 Task: Find connections with filter location Wa with filter topic #managementwith filter profile language English with filter current company Matrix Partners India with filter school St Anne's High School with filter industry Performing Arts with filter service category Strategic Planning with filter keywords title Customer Support
Action: Mouse moved to (163, 244)
Screenshot: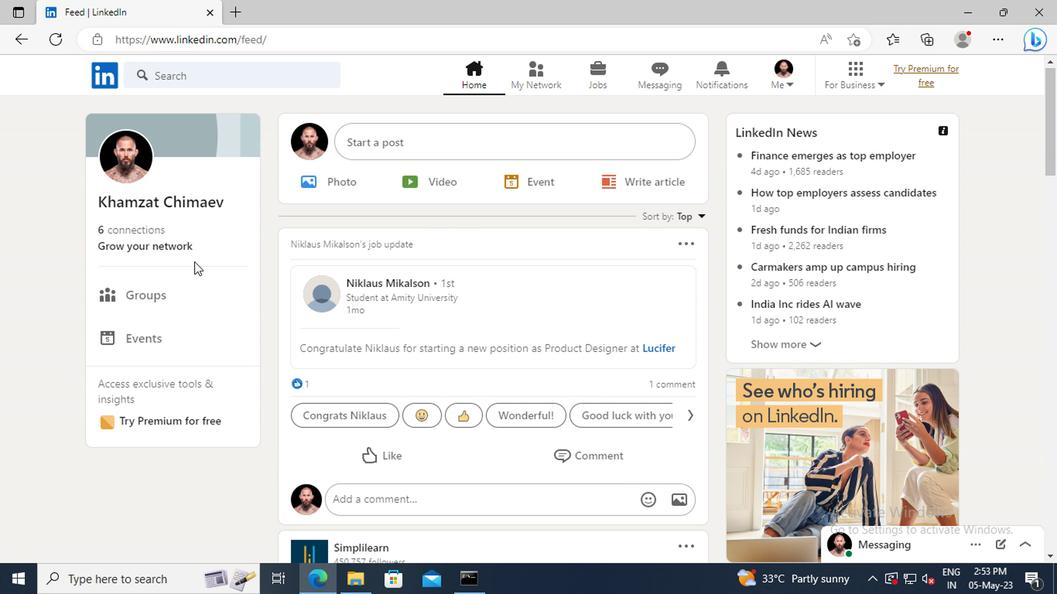 
Action: Mouse pressed left at (163, 244)
Screenshot: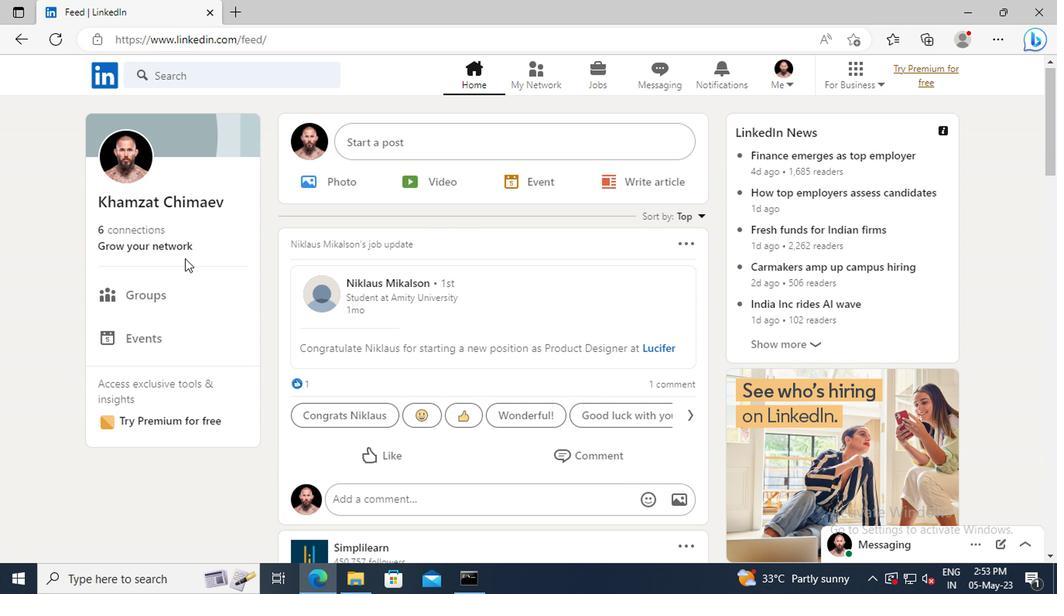 
Action: Mouse moved to (172, 163)
Screenshot: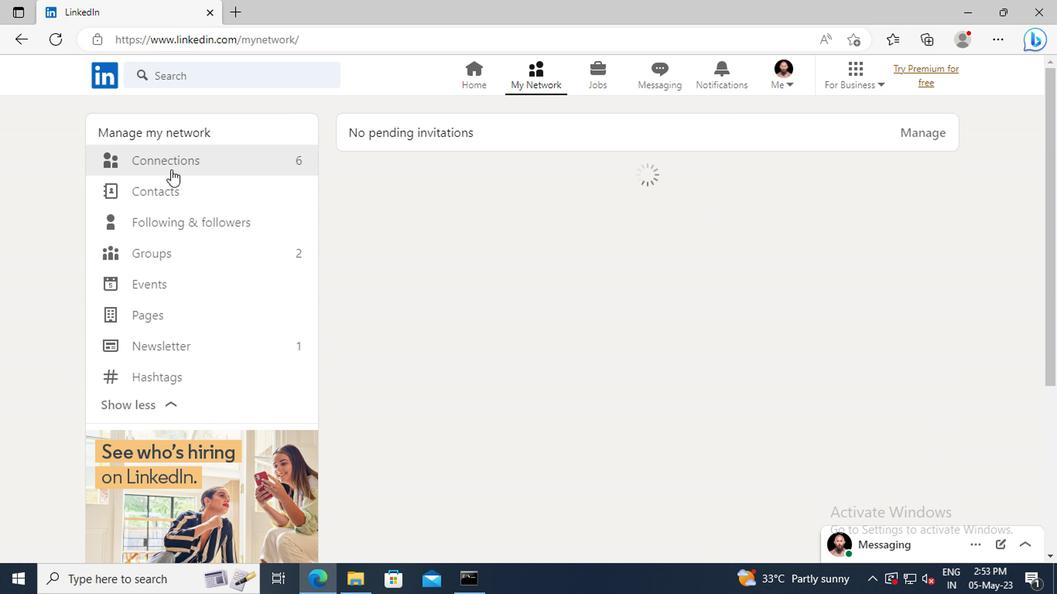 
Action: Mouse pressed left at (172, 163)
Screenshot: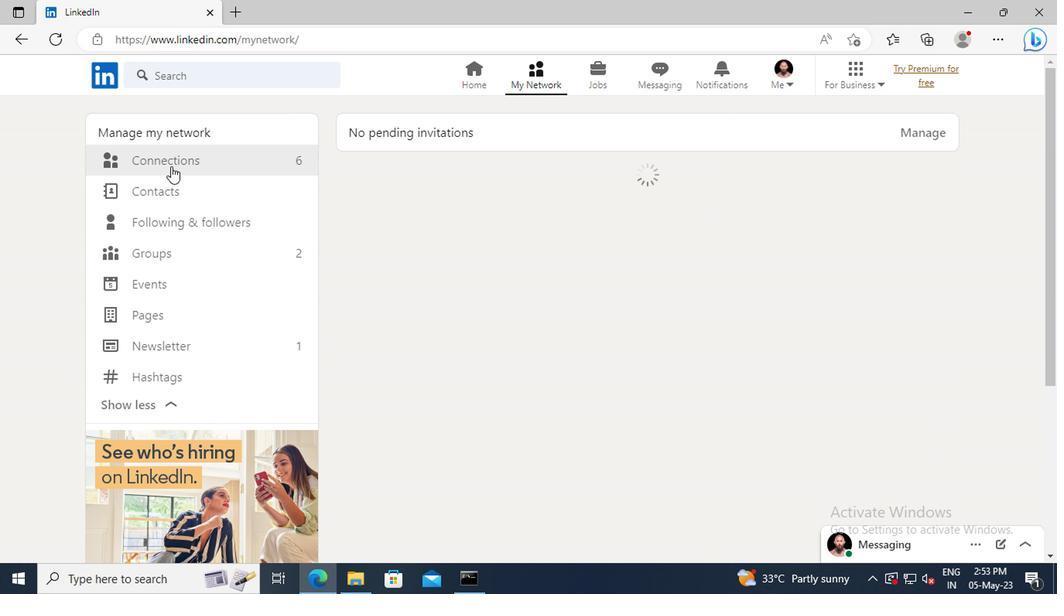 
Action: Mouse moved to (631, 166)
Screenshot: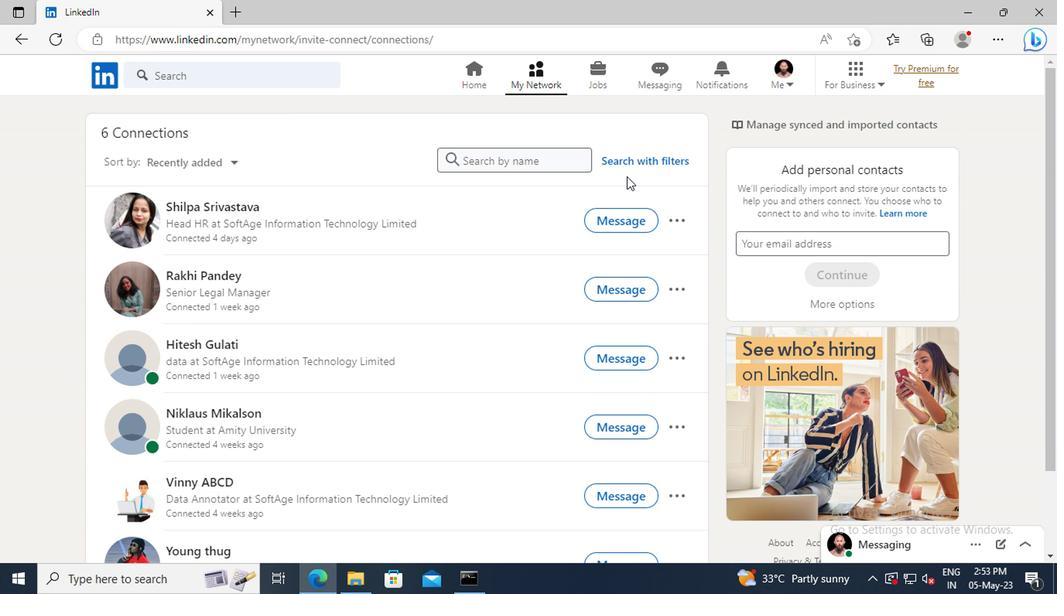 
Action: Mouse pressed left at (631, 166)
Screenshot: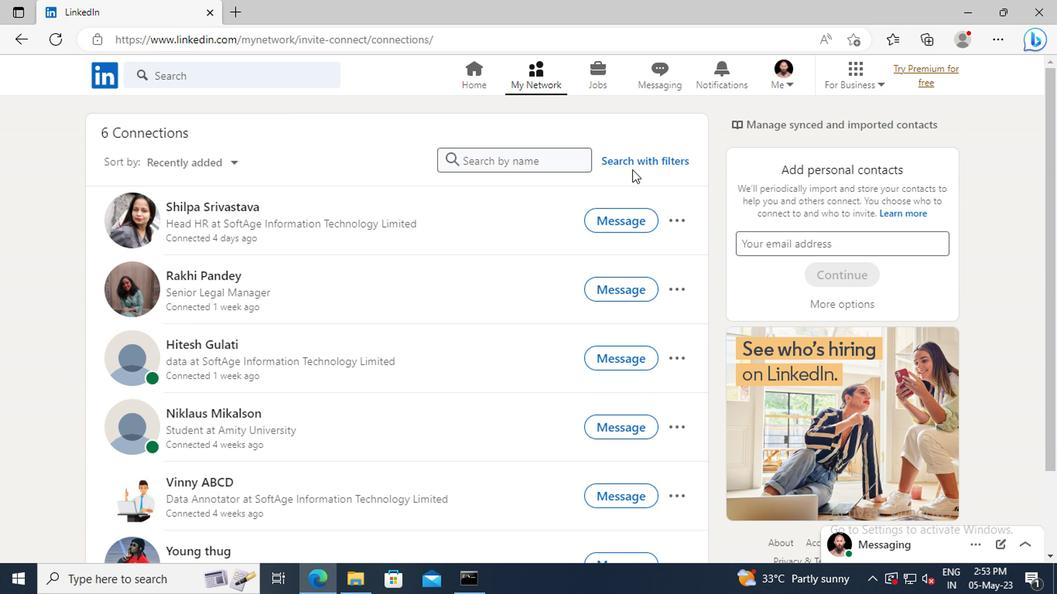 
Action: Mouse moved to (589, 122)
Screenshot: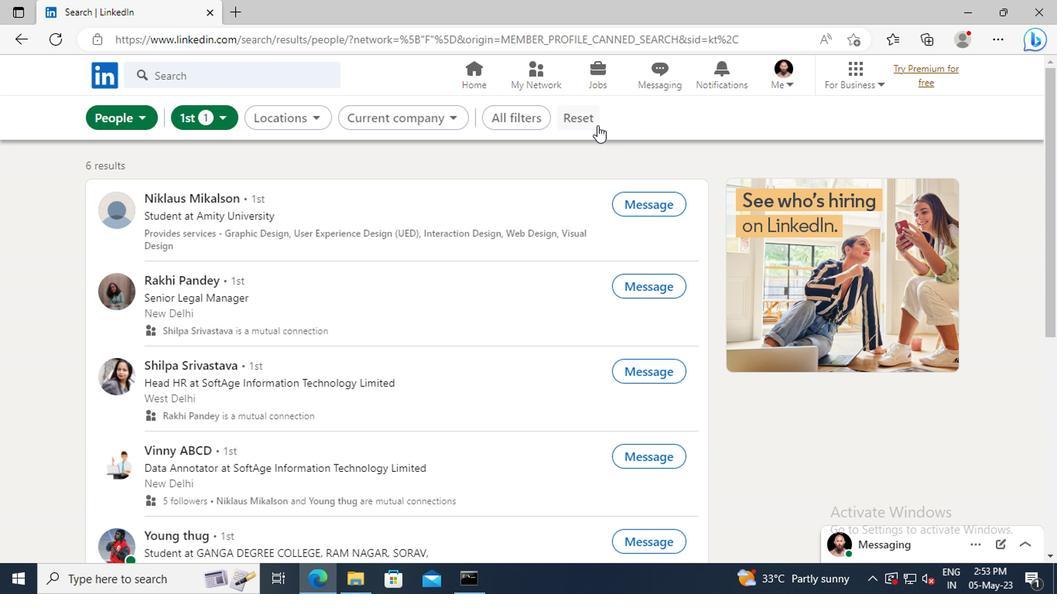 
Action: Mouse pressed left at (589, 122)
Screenshot: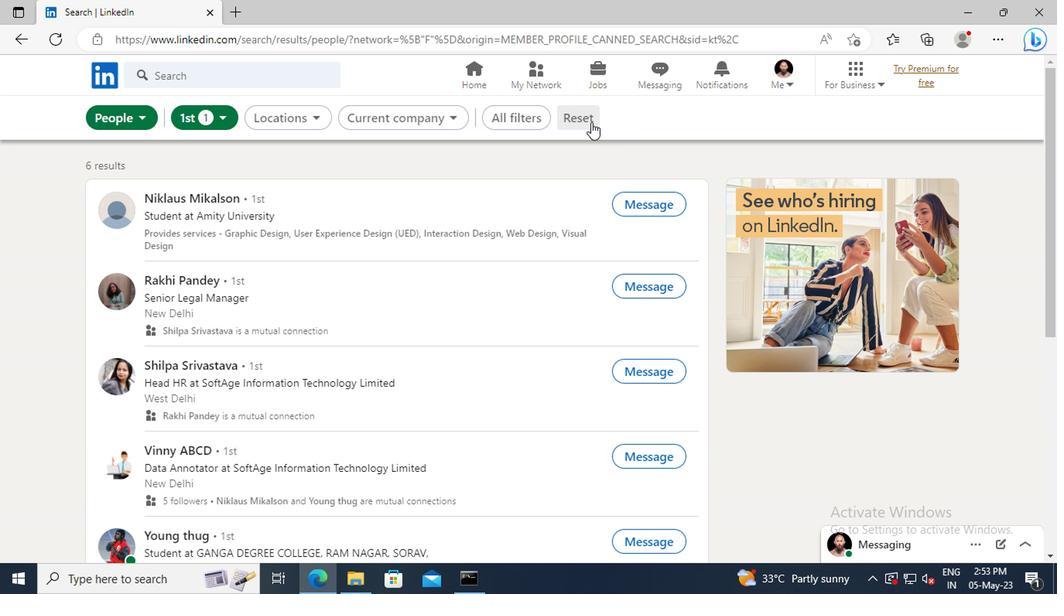 
Action: Mouse moved to (569, 120)
Screenshot: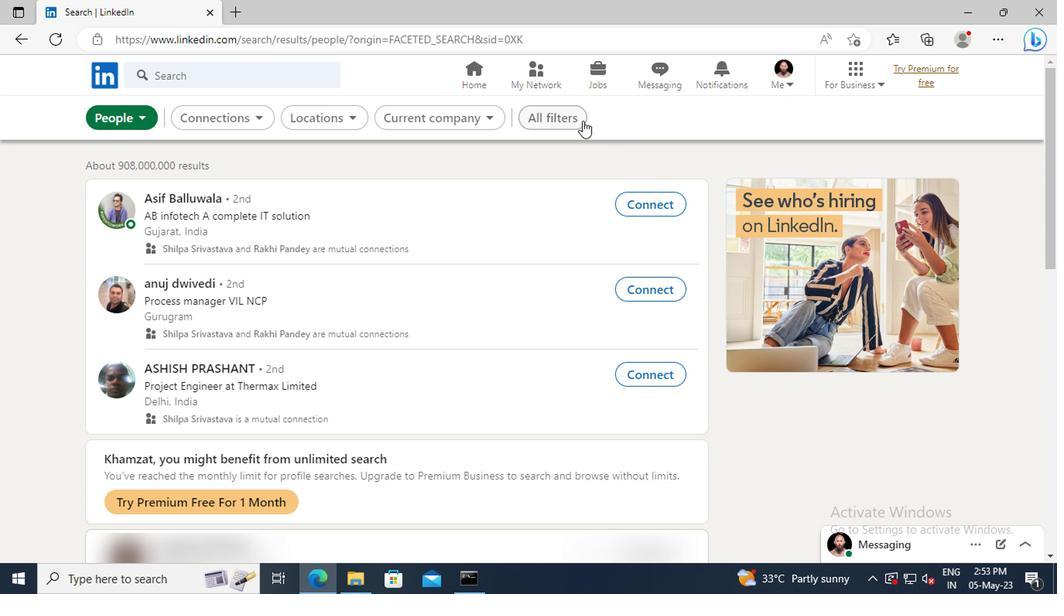
Action: Mouse pressed left at (569, 120)
Screenshot: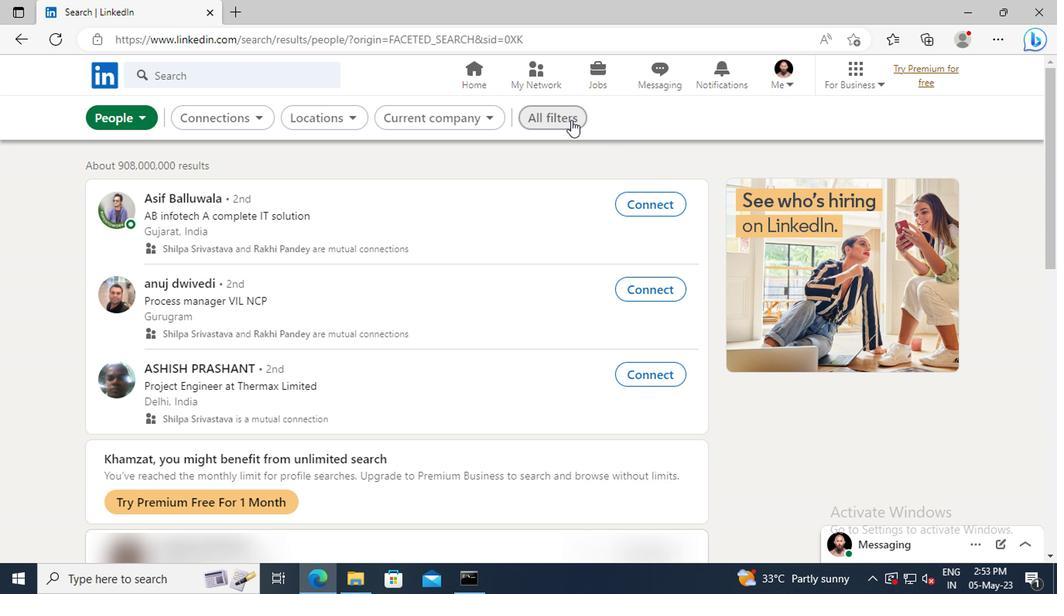 
Action: Mouse moved to (831, 295)
Screenshot: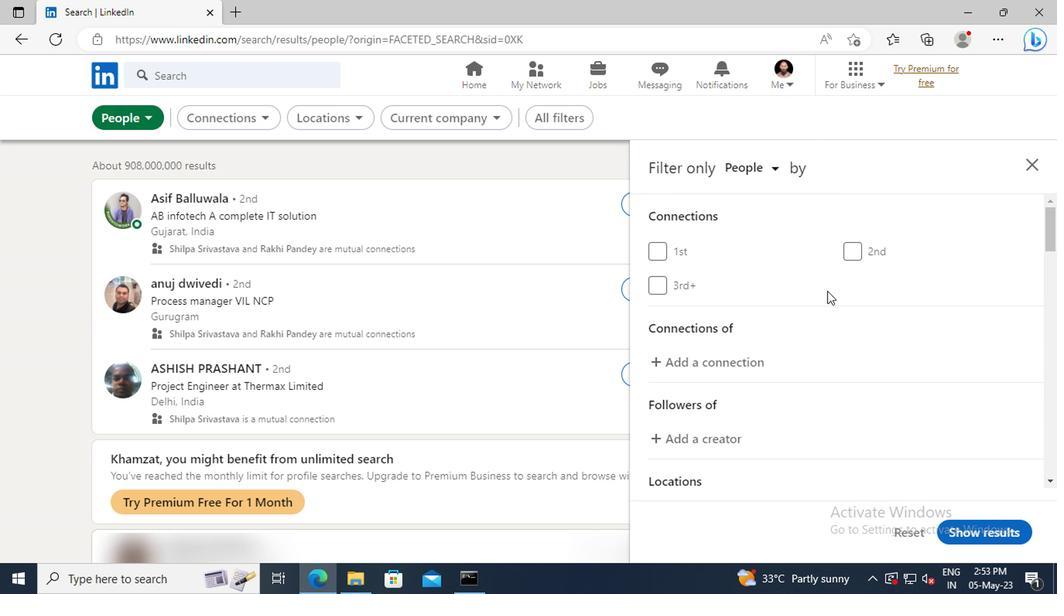 
Action: Mouse scrolled (831, 294) with delta (0, -1)
Screenshot: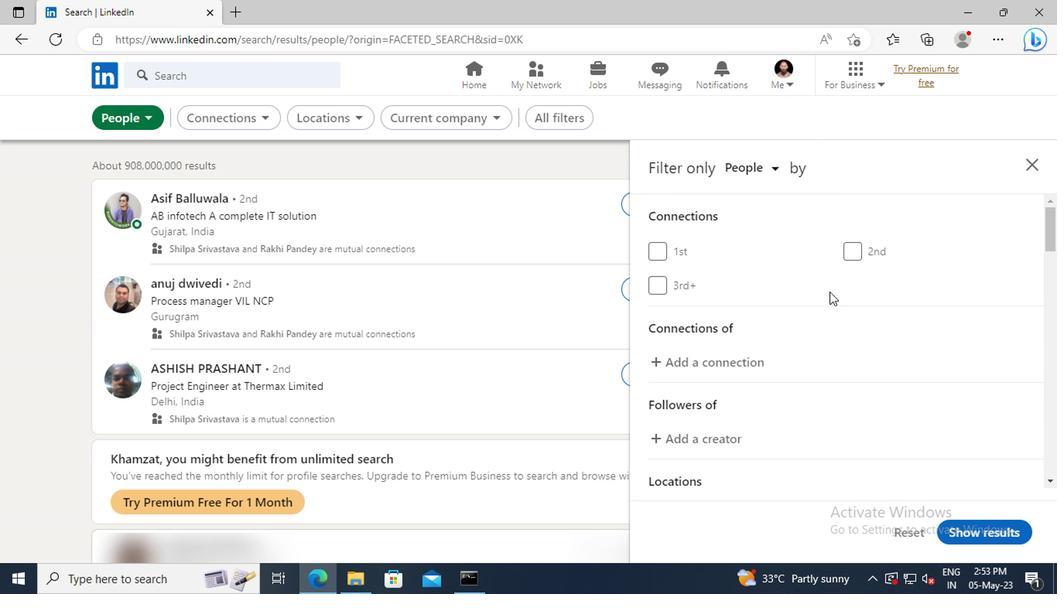 
Action: Mouse scrolled (831, 294) with delta (0, -1)
Screenshot: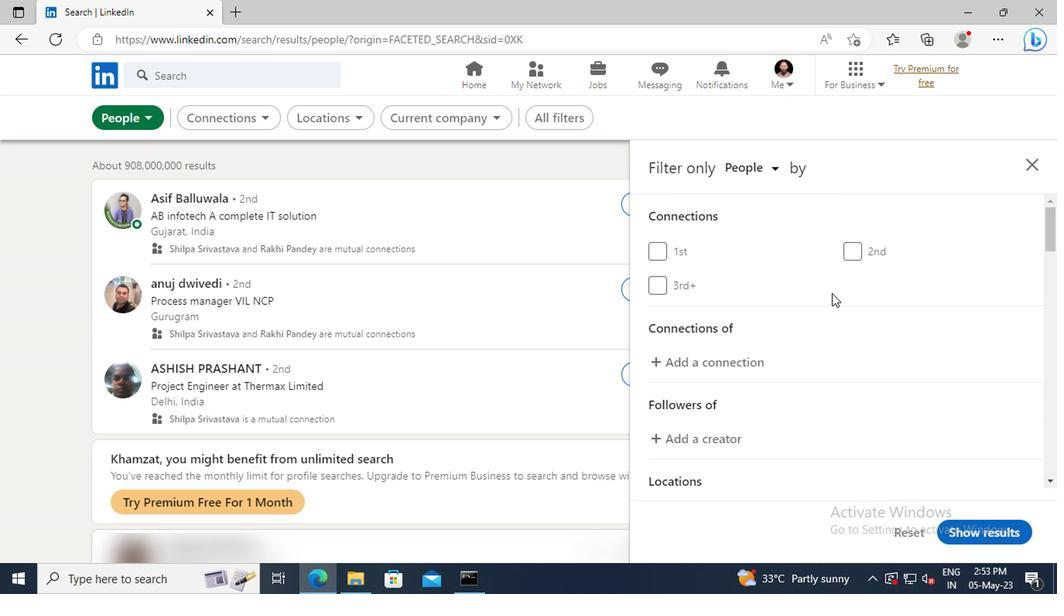 
Action: Mouse scrolled (831, 294) with delta (0, -1)
Screenshot: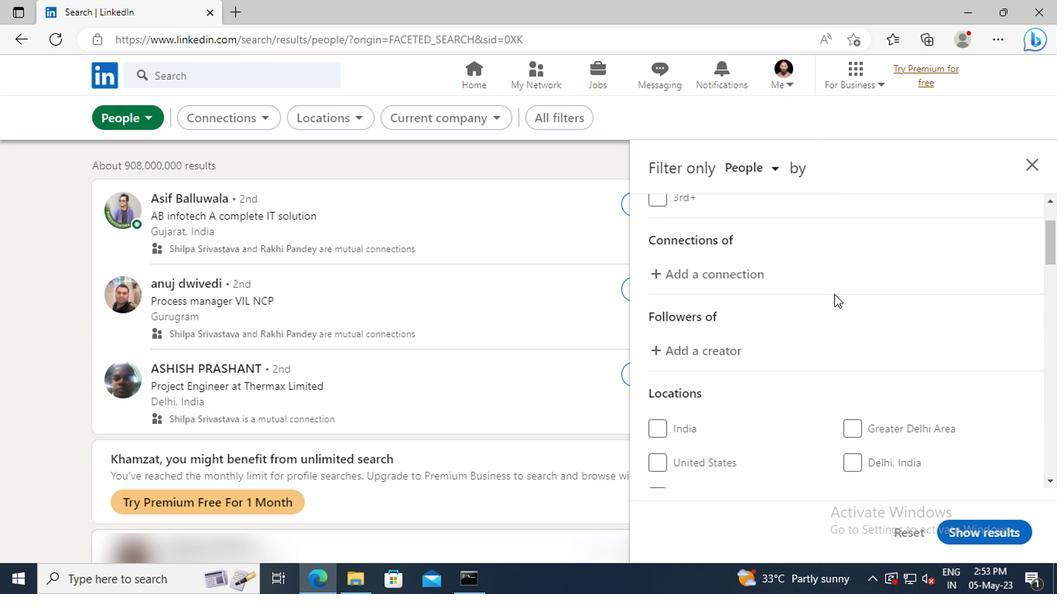 
Action: Mouse scrolled (831, 294) with delta (0, -1)
Screenshot: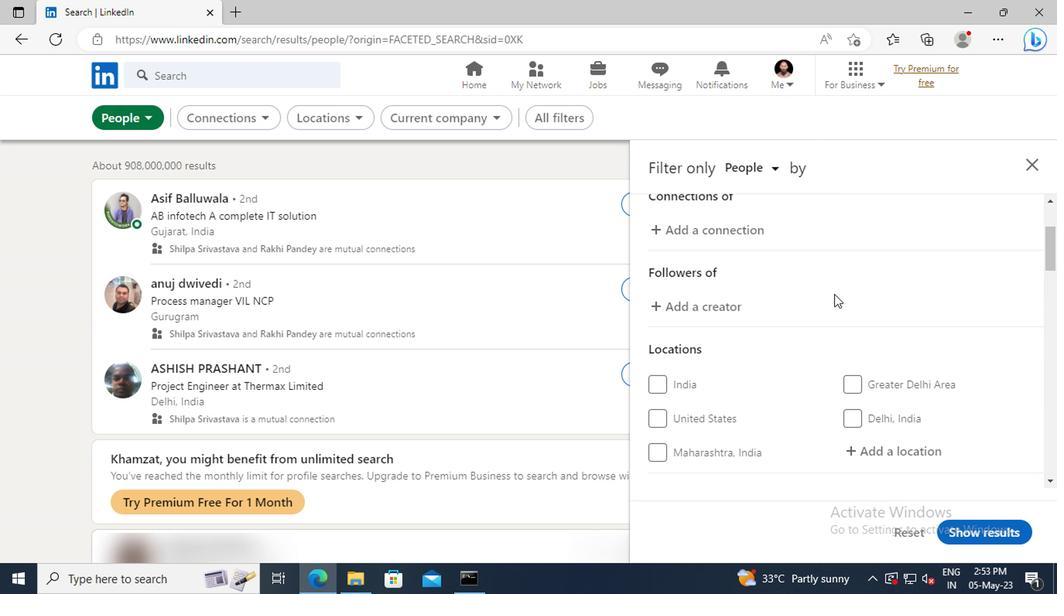 
Action: Mouse scrolled (831, 294) with delta (0, -1)
Screenshot: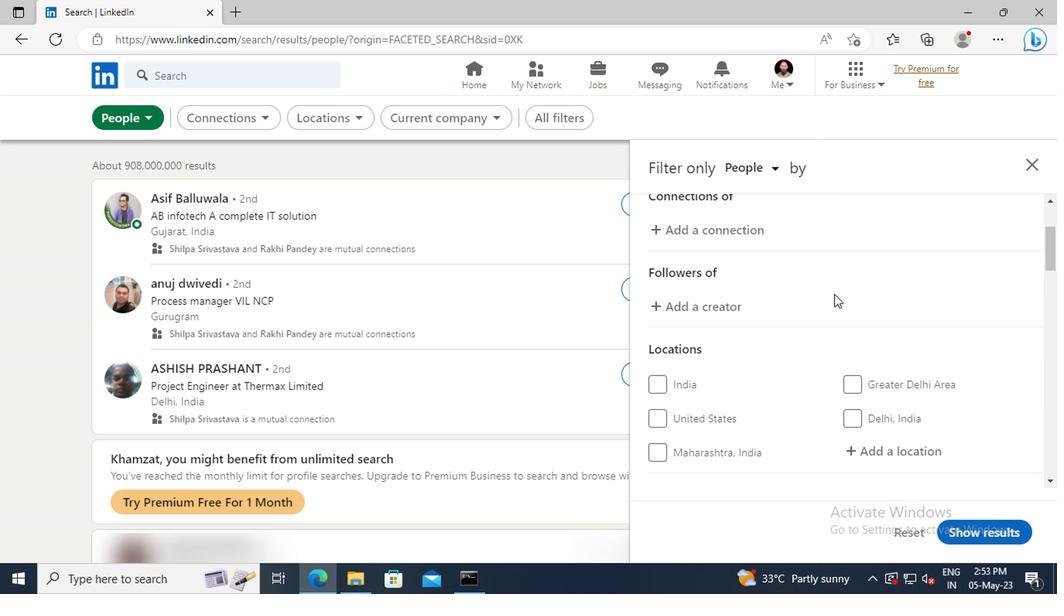 
Action: Mouse scrolled (831, 294) with delta (0, -1)
Screenshot: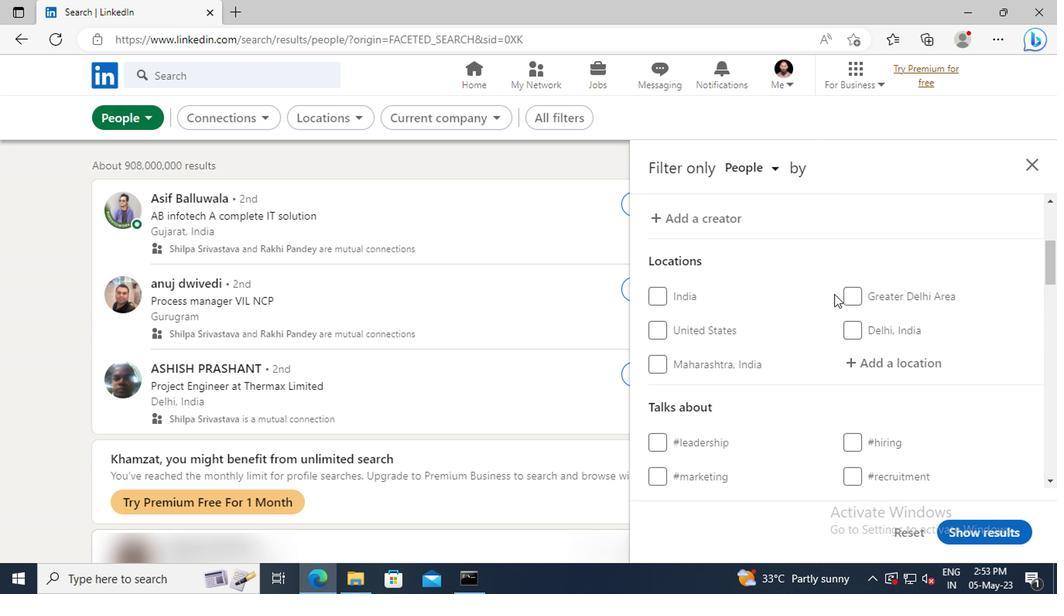 
Action: Mouse moved to (848, 318)
Screenshot: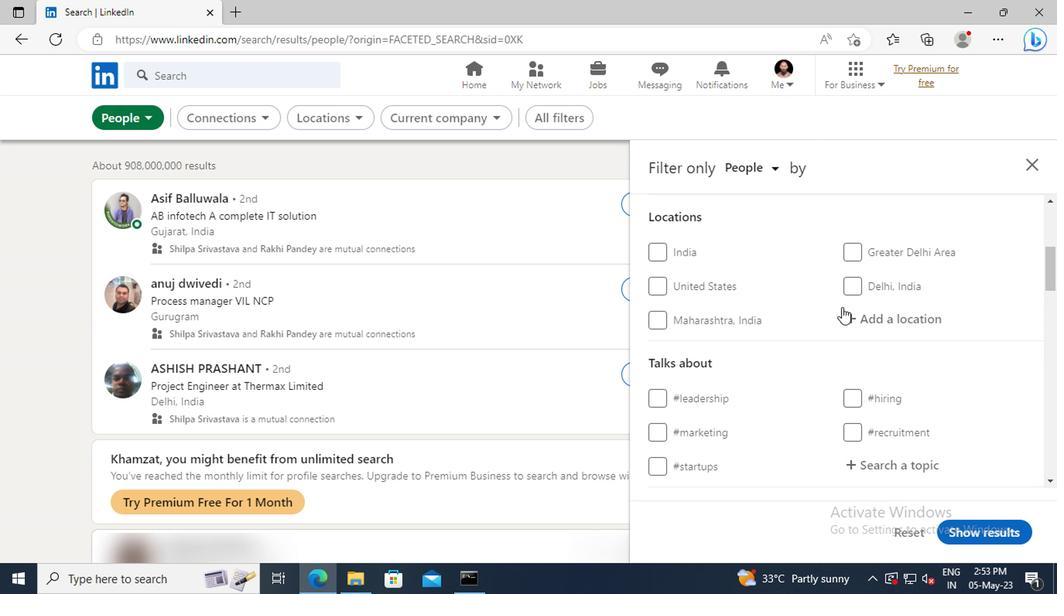 
Action: Mouse pressed left at (848, 318)
Screenshot: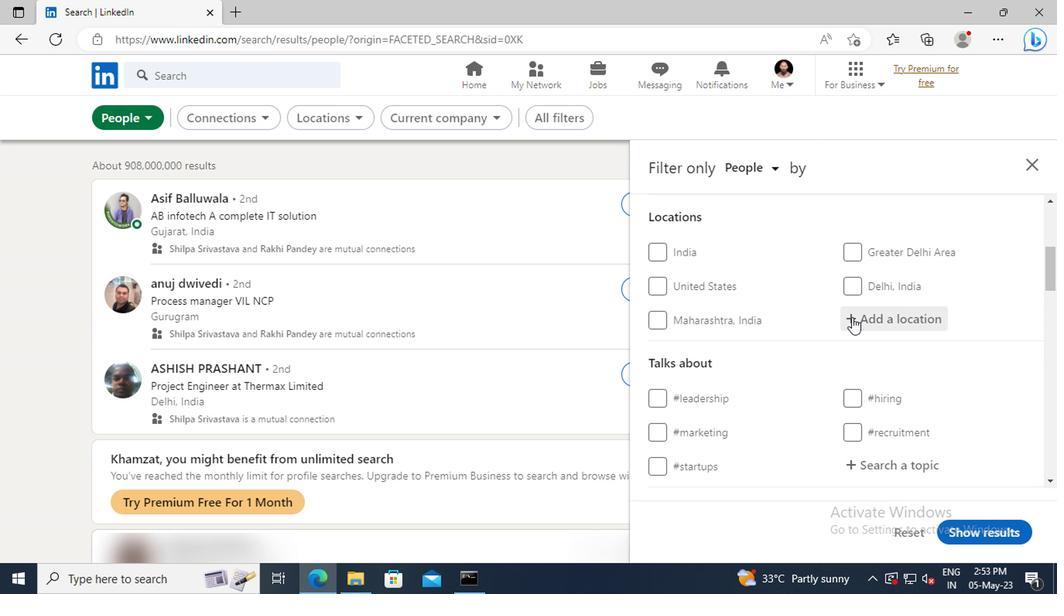 
Action: Key pressed <Key.shift>WA<Key.space><Key.enter>
Screenshot: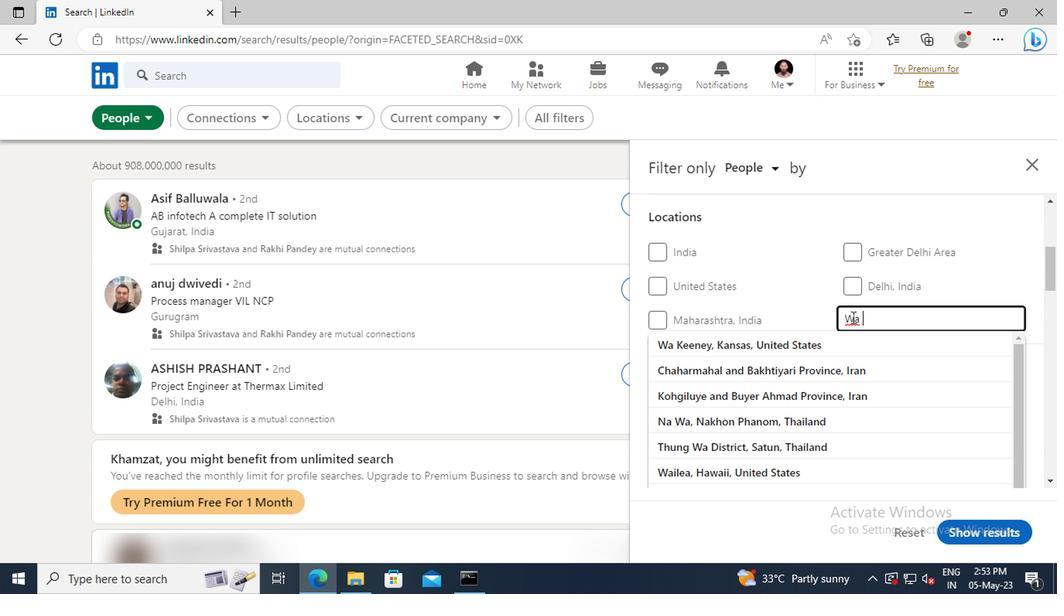 
Action: Mouse scrolled (848, 317) with delta (0, 0)
Screenshot: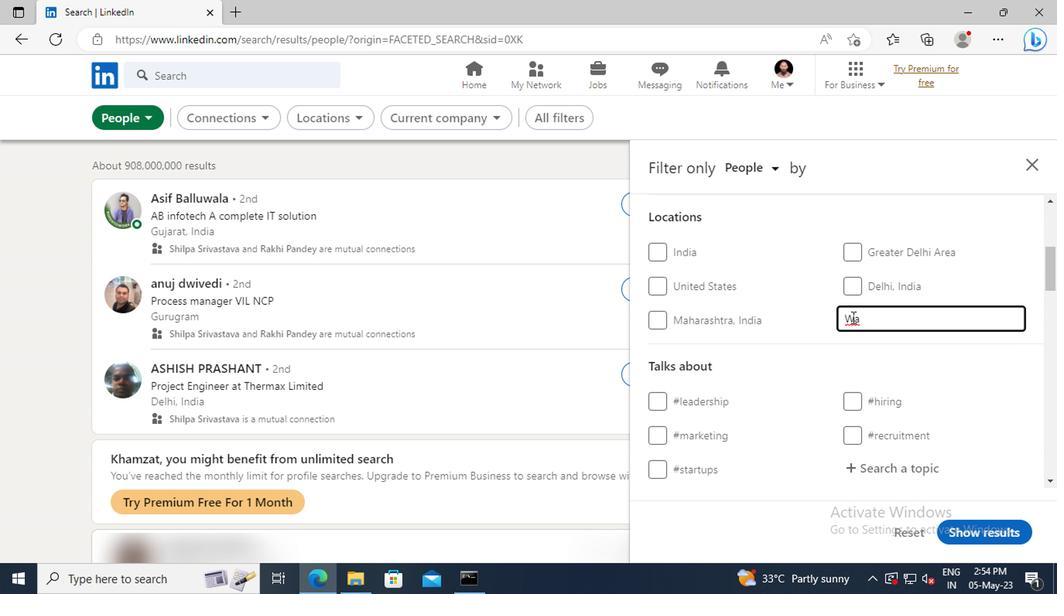 
Action: Mouse scrolled (848, 317) with delta (0, 0)
Screenshot: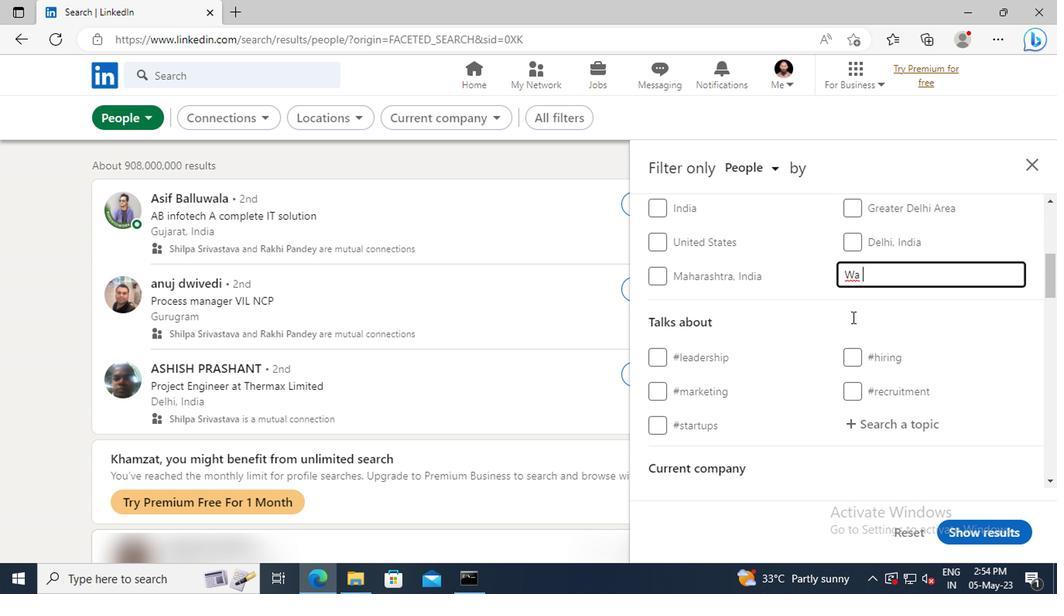 
Action: Mouse scrolled (848, 317) with delta (0, 0)
Screenshot: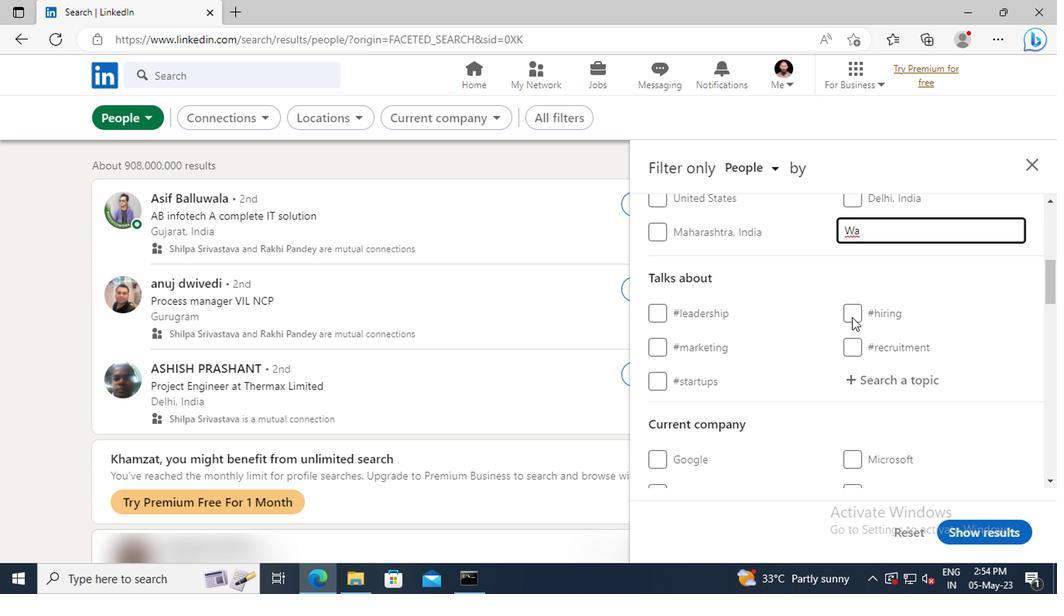
Action: Mouse moved to (853, 333)
Screenshot: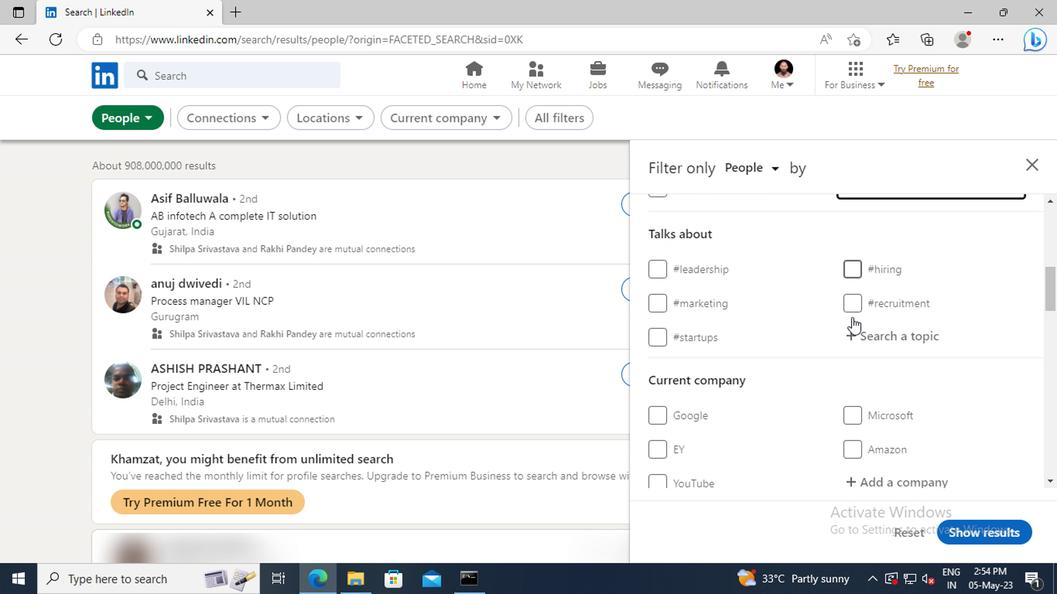 
Action: Mouse pressed left at (853, 333)
Screenshot: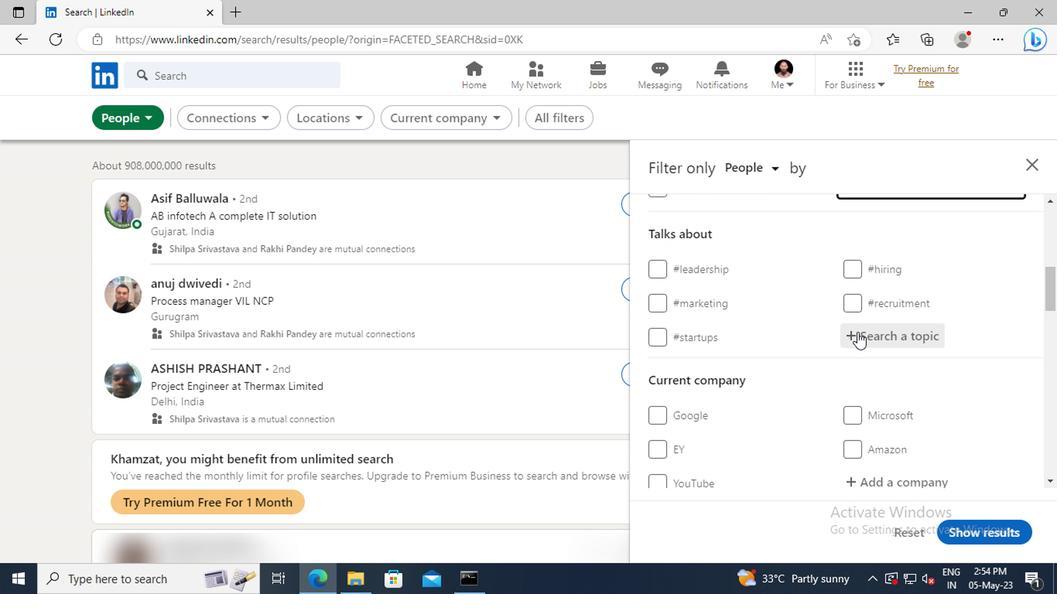 
Action: Key pressed MANAGEM
Screenshot: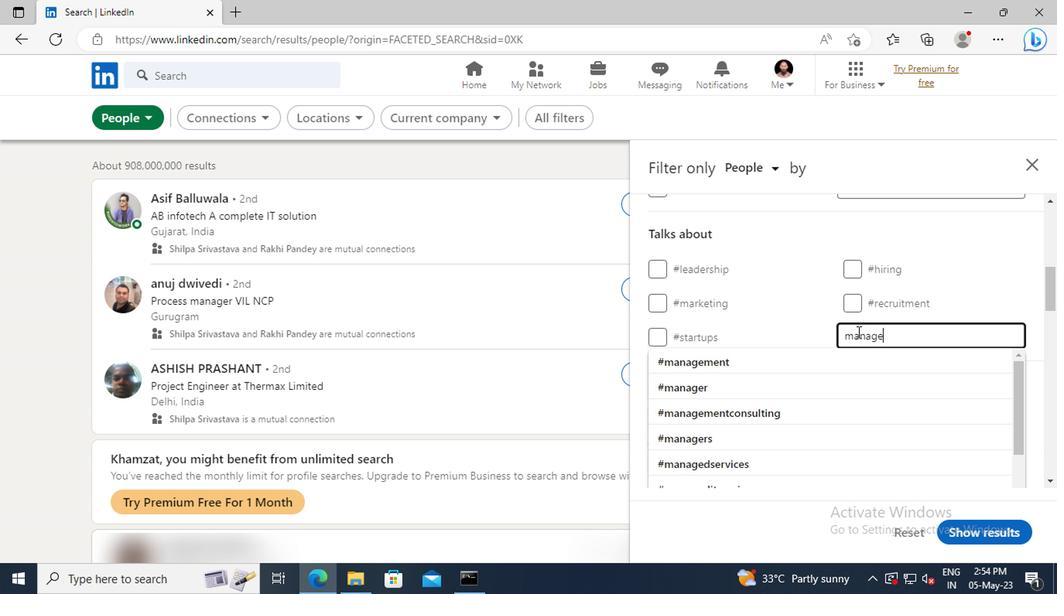 
Action: Mouse moved to (861, 357)
Screenshot: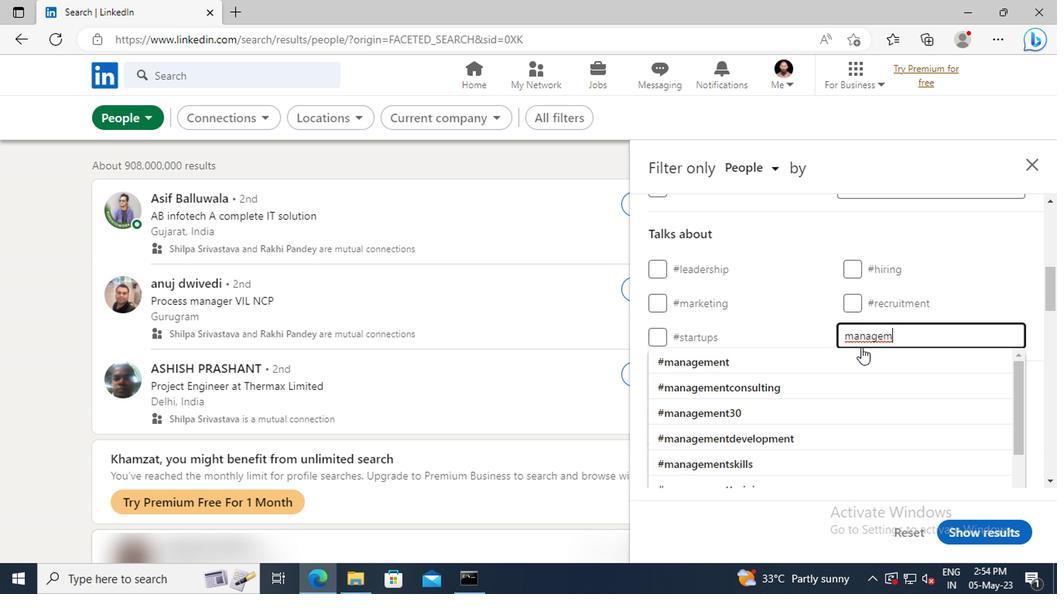
Action: Mouse pressed left at (861, 357)
Screenshot: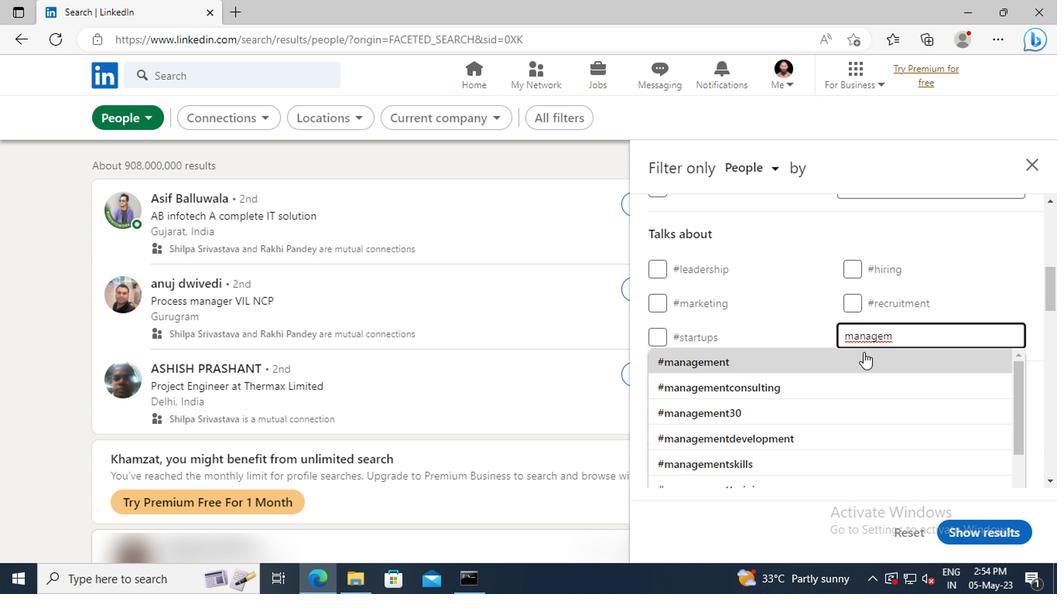 
Action: Mouse scrolled (861, 356) with delta (0, 0)
Screenshot: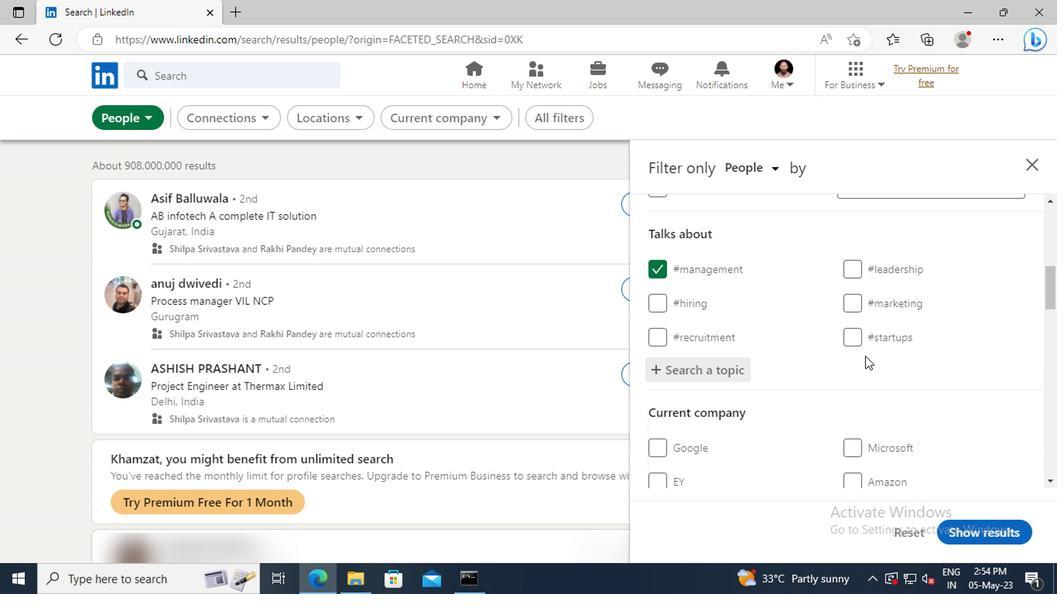 
Action: Mouse scrolled (861, 356) with delta (0, 0)
Screenshot: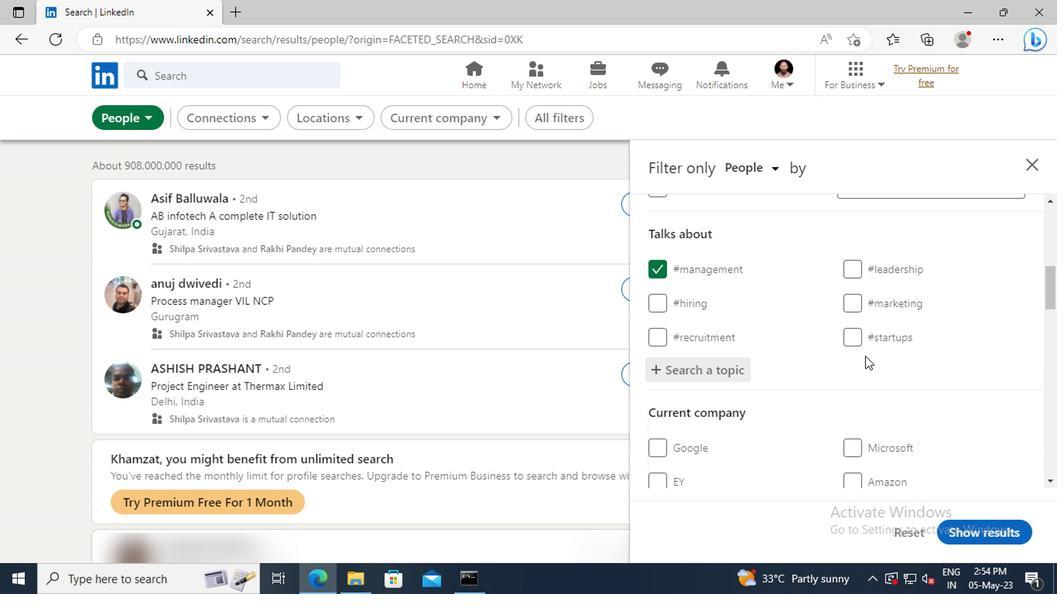 
Action: Mouse scrolled (861, 356) with delta (0, 0)
Screenshot: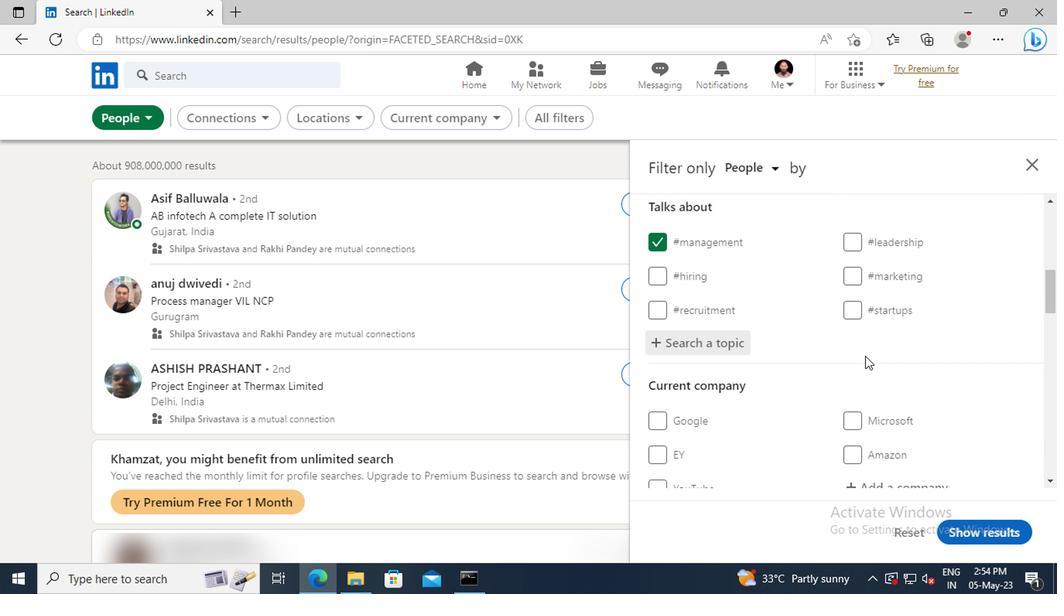
Action: Mouse scrolled (861, 356) with delta (0, 0)
Screenshot: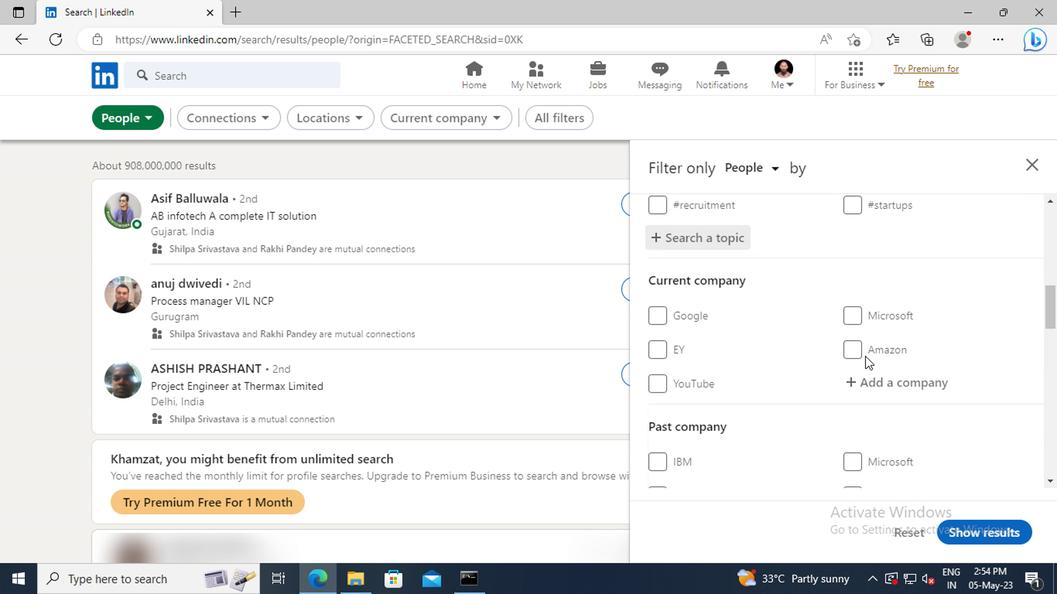 
Action: Mouse scrolled (861, 356) with delta (0, 0)
Screenshot: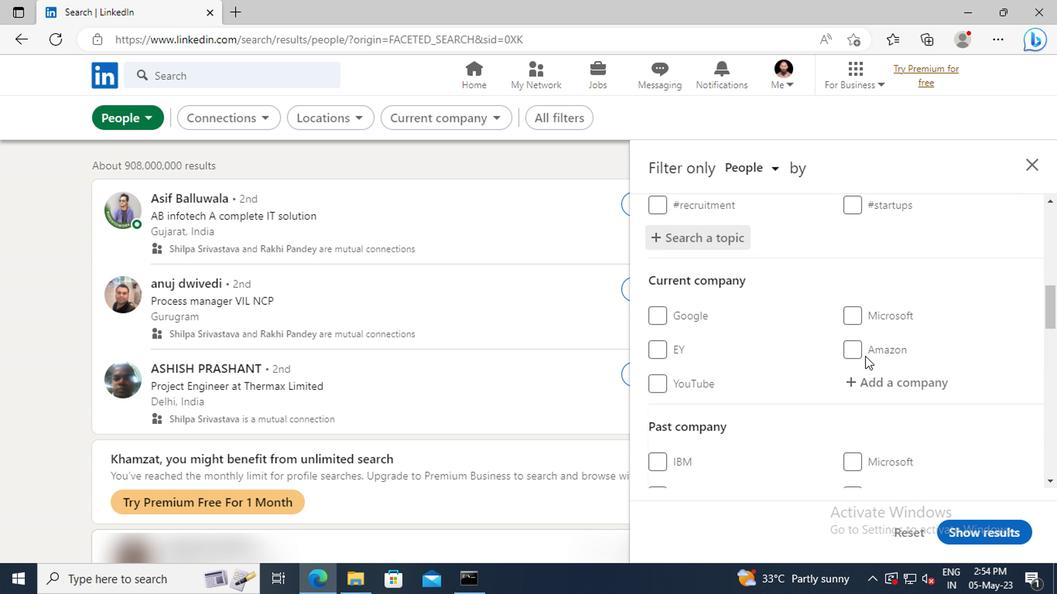 
Action: Mouse scrolled (861, 356) with delta (0, 0)
Screenshot: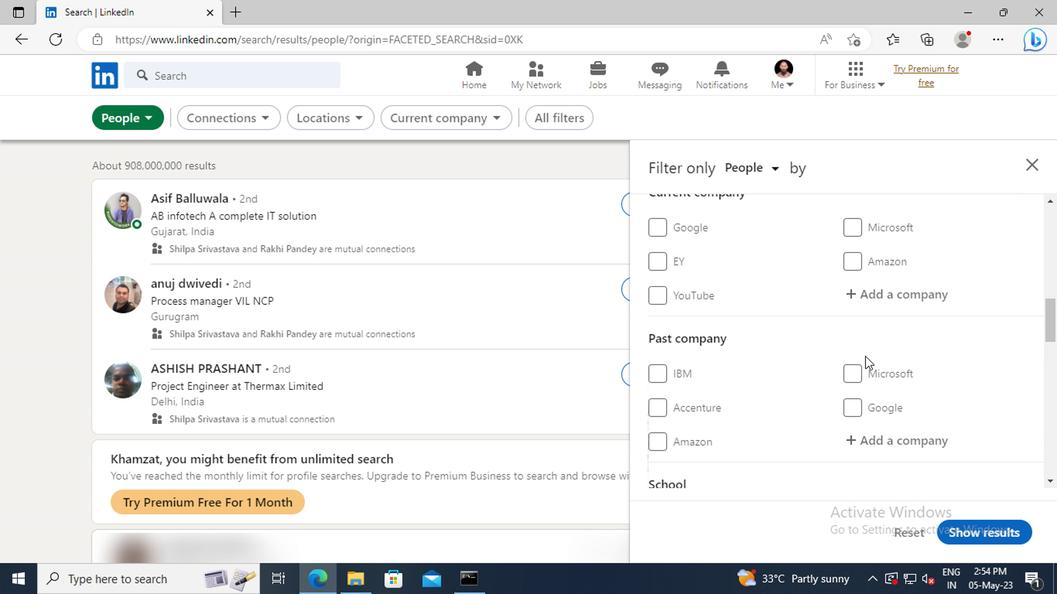 
Action: Mouse scrolled (861, 356) with delta (0, 0)
Screenshot: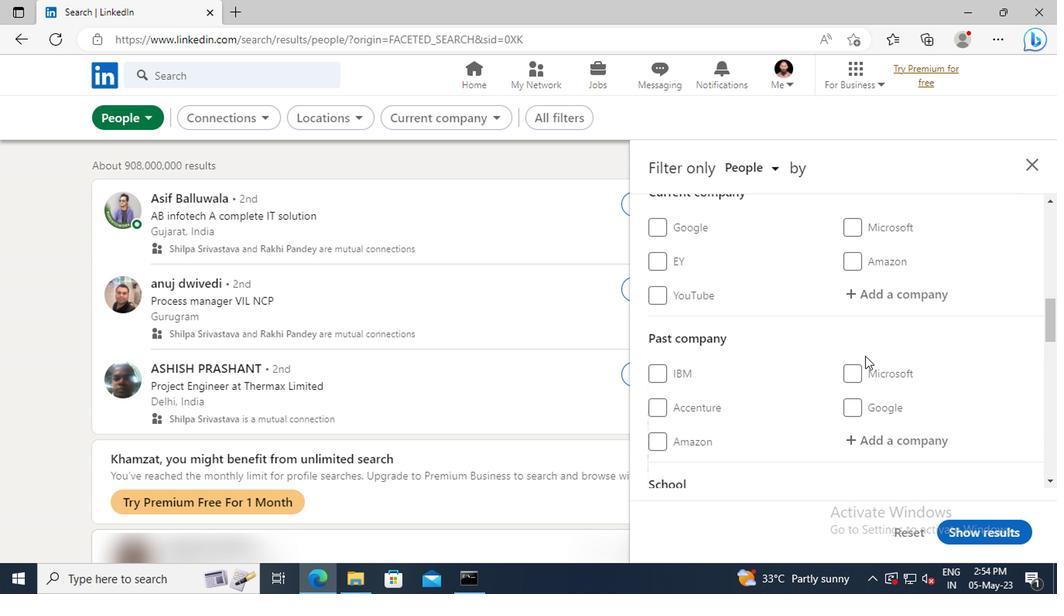 
Action: Mouse scrolled (861, 356) with delta (0, 0)
Screenshot: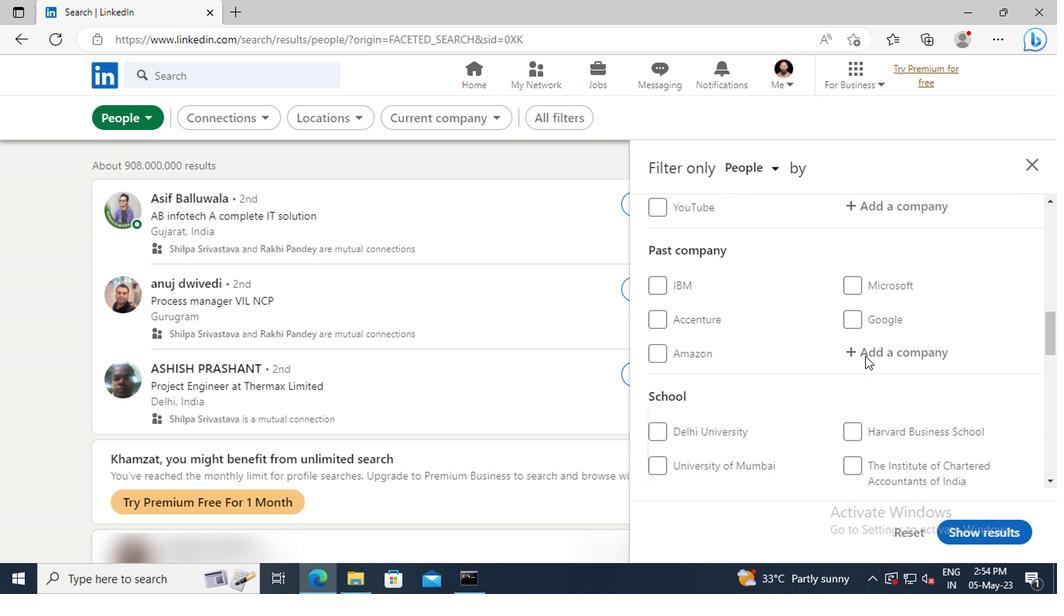 
Action: Mouse scrolled (861, 356) with delta (0, 0)
Screenshot: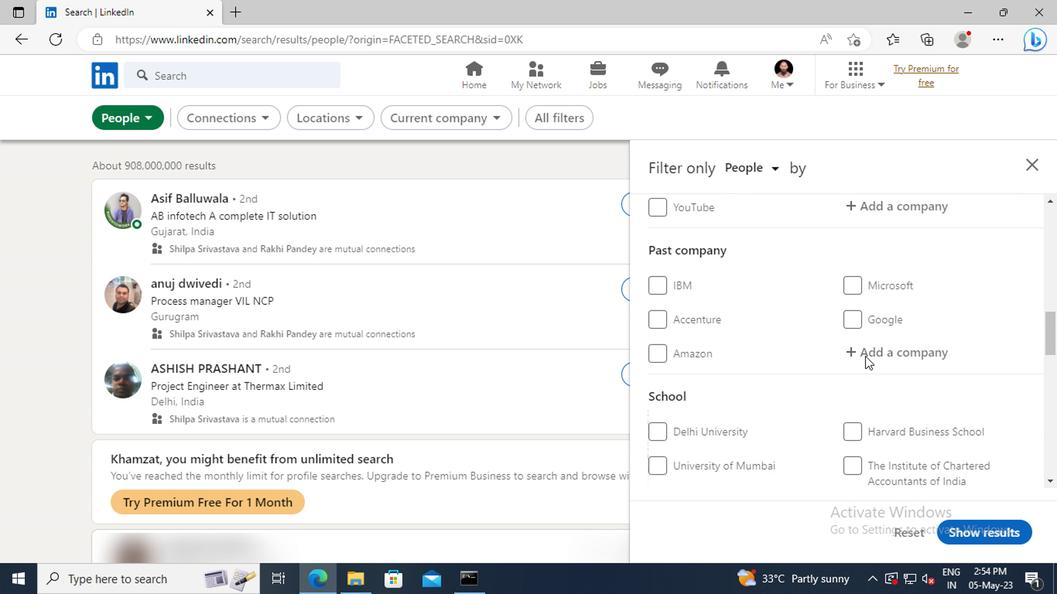 
Action: Mouse scrolled (861, 356) with delta (0, 0)
Screenshot: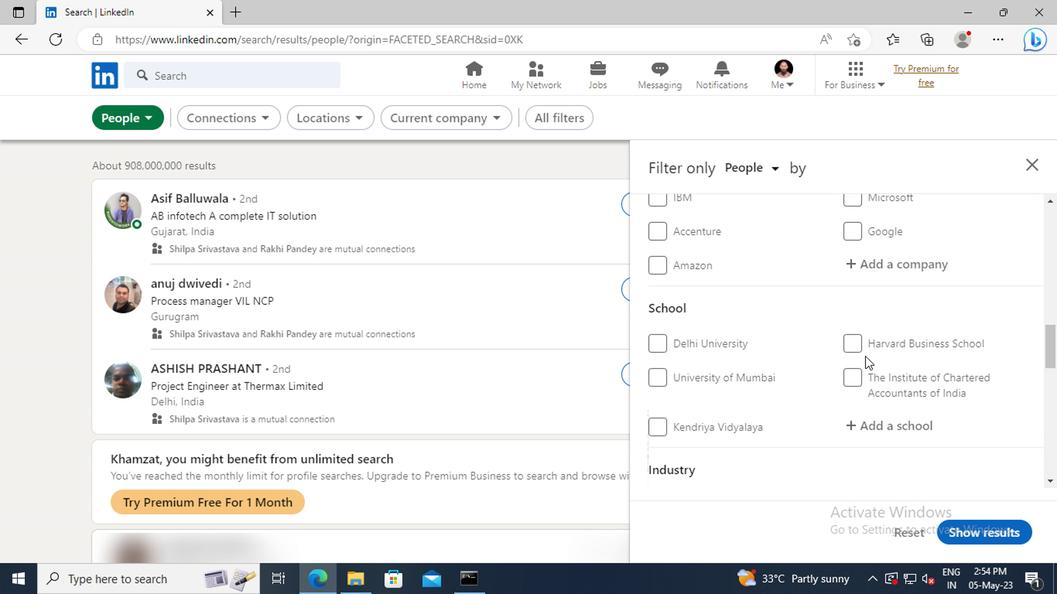 
Action: Mouse scrolled (861, 356) with delta (0, 0)
Screenshot: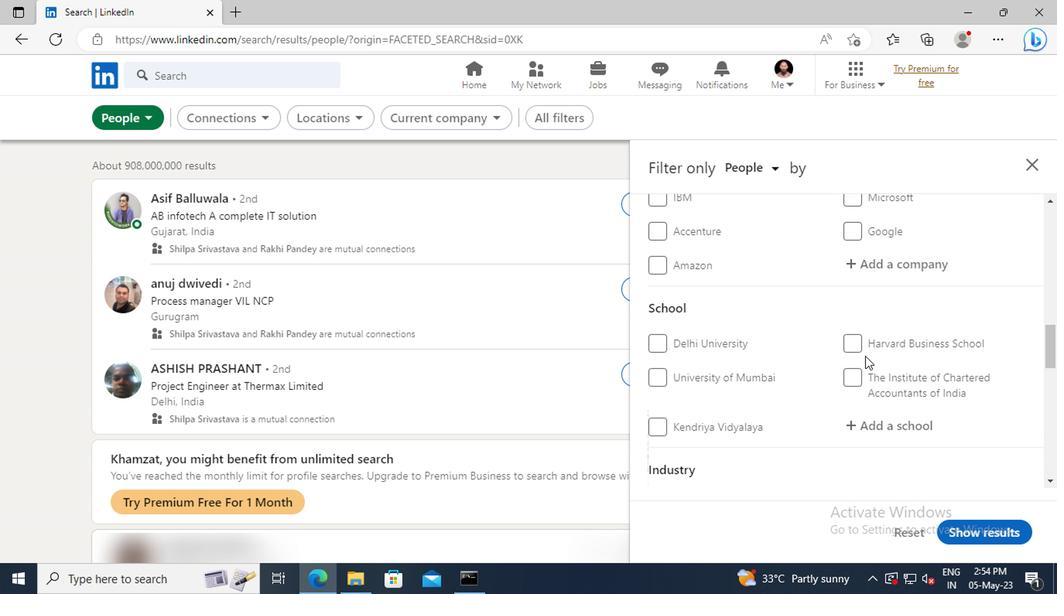
Action: Mouse scrolled (861, 356) with delta (0, 0)
Screenshot: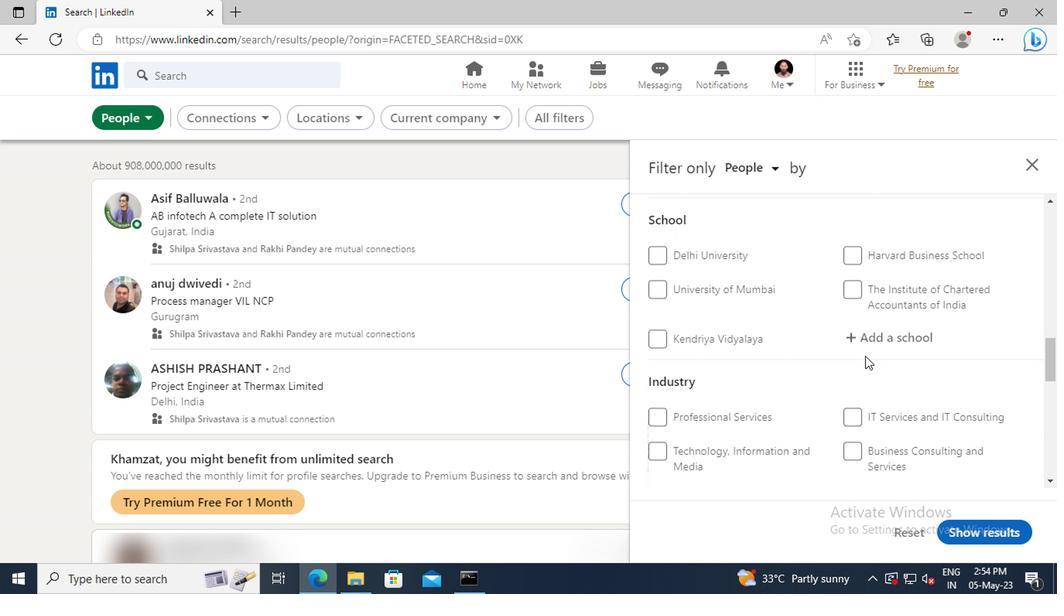 
Action: Mouse scrolled (861, 356) with delta (0, 0)
Screenshot: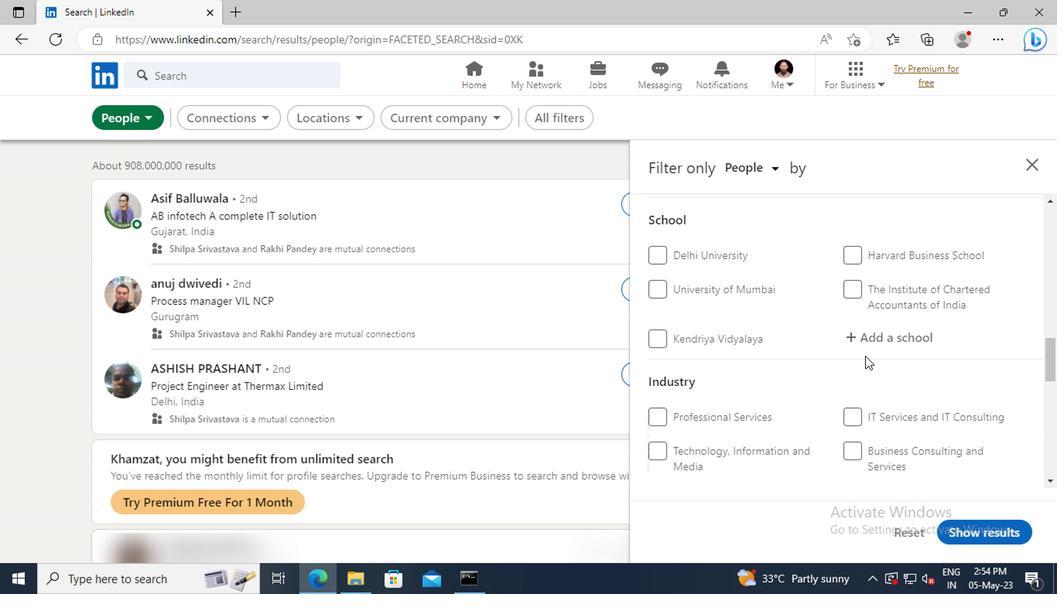 
Action: Mouse scrolled (861, 356) with delta (0, 0)
Screenshot: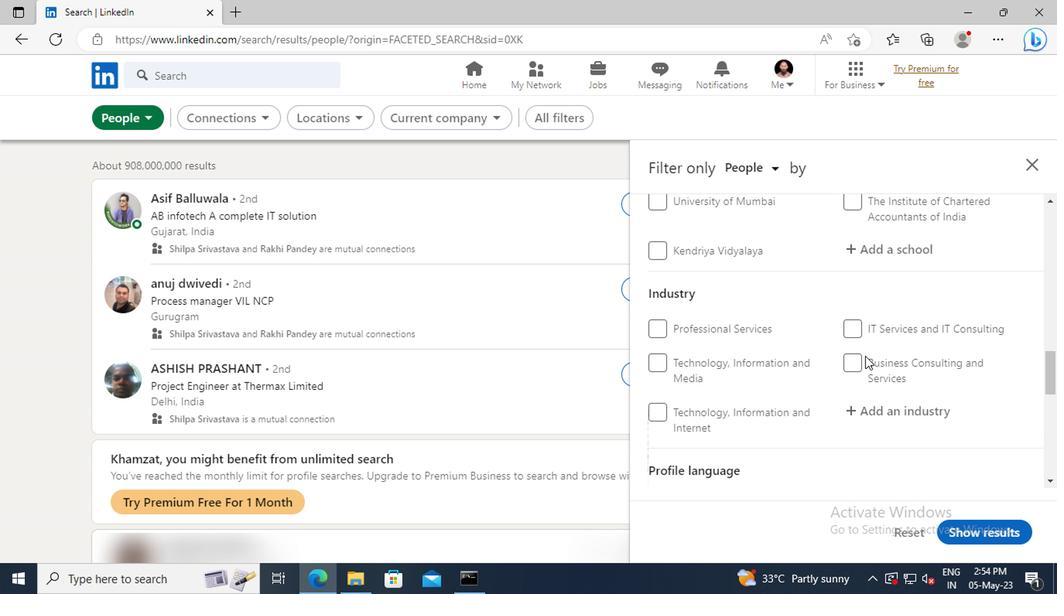 
Action: Mouse scrolled (861, 356) with delta (0, 0)
Screenshot: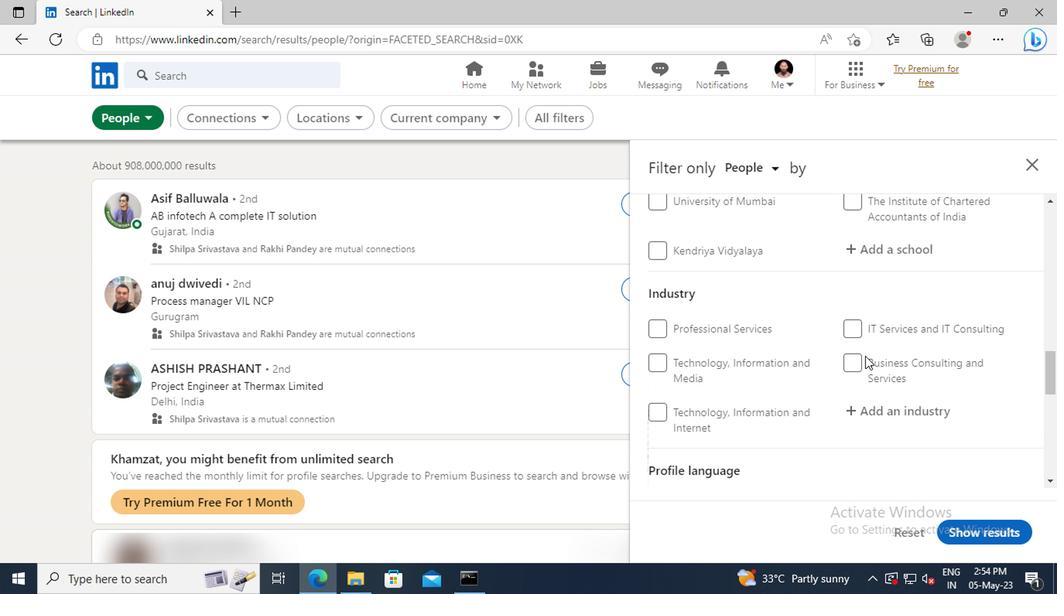 
Action: Mouse moved to (659, 421)
Screenshot: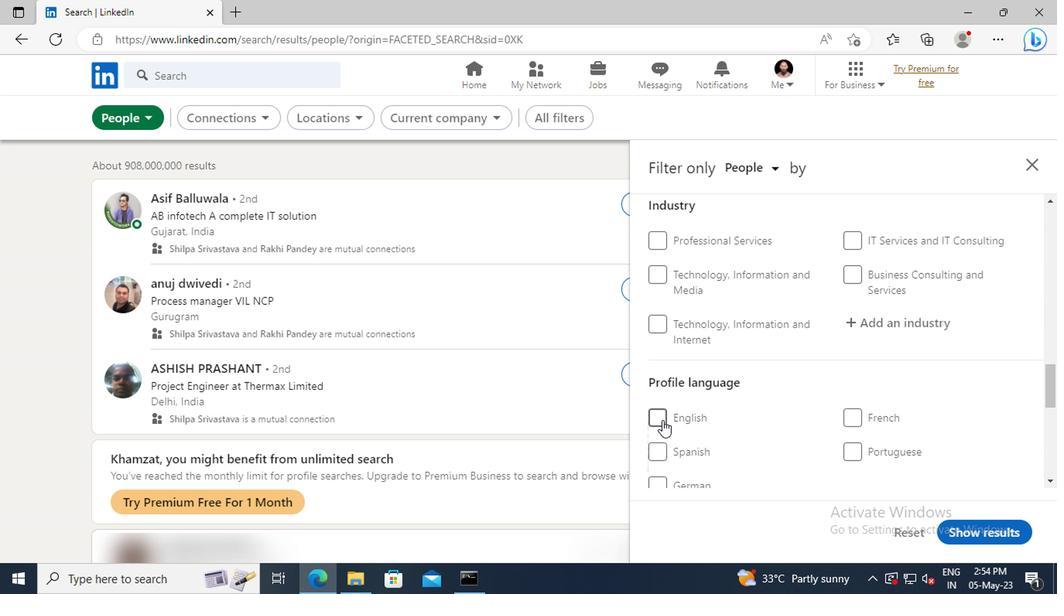 
Action: Mouse pressed left at (659, 421)
Screenshot: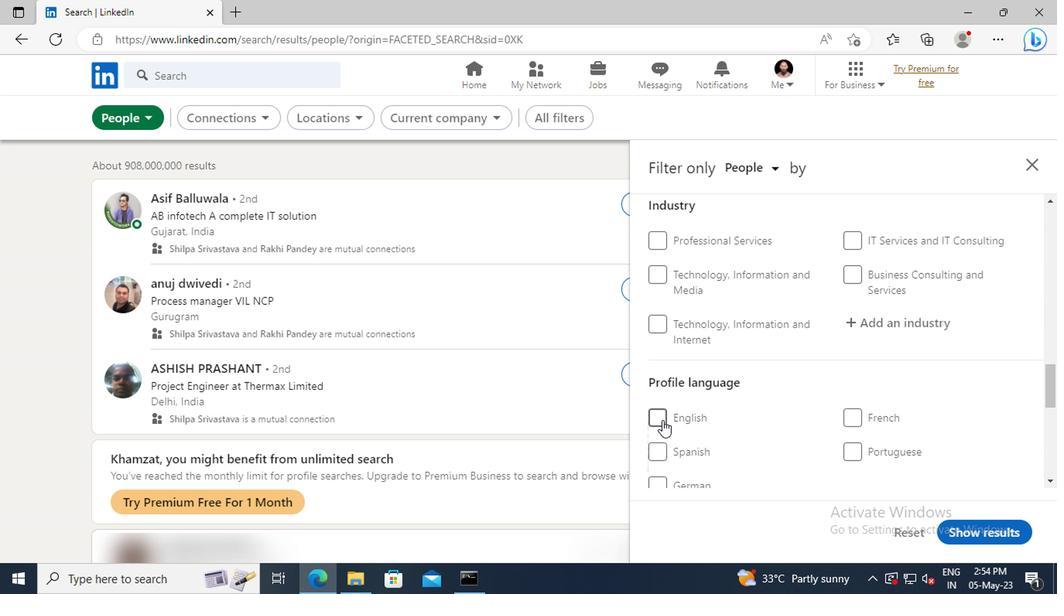 
Action: Mouse moved to (854, 404)
Screenshot: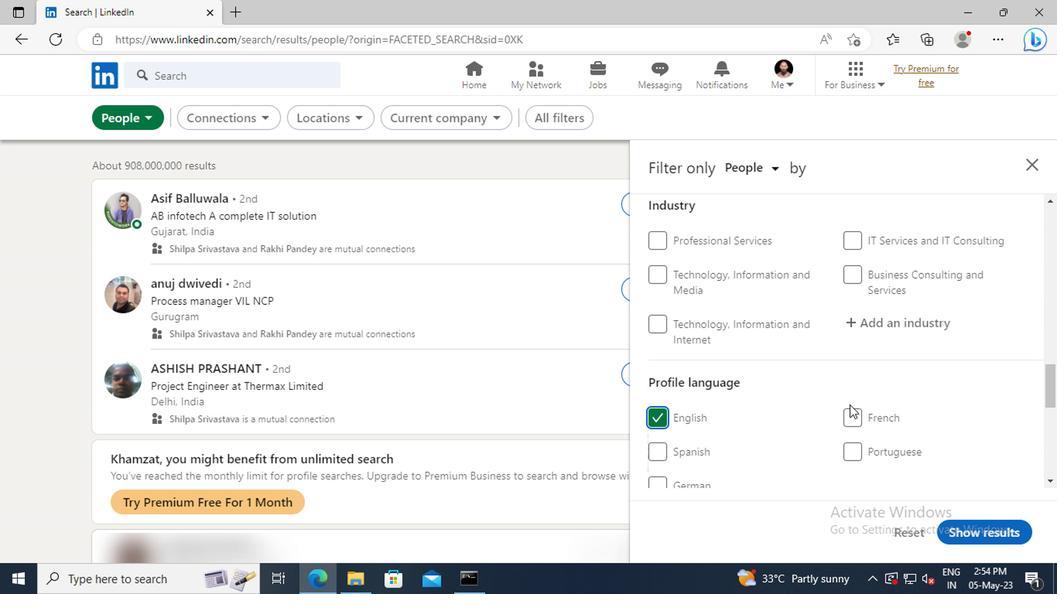 
Action: Mouse scrolled (854, 404) with delta (0, 0)
Screenshot: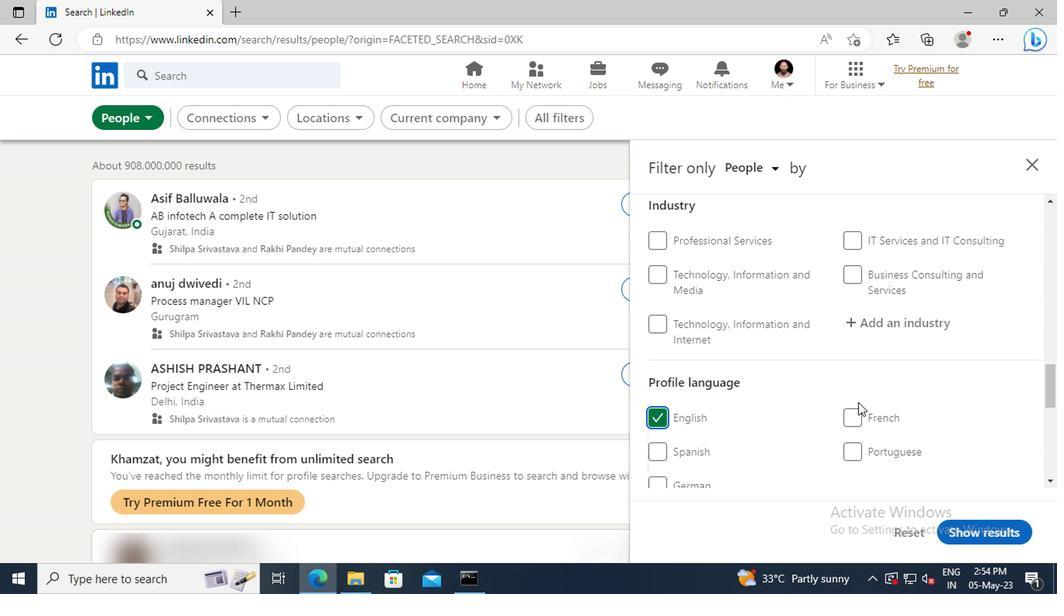 
Action: Mouse scrolled (854, 404) with delta (0, 0)
Screenshot: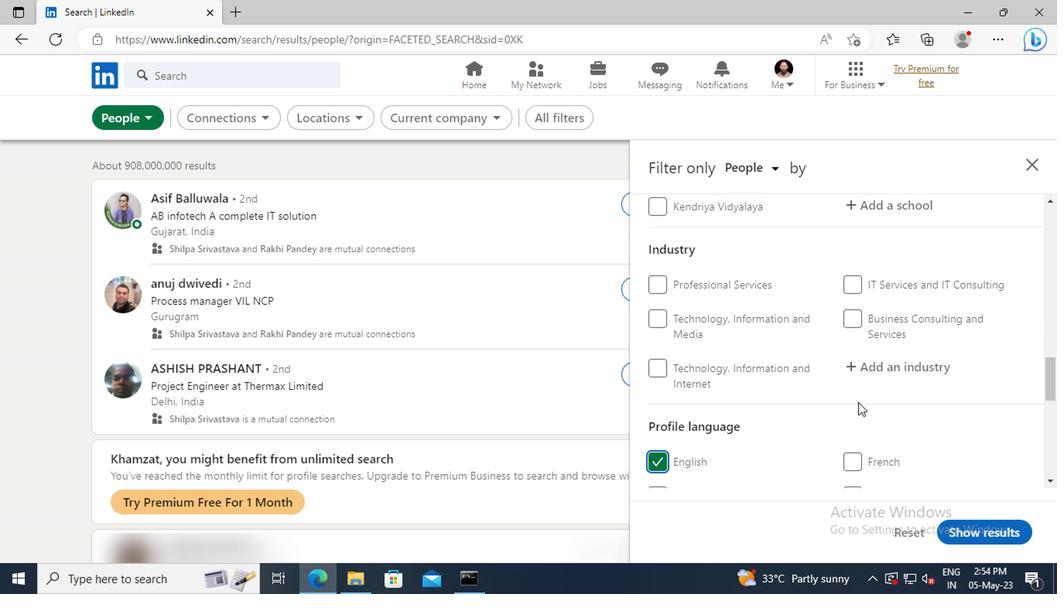 
Action: Mouse scrolled (854, 404) with delta (0, 0)
Screenshot: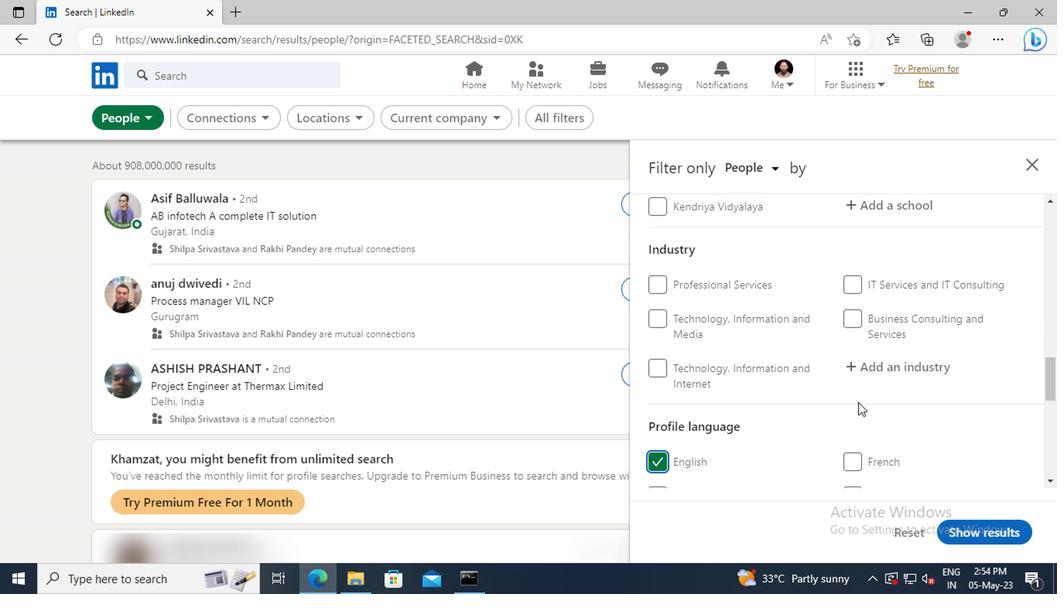 
Action: Mouse scrolled (854, 404) with delta (0, 0)
Screenshot: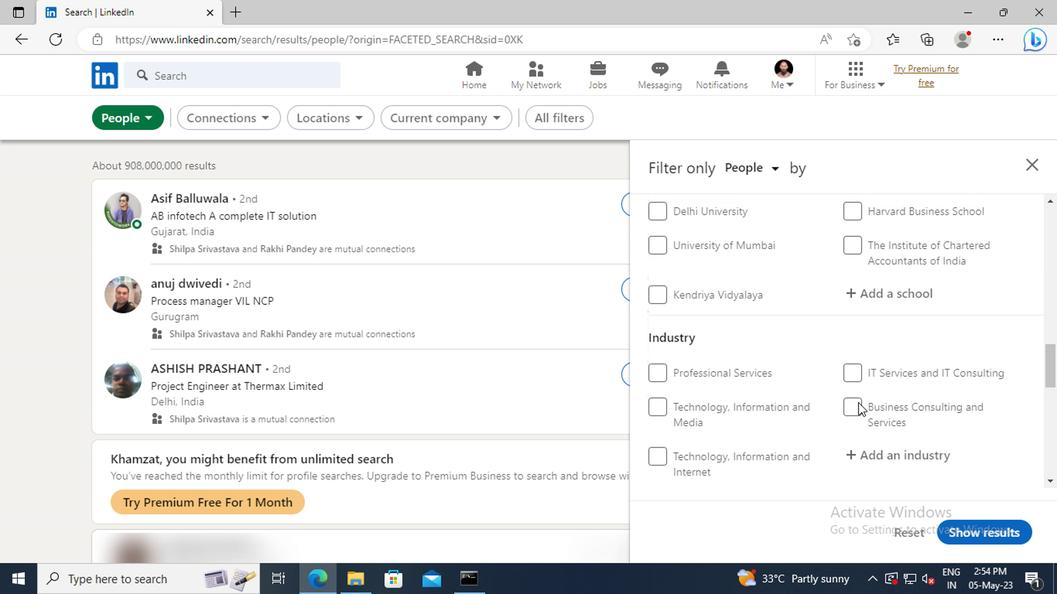 
Action: Mouse scrolled (854, 404) with delta (0, 0)
Screenshot: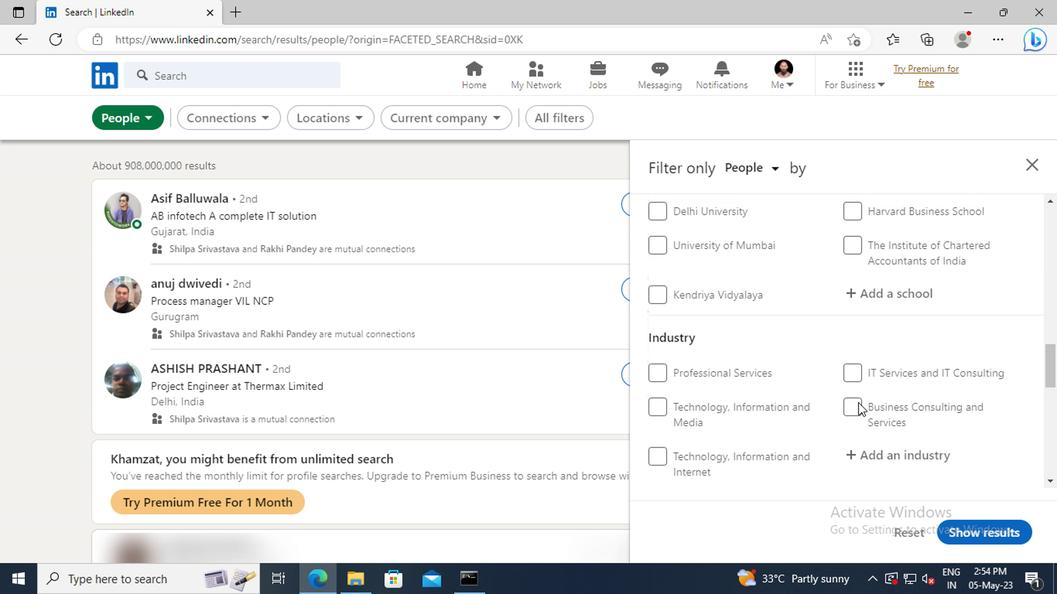 
Action: Mouse scrolled (854, 404) with delta (0, 0)
Screenshot: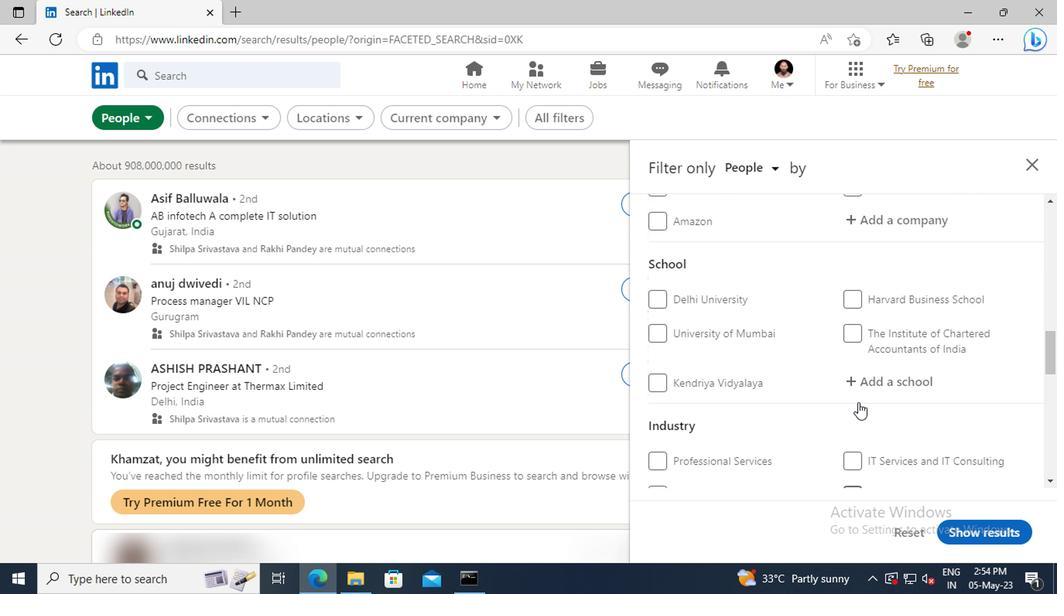 
Action: Mouse scrolled (854, 404) with delta (0, 0)
Screenshot: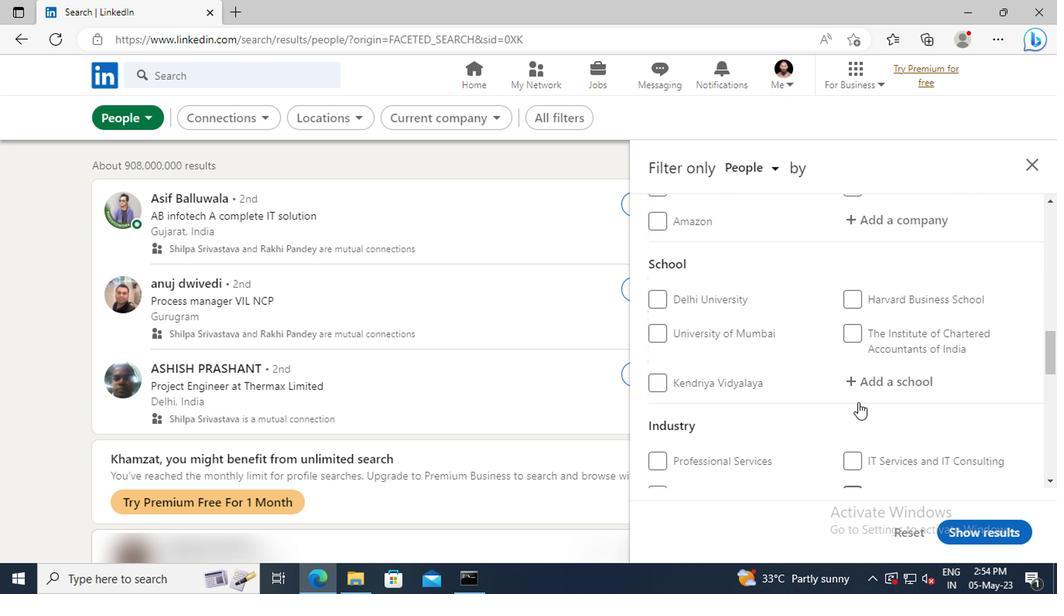 
Action: Mouse scrolled (854, 404) with delta (0, 0)
Screenshot: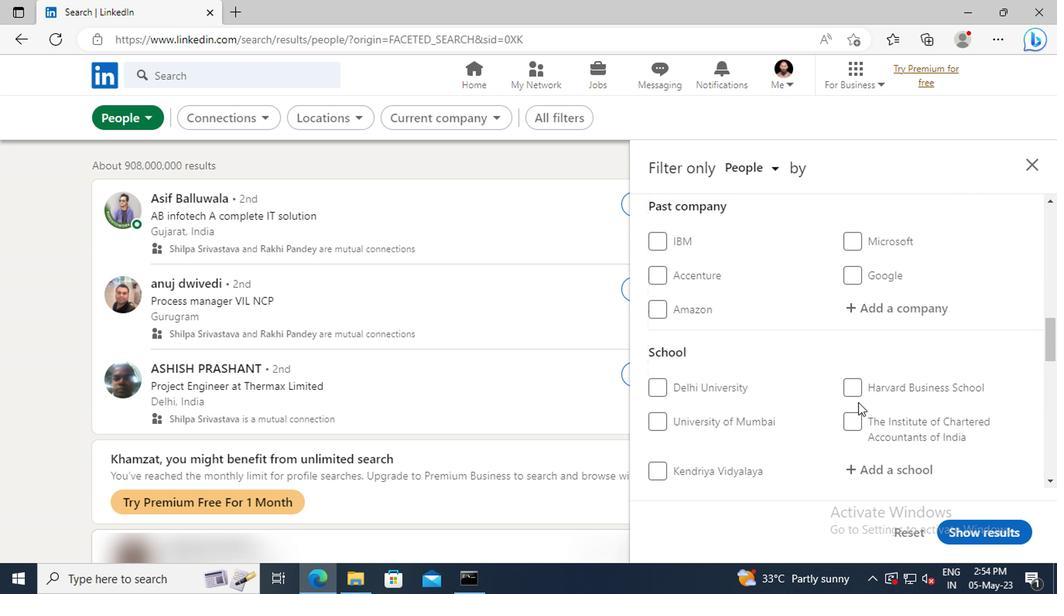
Action: Mouse scrolled (854, 404) with delta (0, 0)
Screenshot: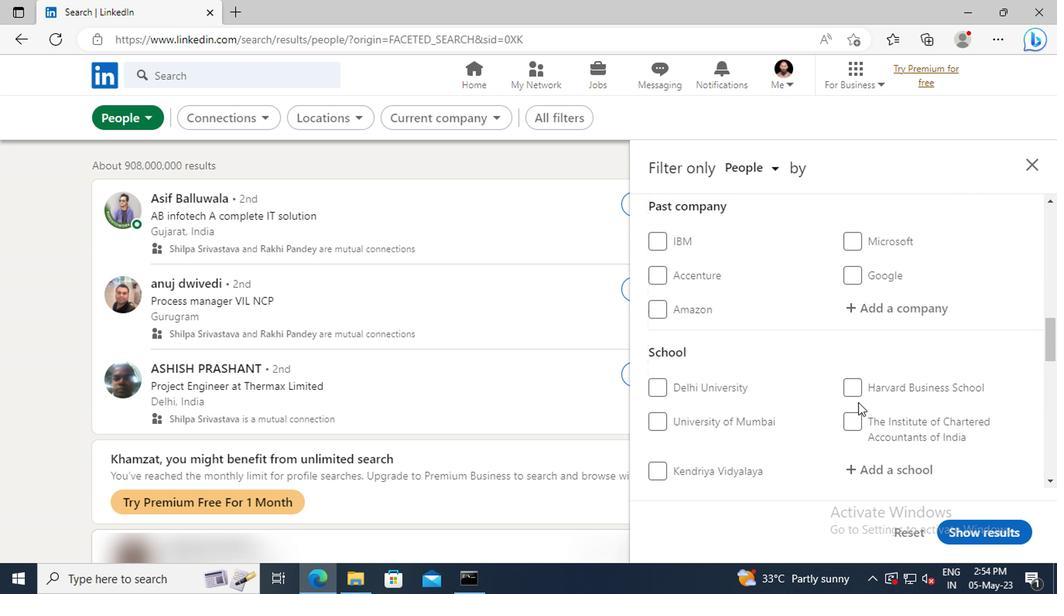 
Action: Mouse scrolled (854, 404) with delta (0, 0)
Screenshot: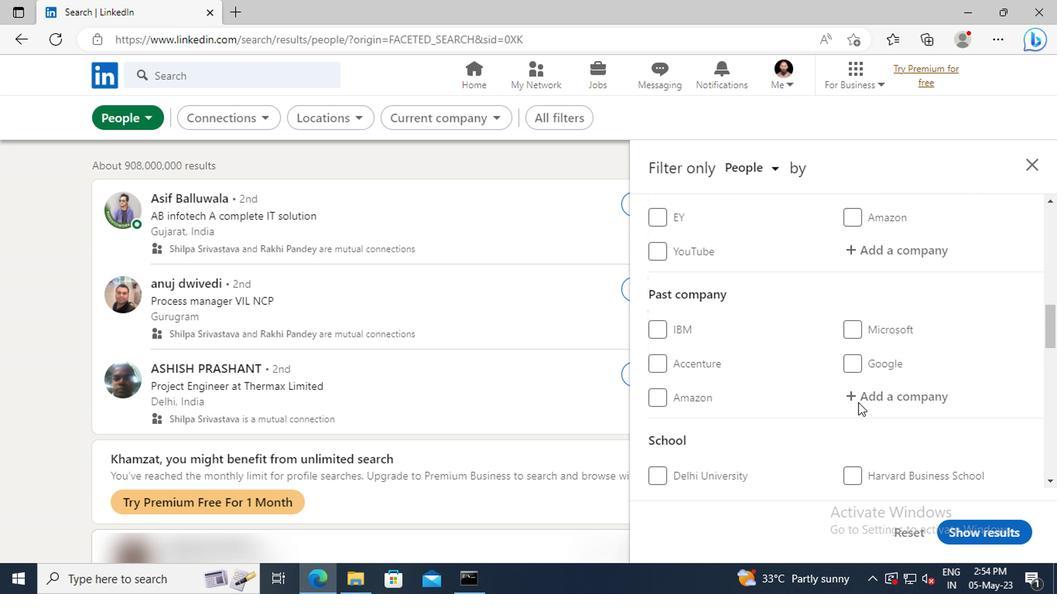 
Action: Mouse scrolled (854, 404) with delta (0, 0)
Screenshot: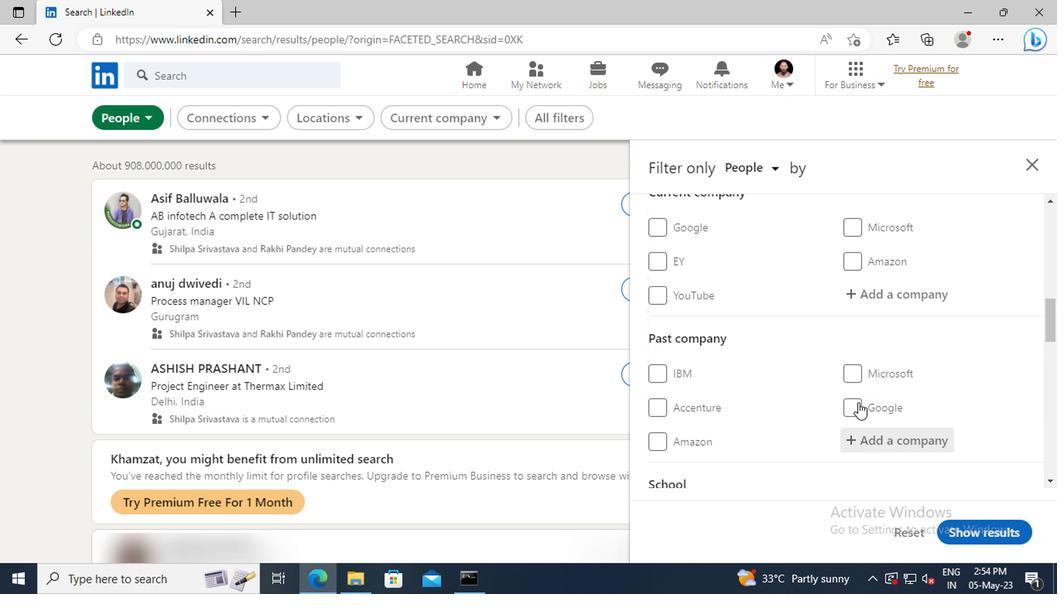 
Action: Mouse moved to (864, 342)
Screenshot: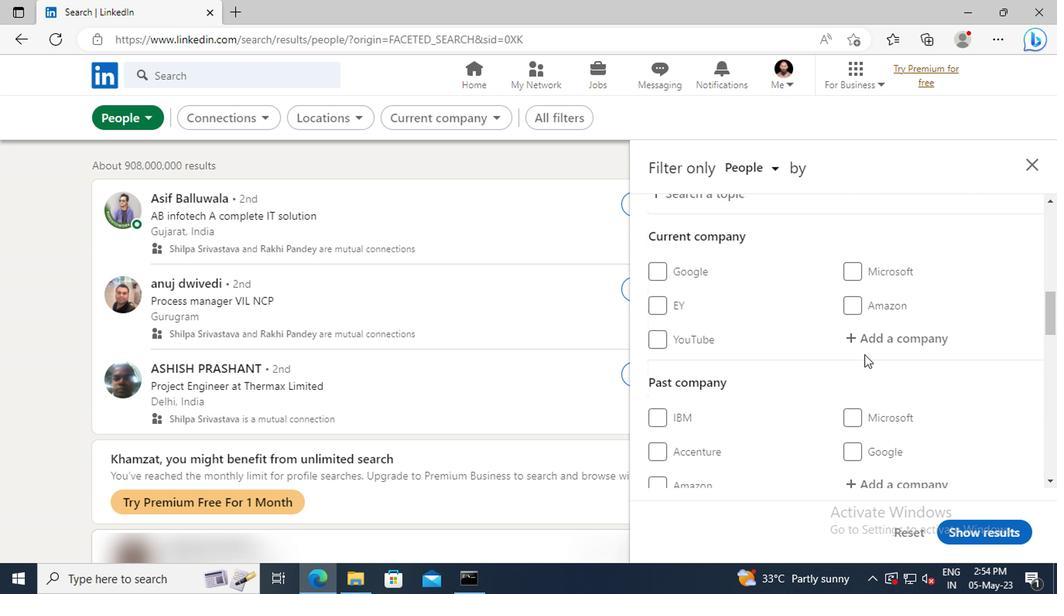 
Action: Mouse pressed left at (864, 342)
Screenshot: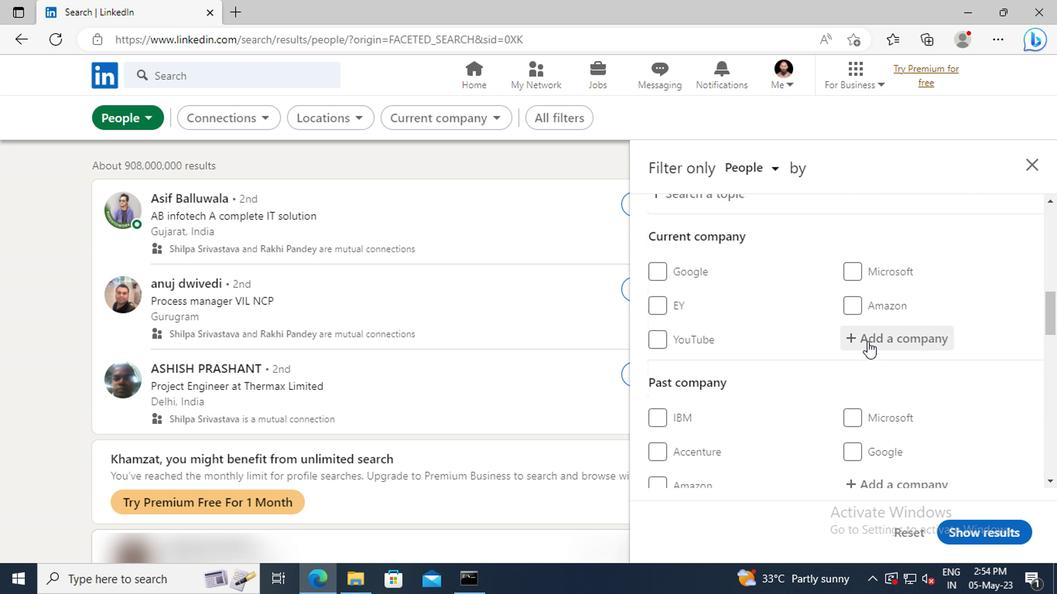 
Action: Key pressed <Key.shift>MATR
Screenshot: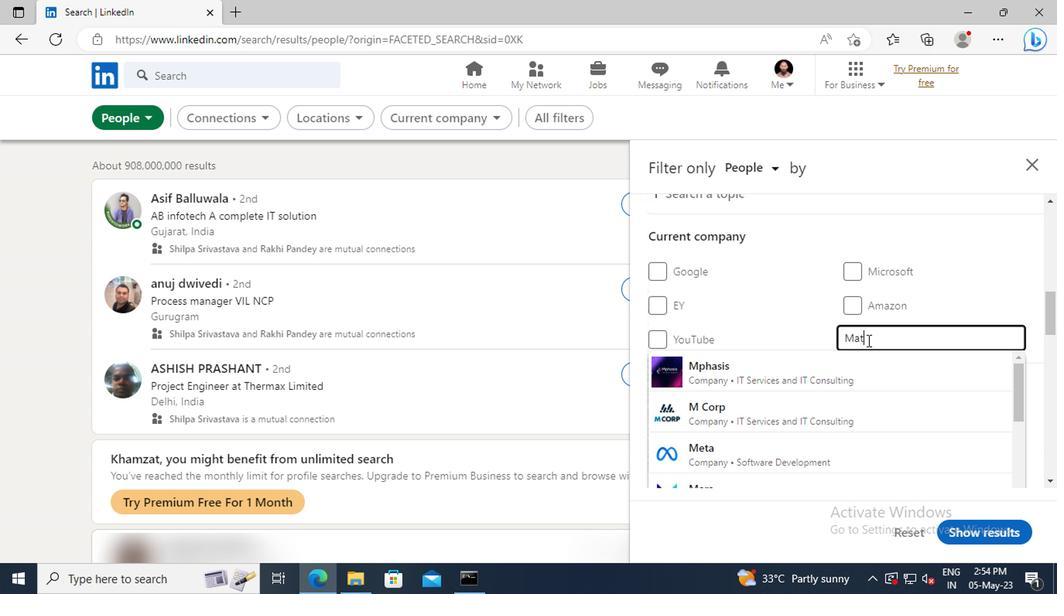 
Action: Mouse moved to (864, 342)
Screenshot: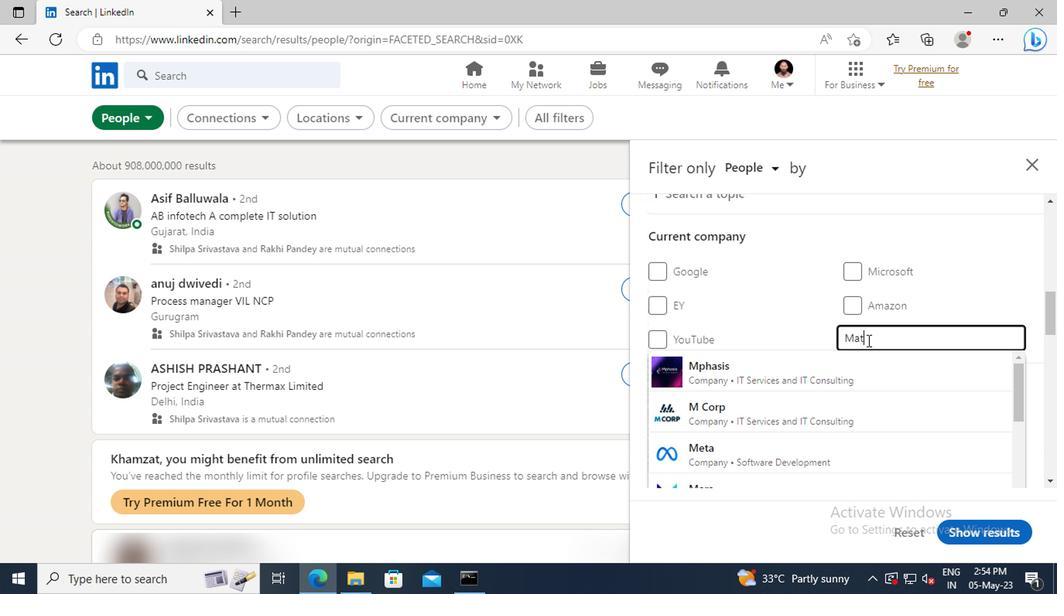 
Action: Key pressed IX<Key.space><Key.shift>PAR
Screenshot: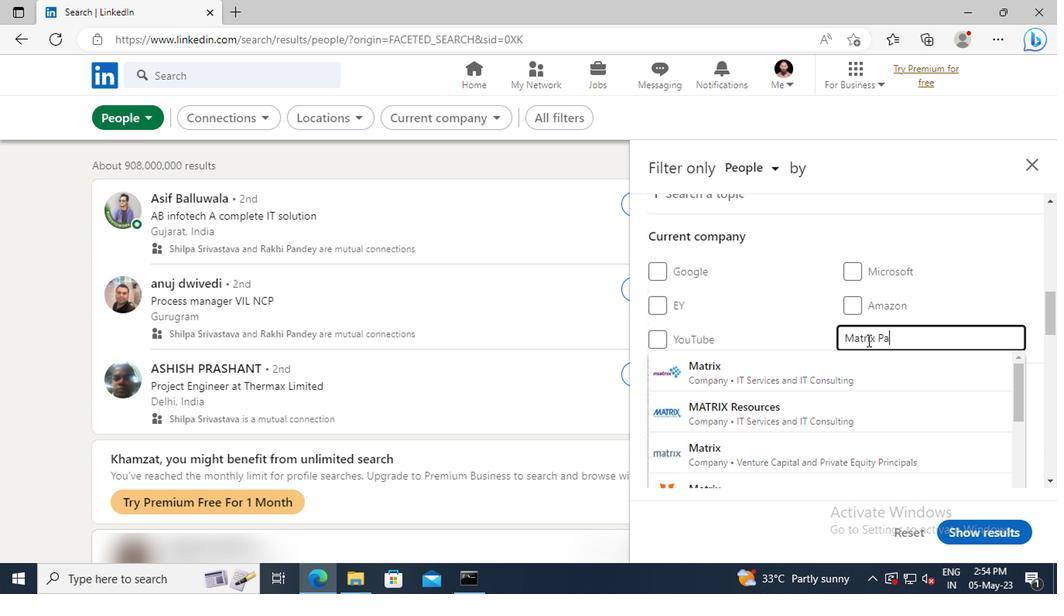 
Action: Mouse moved to (864, 365)
Screenshot: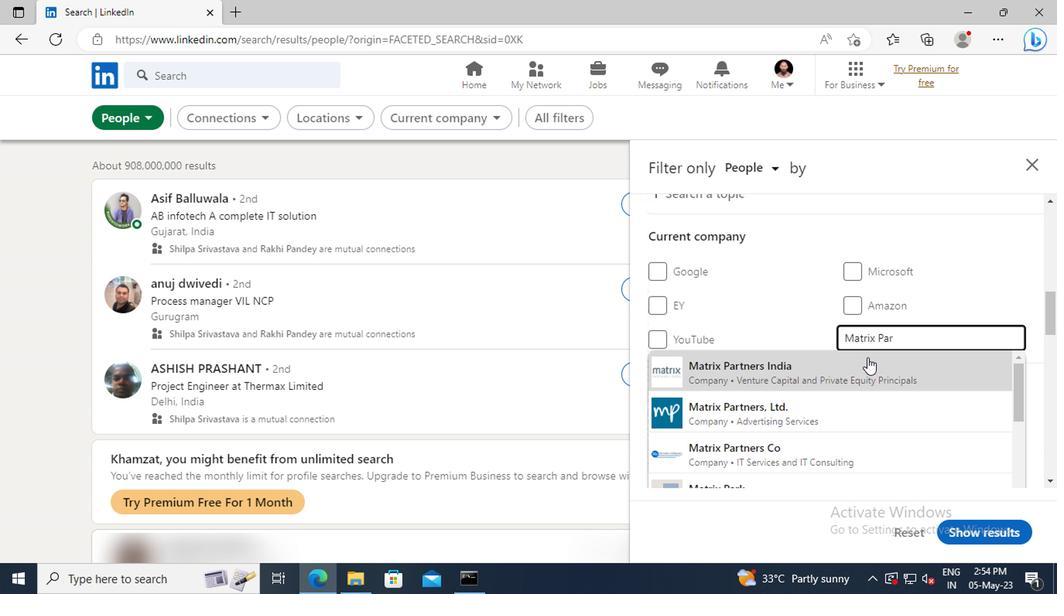 
Action: Mouse pressed left at (864, 365)
Screenshot: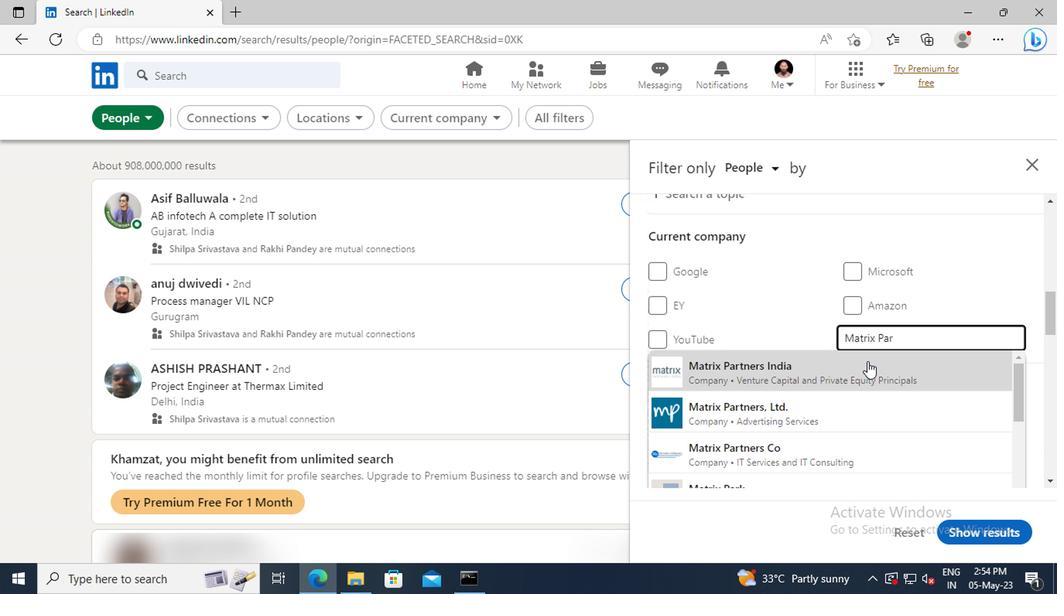 
Action: Mouse scrolled (864, 365) with delta (0, 0)
Screenshot: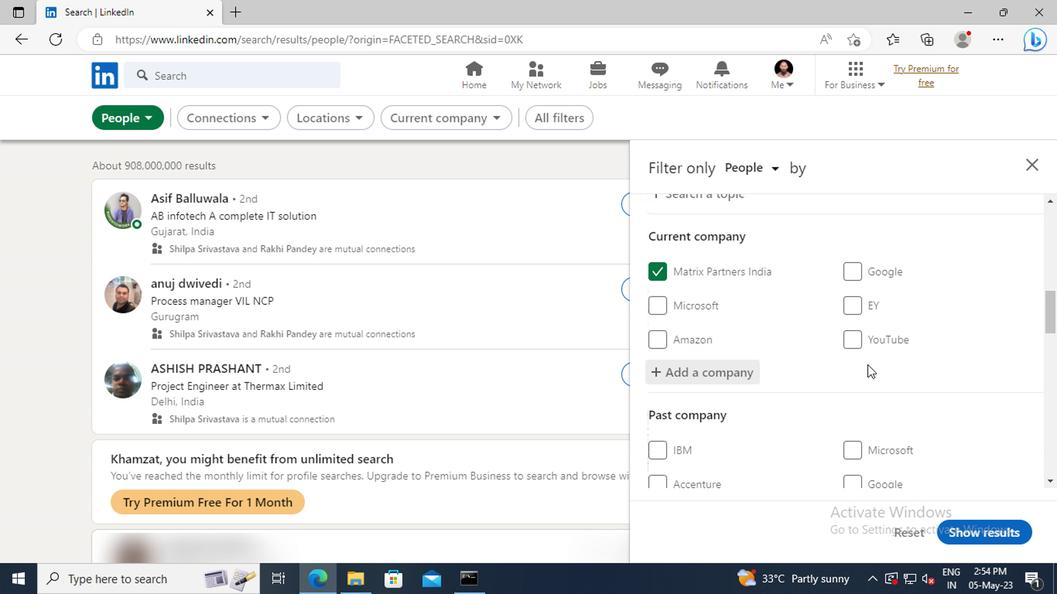 
Action: Mouse scrolled (864, 365) with delta (0, 0)
Screenshot: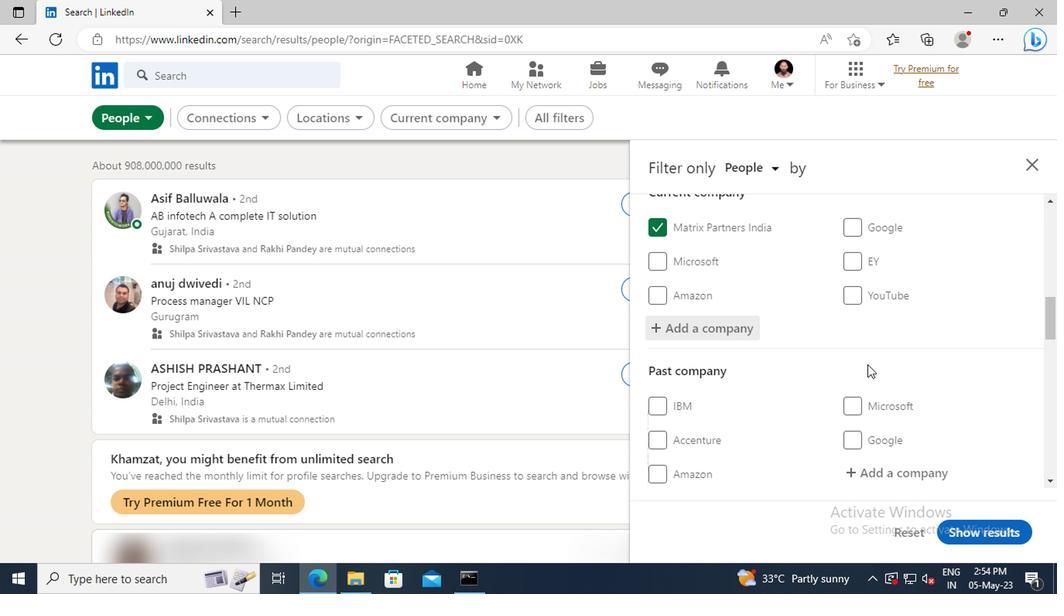 
Action: Mouse scrolled (864, 365) with delta (0, 0)
Screenshot: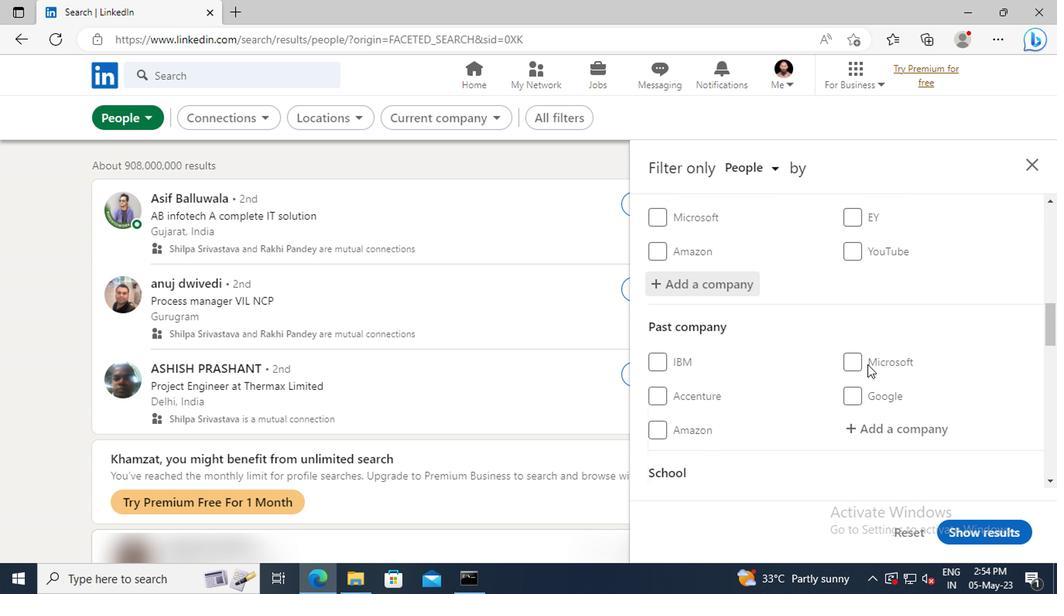 
Action: Mouse scrolled (864, 365) with delta (0, 0)
Screenshot: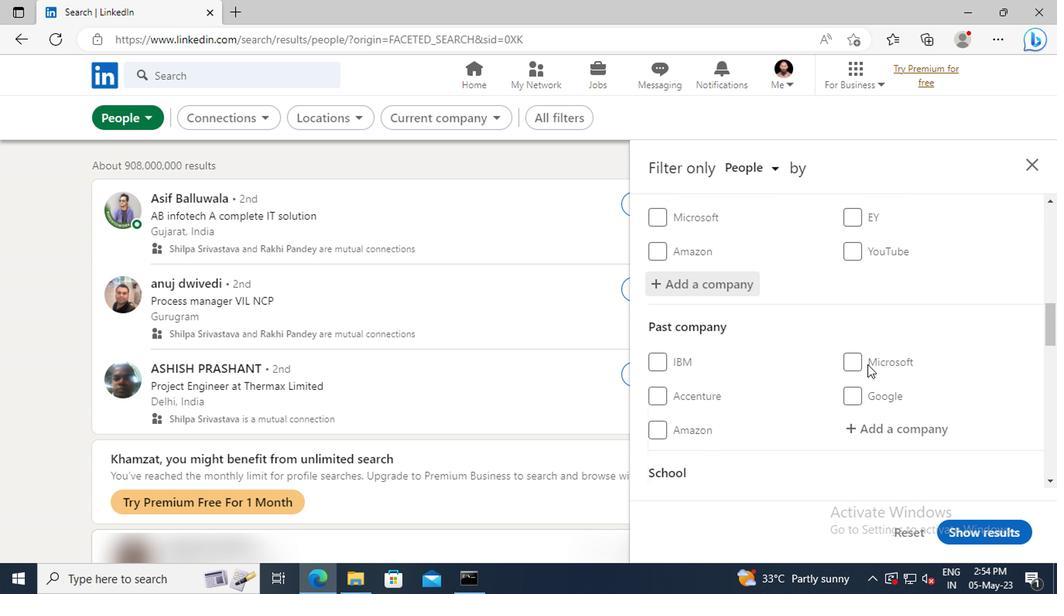 
Action: Mouse moved to (857, 344)
Screenshot: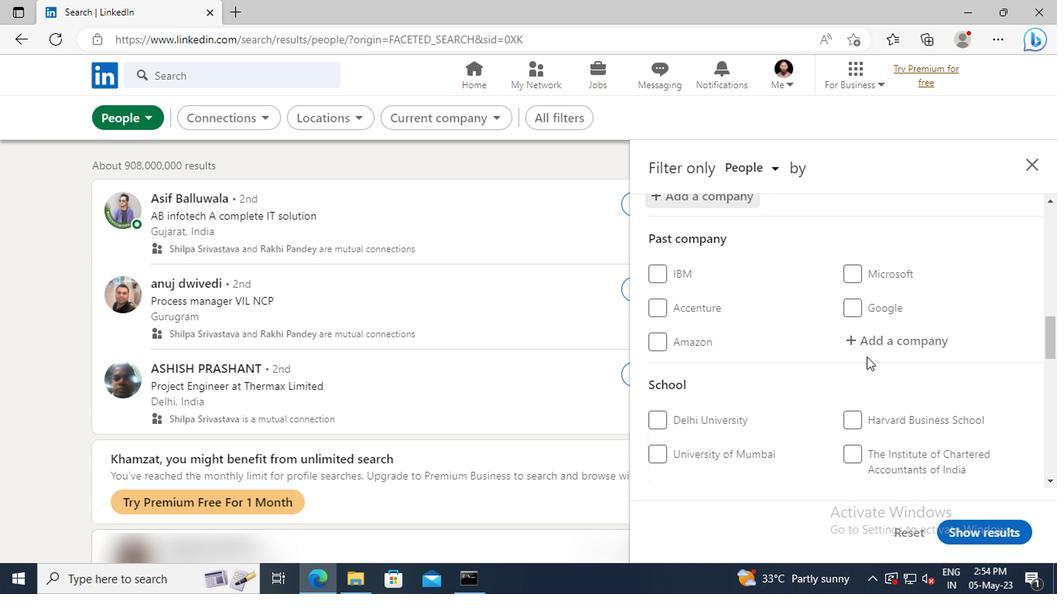 
Action: Mouse scrolled (857, 344) with delta (0, 0)
Screenshot: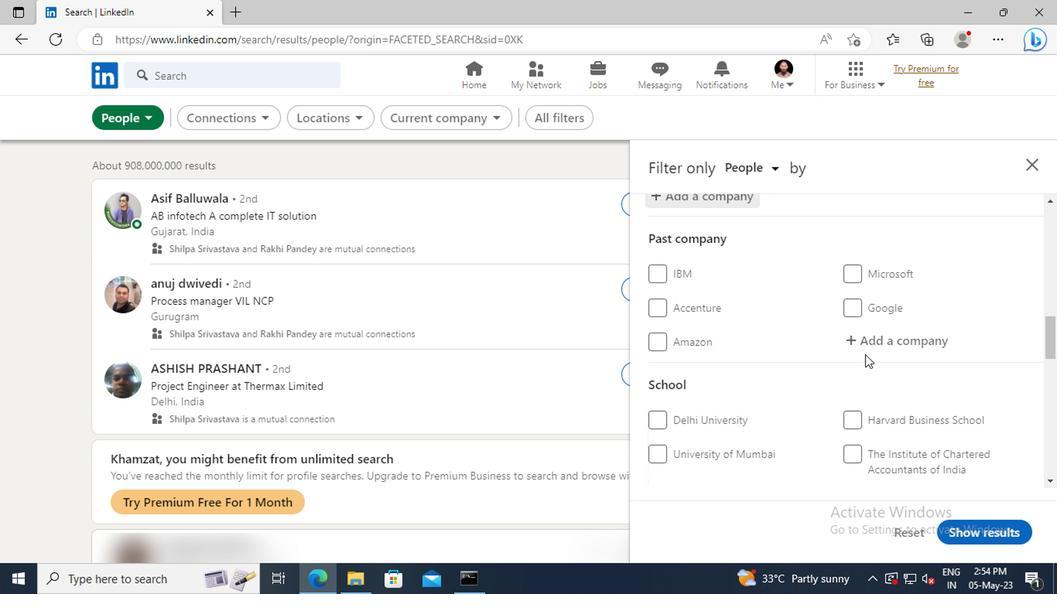 
Action: Mouse moved to (857, 343)
Screenshot: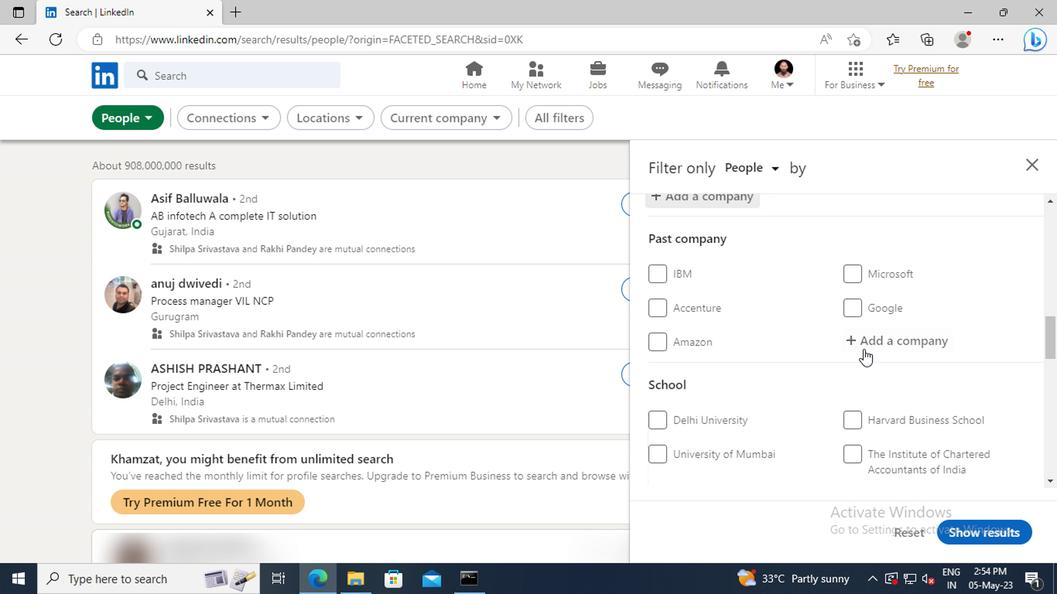 
Action: Mouse scrolled (857, 342) with delta (0, 0)
Screenshot: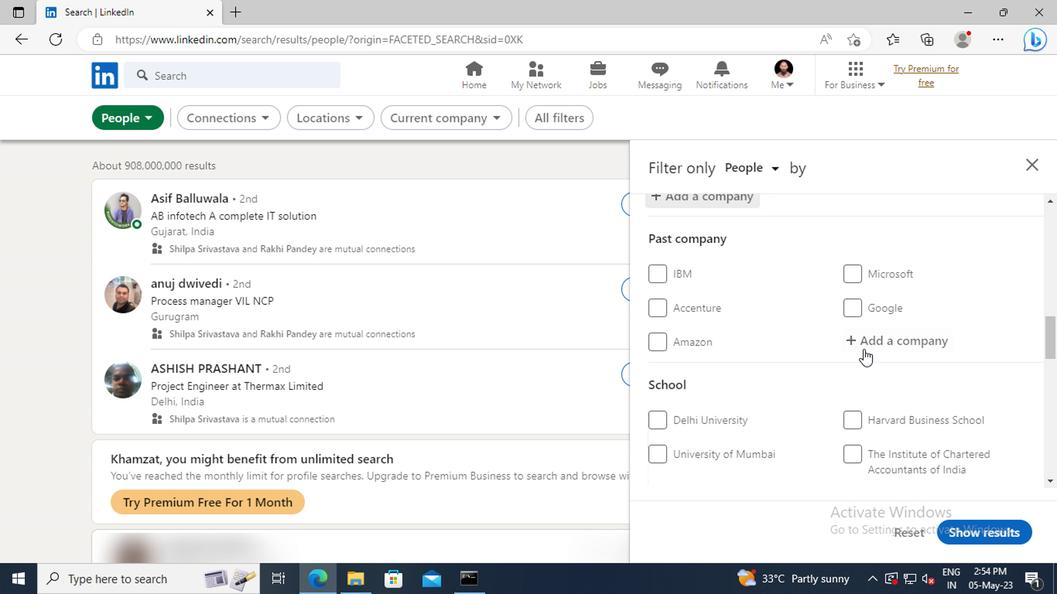
Action: Mouse moved to (856, 340)
Screenshot: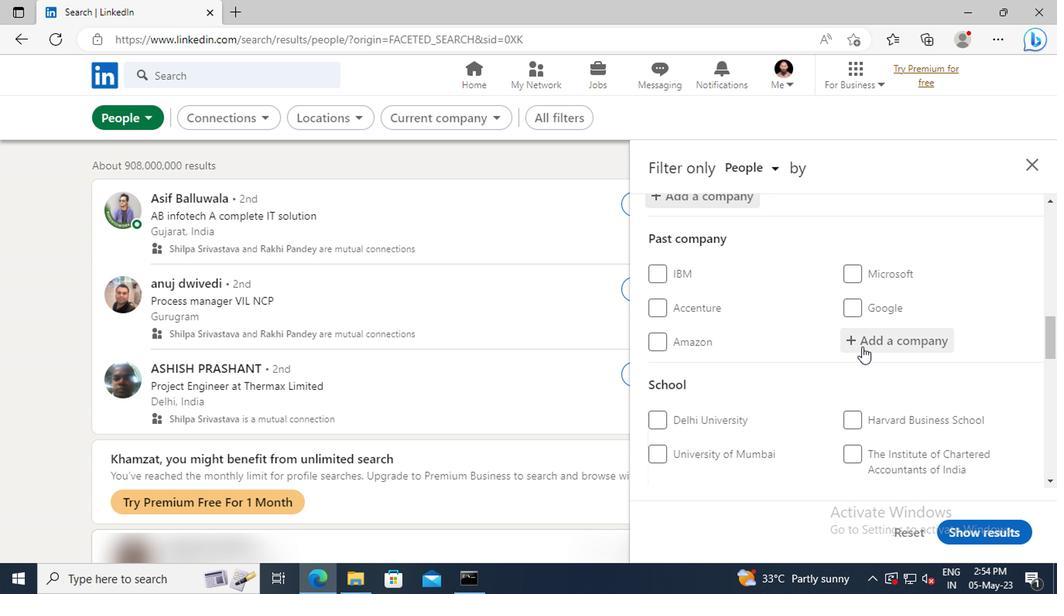 
Action: Mouse scrolled (856, 340) with delta (0, 0)
Screenshot: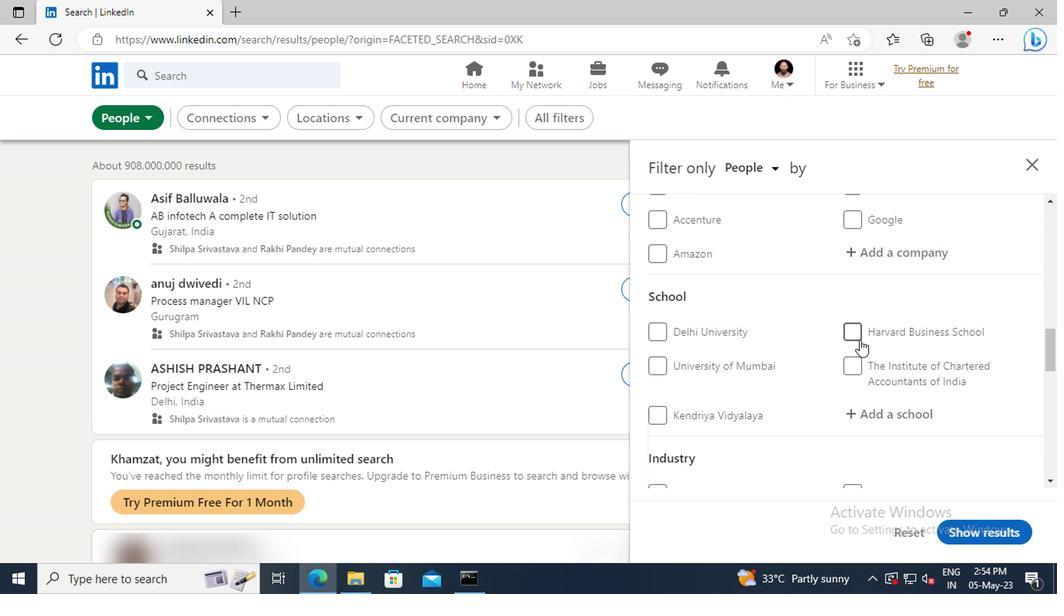 
Action: Mouse moved to (862, 366)
Screenshot: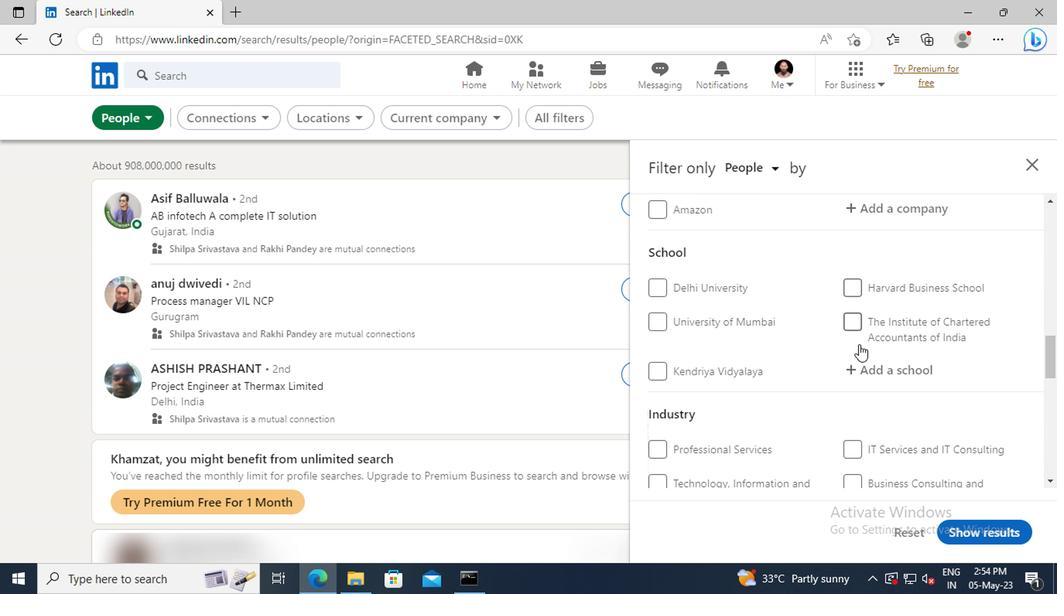 
Action: Mouse pressed left at (862, 366)
Screenshot: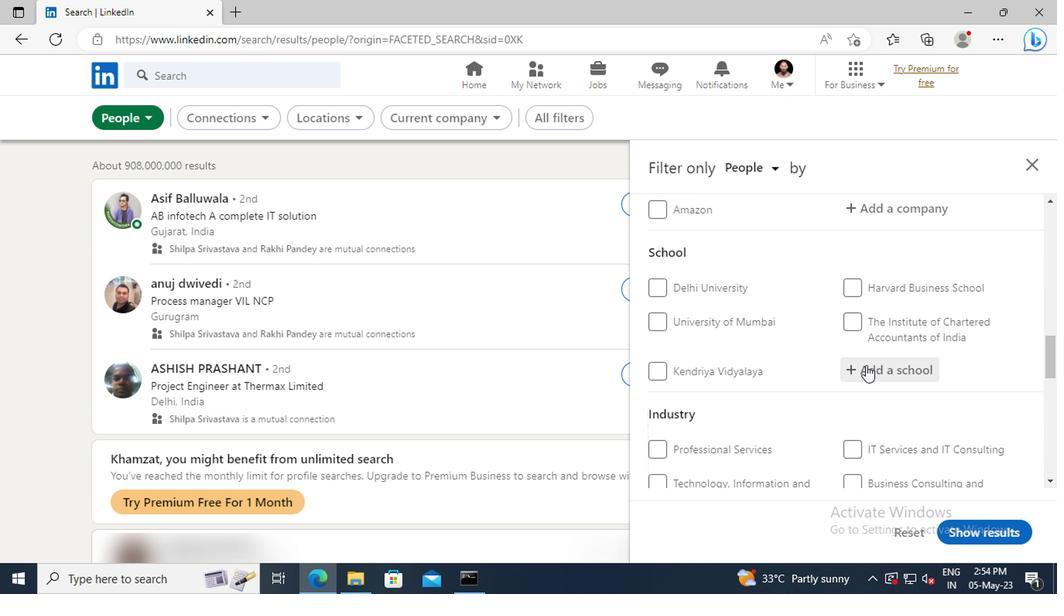
Action: Mouse moved to (862, 367)
Screenshot: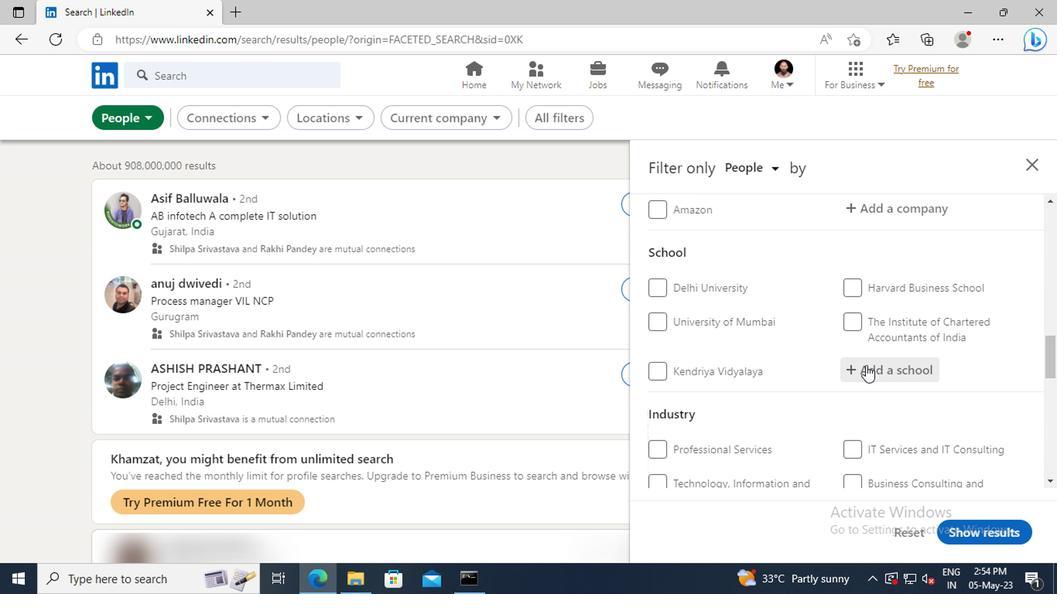 
Action: Key pressed <Key.shift>ST<Key.space><Key.shift>ANNE'S<Key.space>
Screenshot: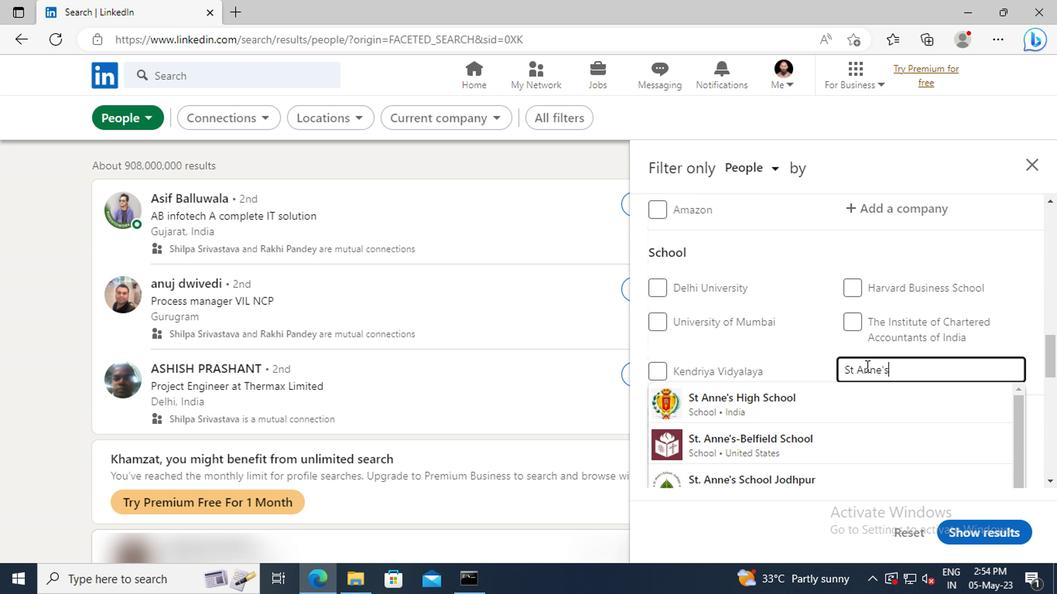 
Action: Mouse moved to (862, 397)
Screenshot: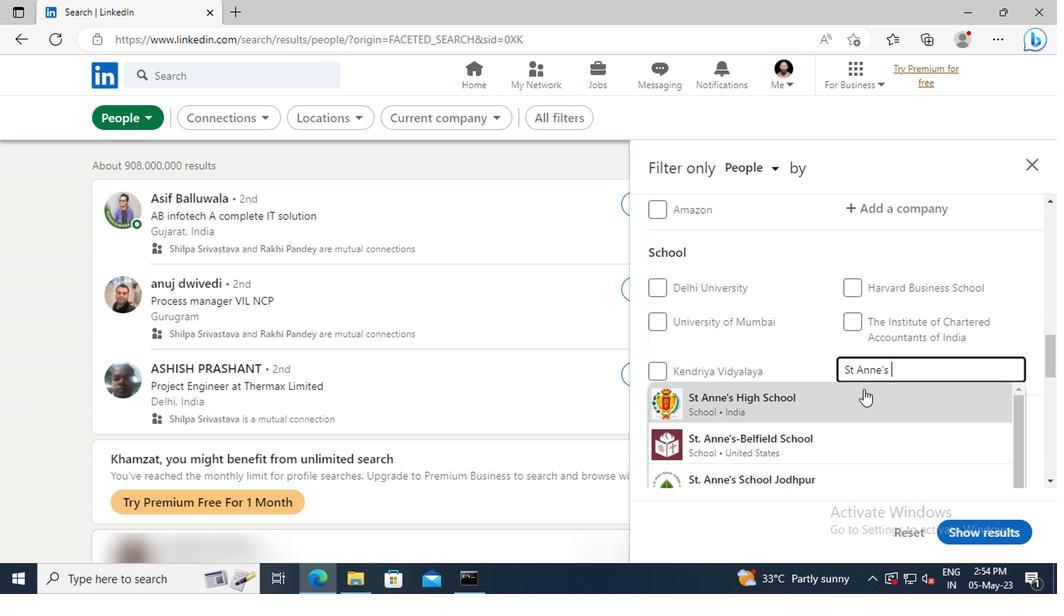 
Action: Mouse pressed left at (862, 397)
Screenshot: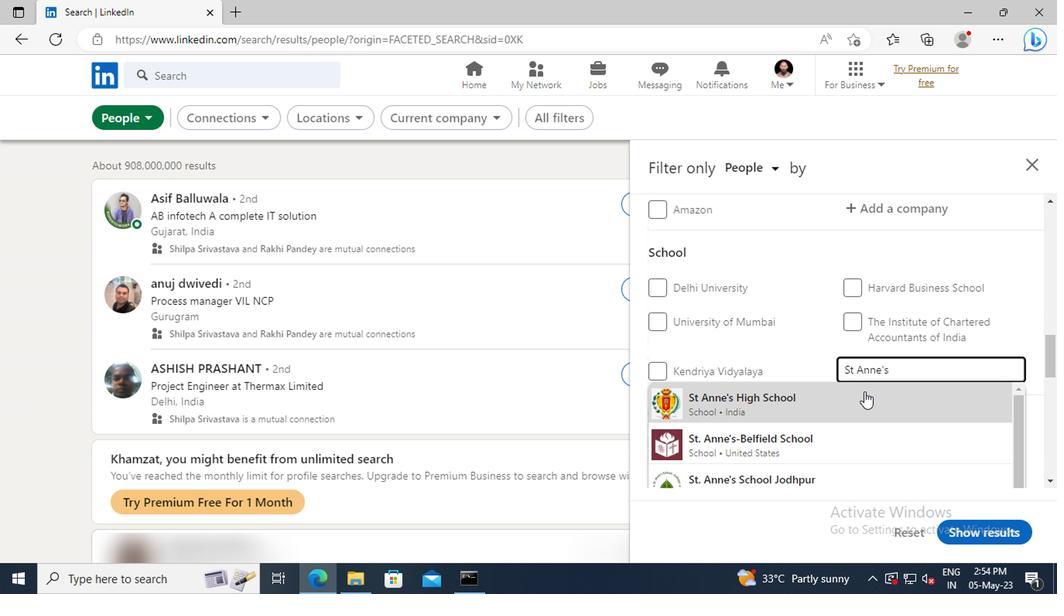
Action: Mouse scrolled (862, 396) with delta (0, 0)
Screenshot: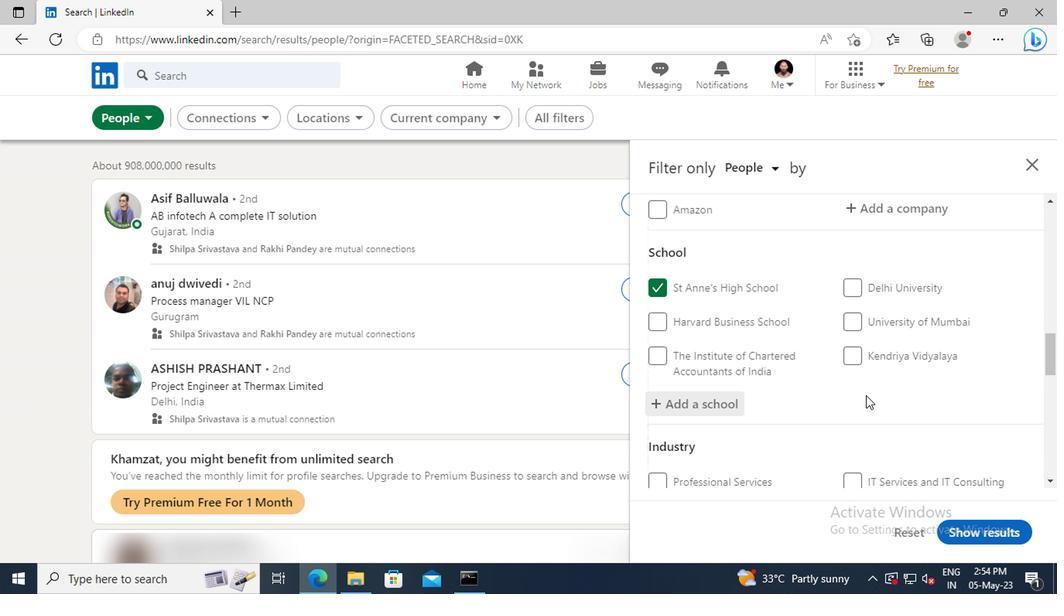 
Action: Mouse scrolled (862, 396) with delta (0, 0)
Screenshot: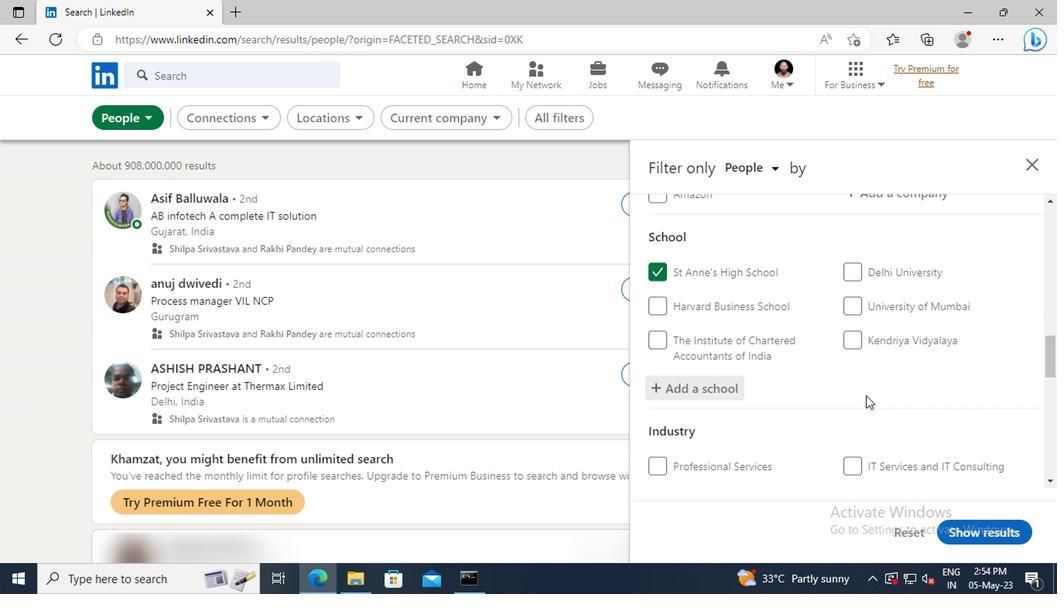 
Action: Mouse moved to (861, 393)
Screenshot: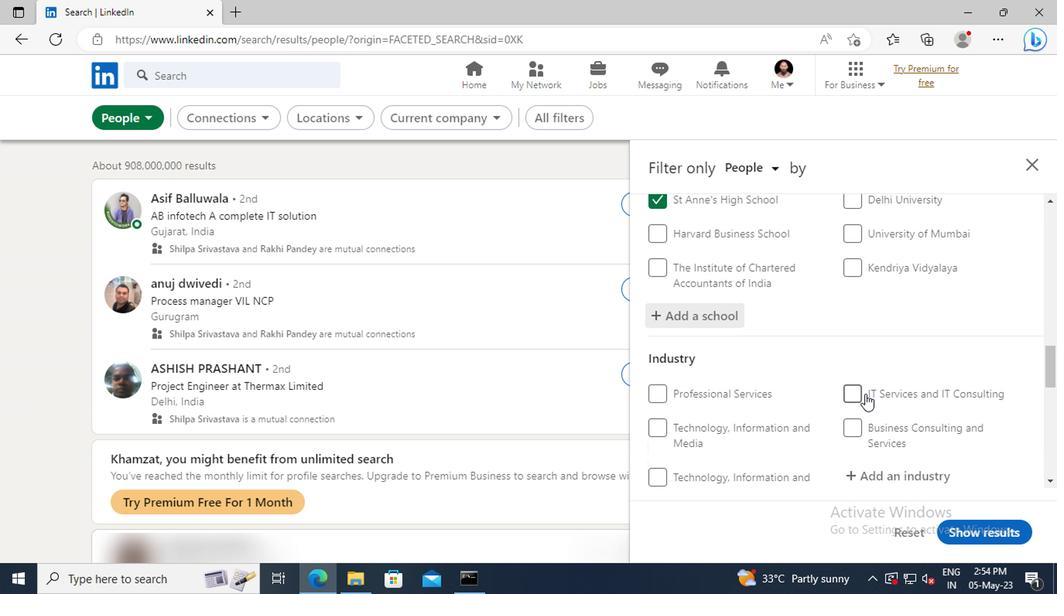 
Action: Mouse scrolled (861, 393) with delta (0, 0)
Screenshot: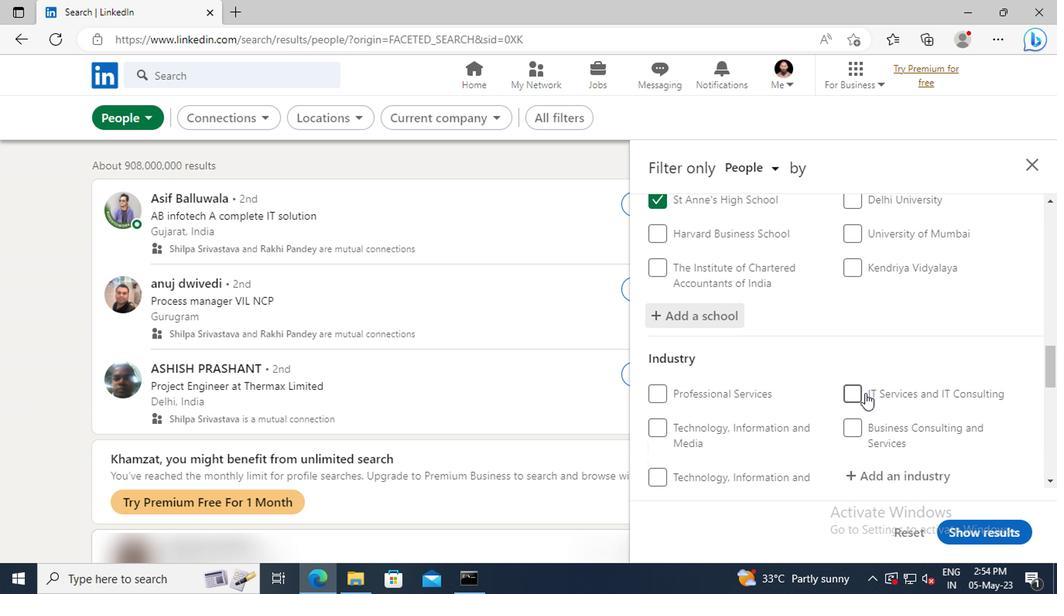 
Action: Mouse moved to (860, 387)
Screenshot: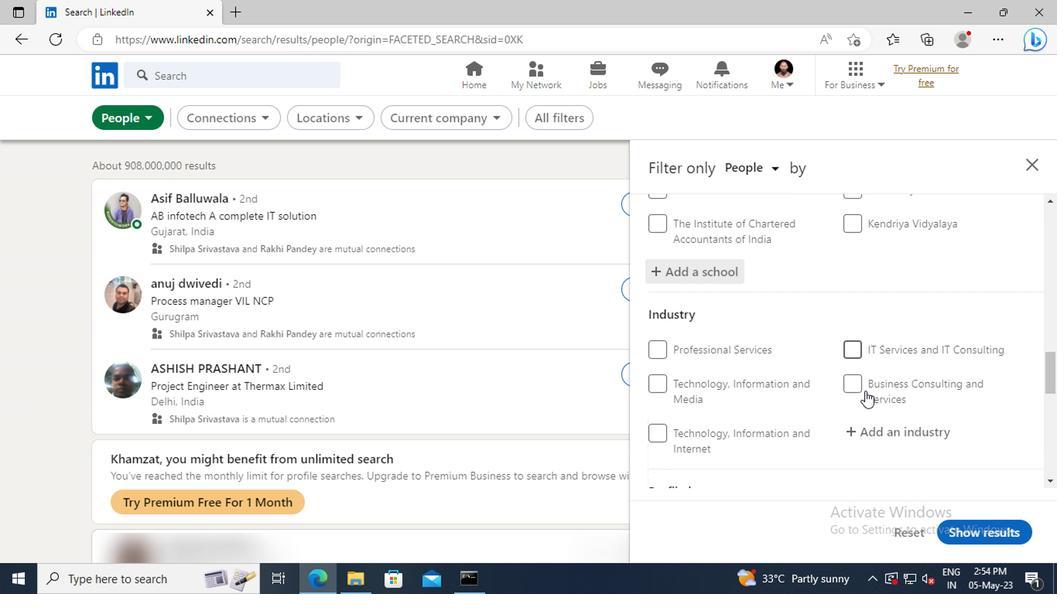 
Action: Mouse scrolled (860, 386) with delta (0, -1)
Screenshot: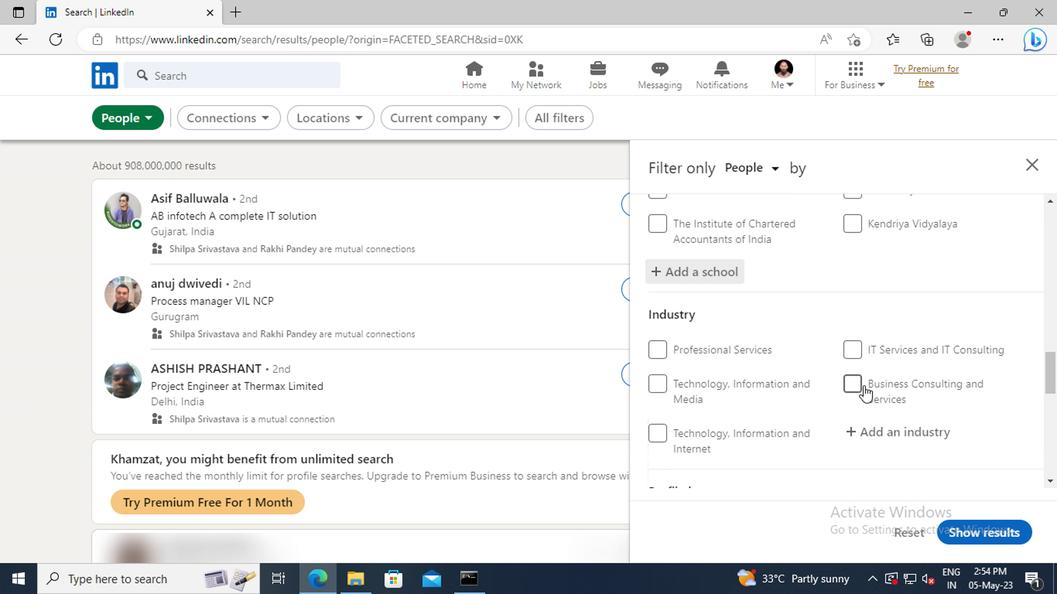 
Action: Mouse moved to (861, 388)
Screenshot: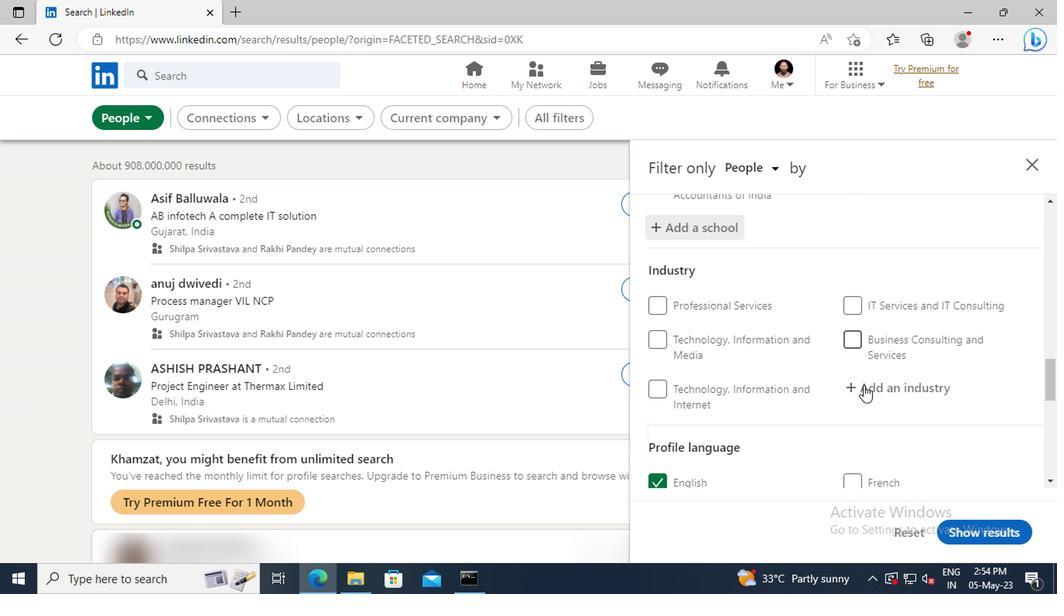 
Action: Mouse pressed left at (861, 388)
Screenshot: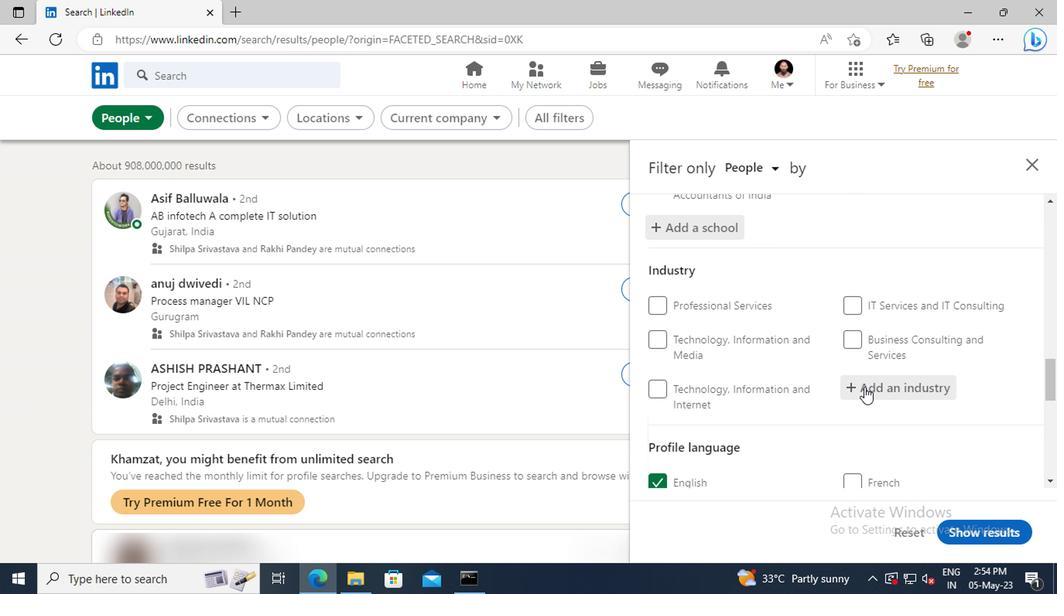 
Action: Key pressed <Key.shift>PERFOR
Screenshot: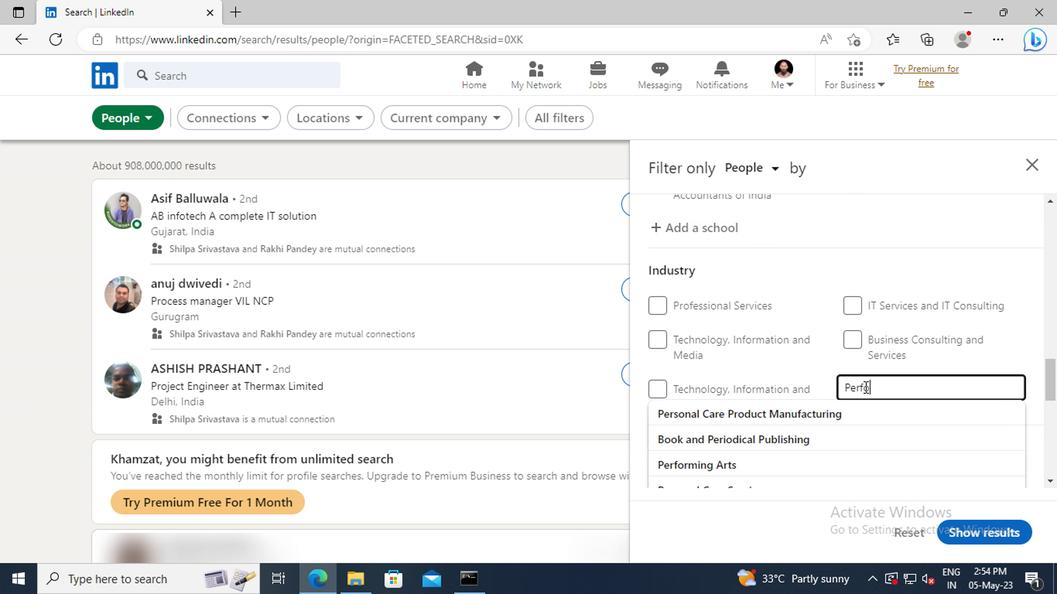 
Action: Mouse moved to (863, 415)
Screenshot: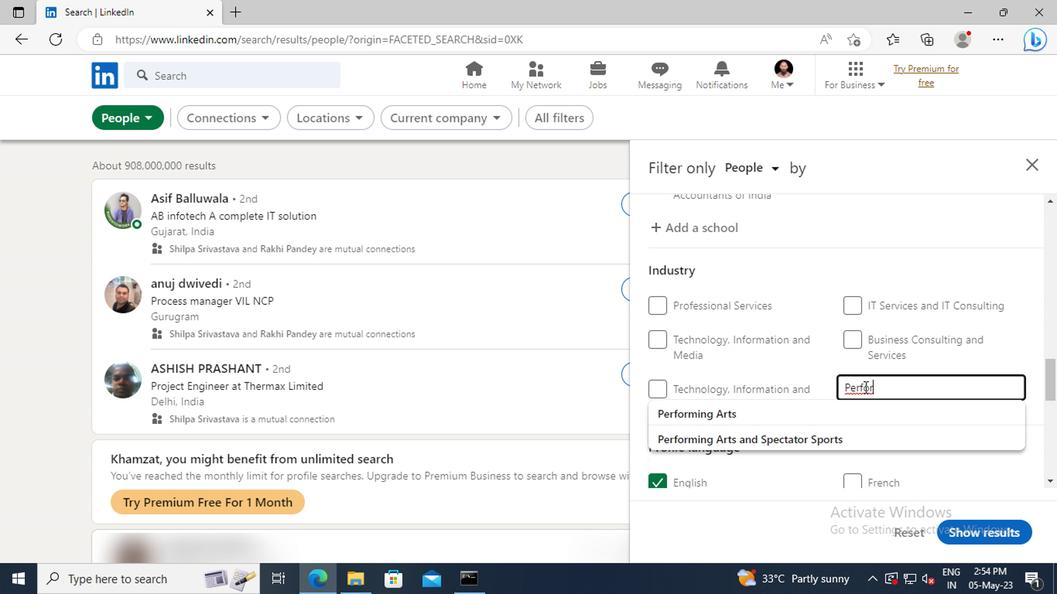
Action: Mouse pressed left at (863, 415)
Screenshot: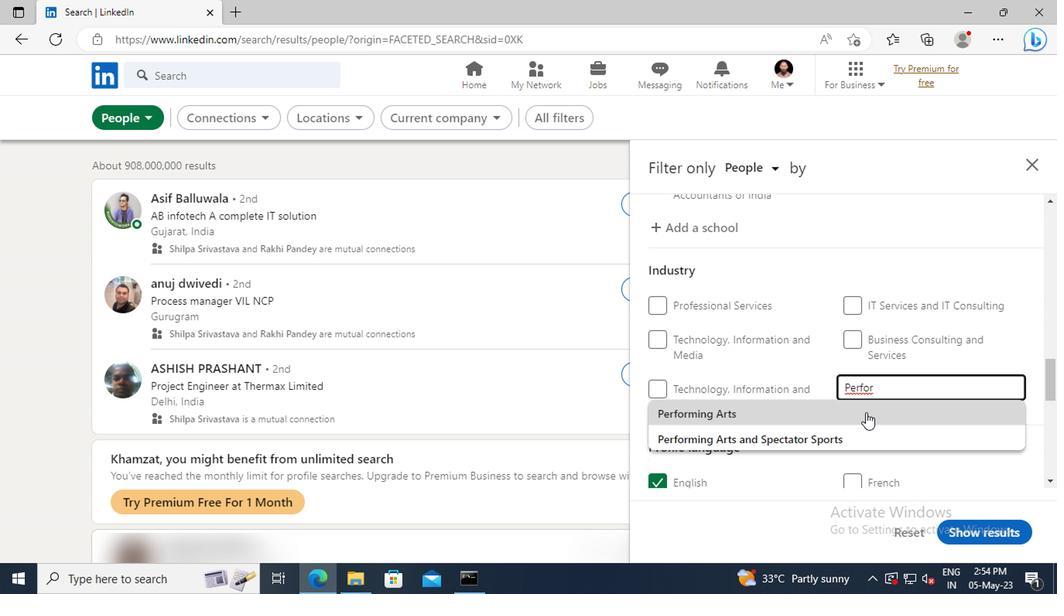 
Action: Mouse scrolled (863, 414) with delta (0, -1)
Screenshot: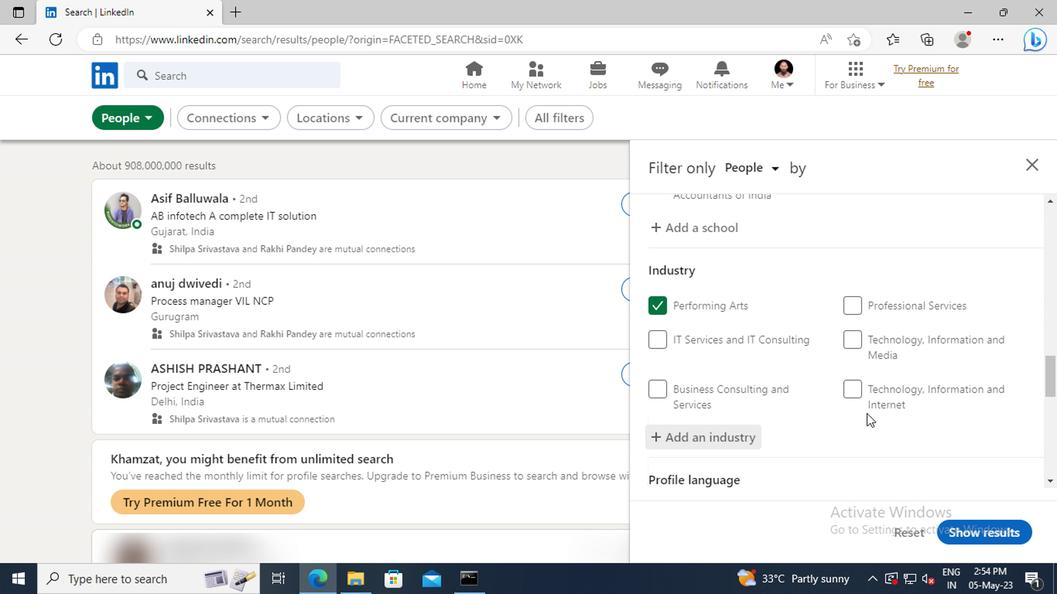 
Action: Mouse scrolled (863, 414) with delta (0, -1)
Screenshot: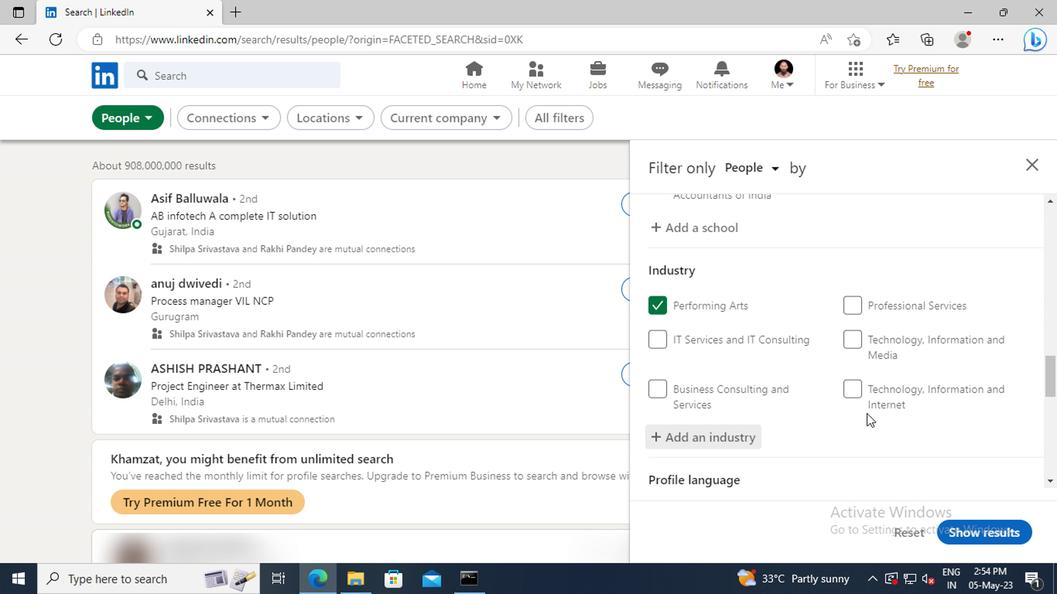 
Action: Mouse scrolled (863, 414) with delta (0, -1)
Screenshot: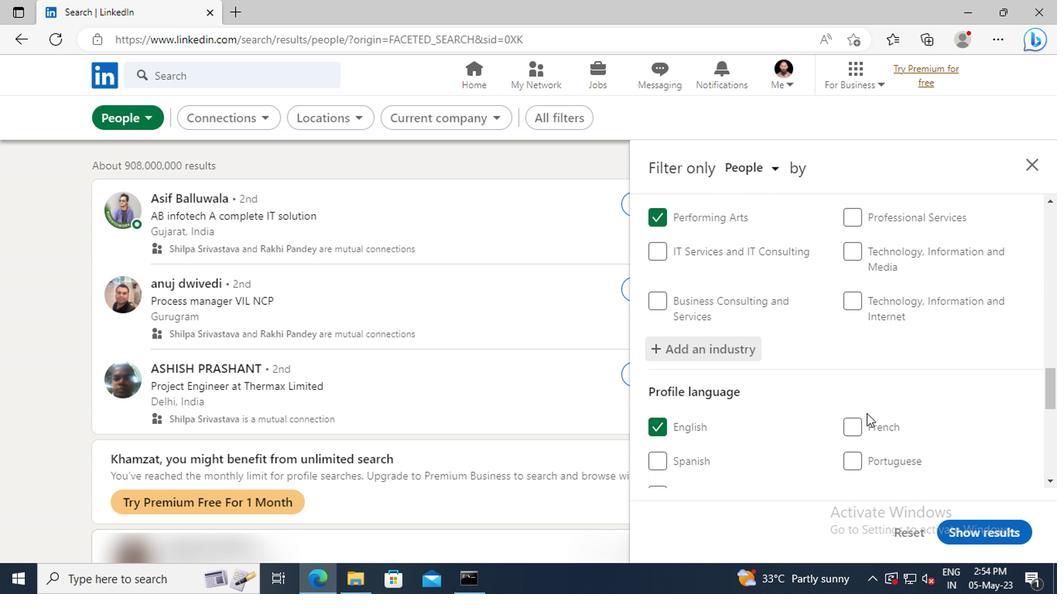 
Action: Mouse scrolled (863, 414) with delta (0, -1)
Screenshot: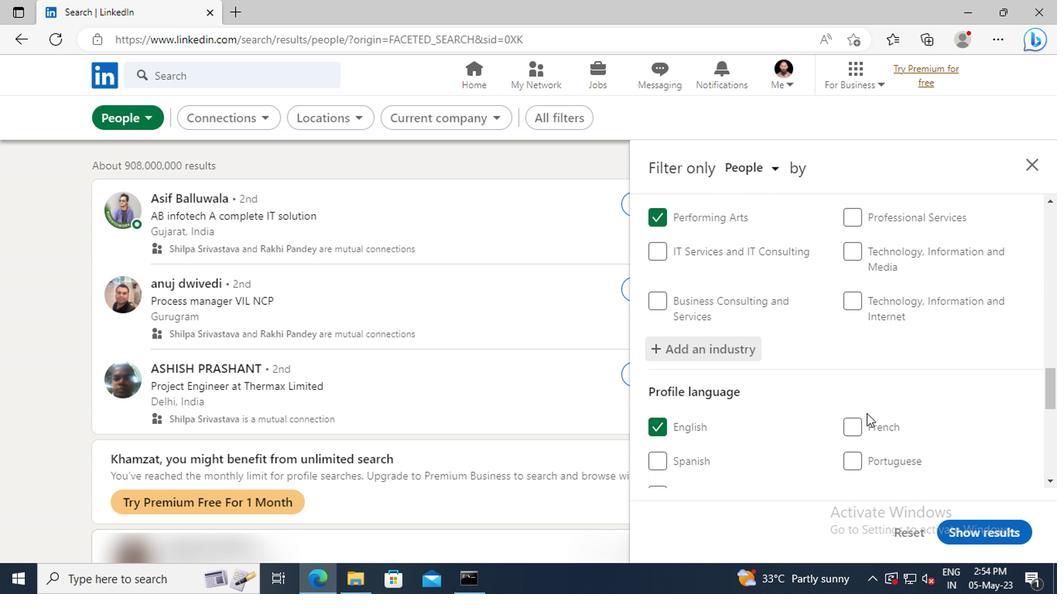 
Action: Mouse moved to (862, 389)
Screenshot: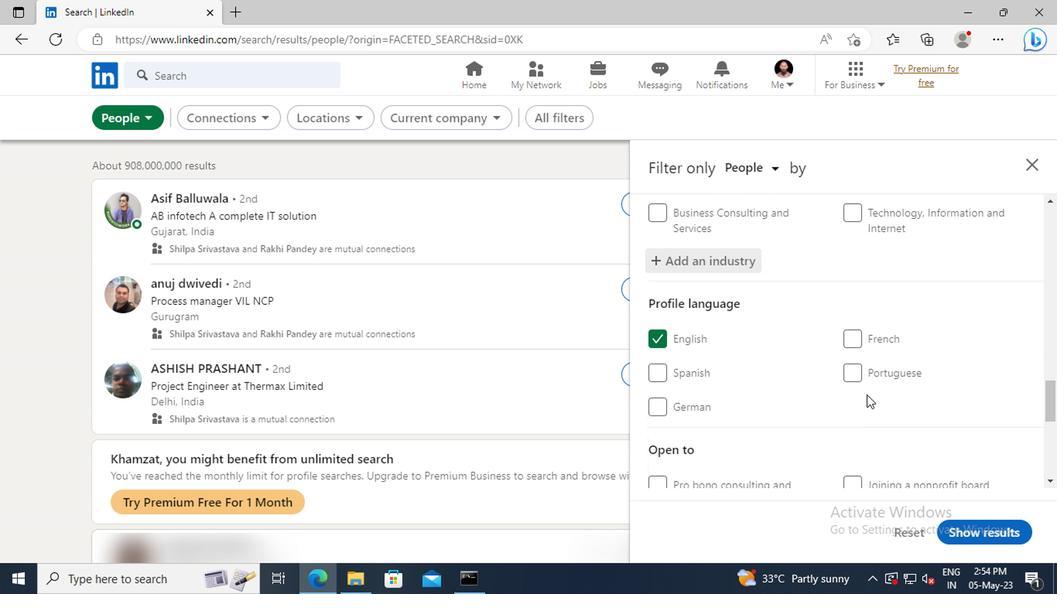 
Action: Mouse scrolled (862, 388) with delta (0, -1)
Screenshot: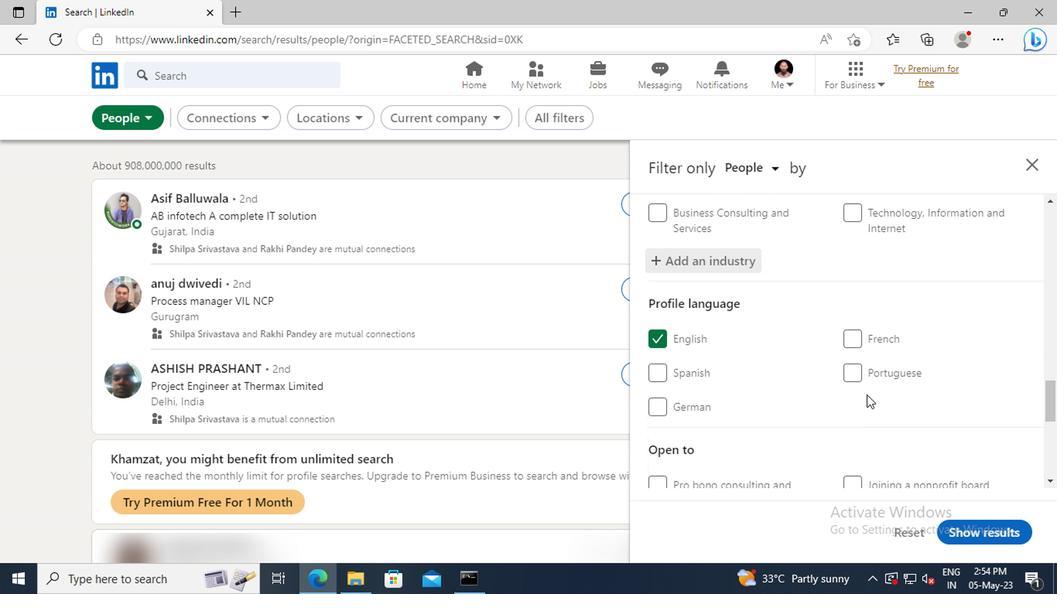 
Action: Mouse moved to (861, 387)
Screenshot: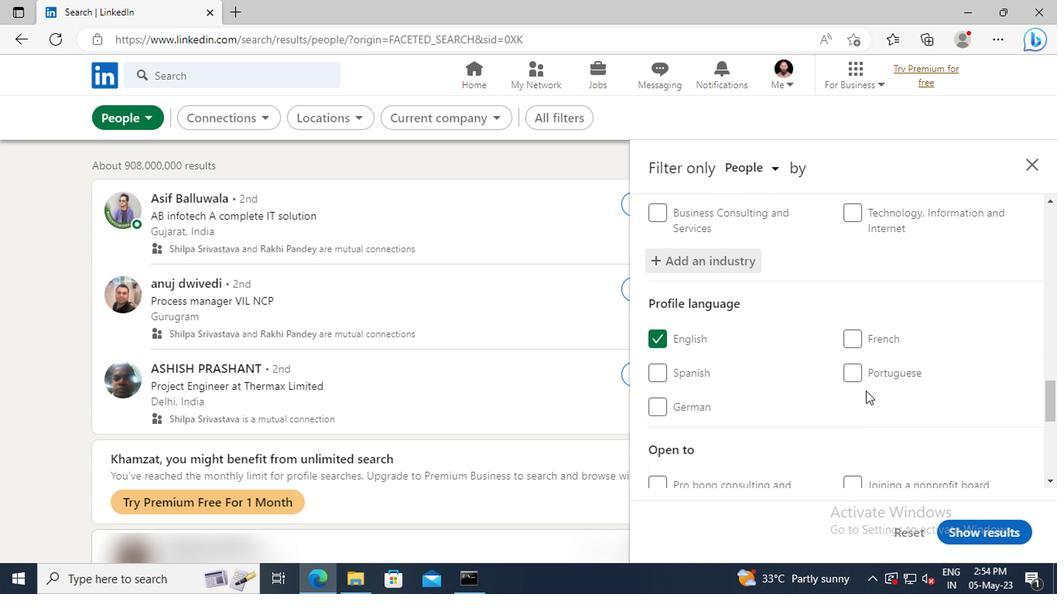 
Action: Mouse scrolled (861, 386) with delta (0, -1)
Screenshot: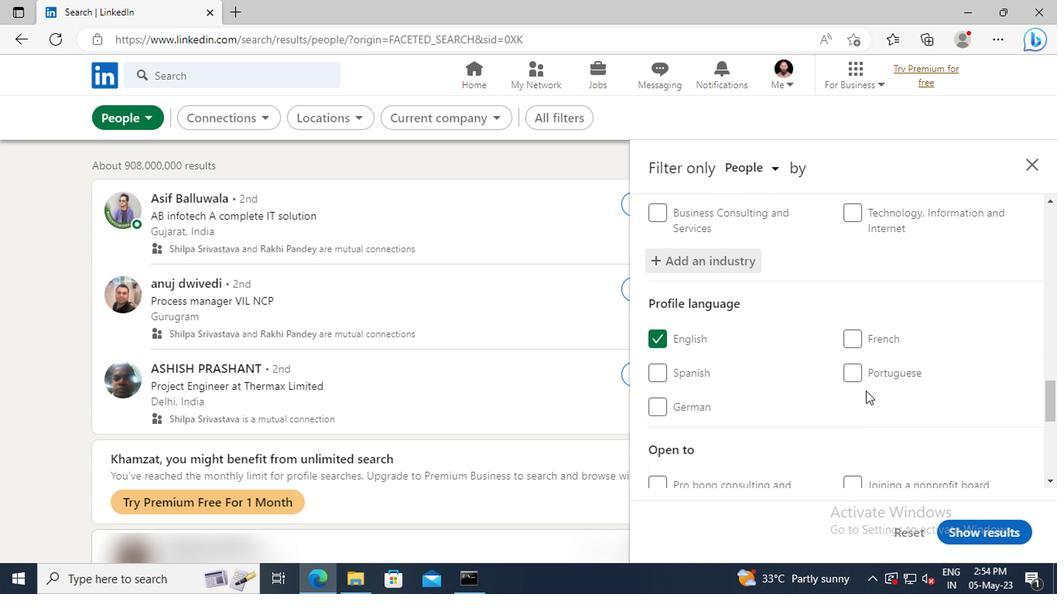 
Action: Mouse moved to (858, 368)
Screenshot: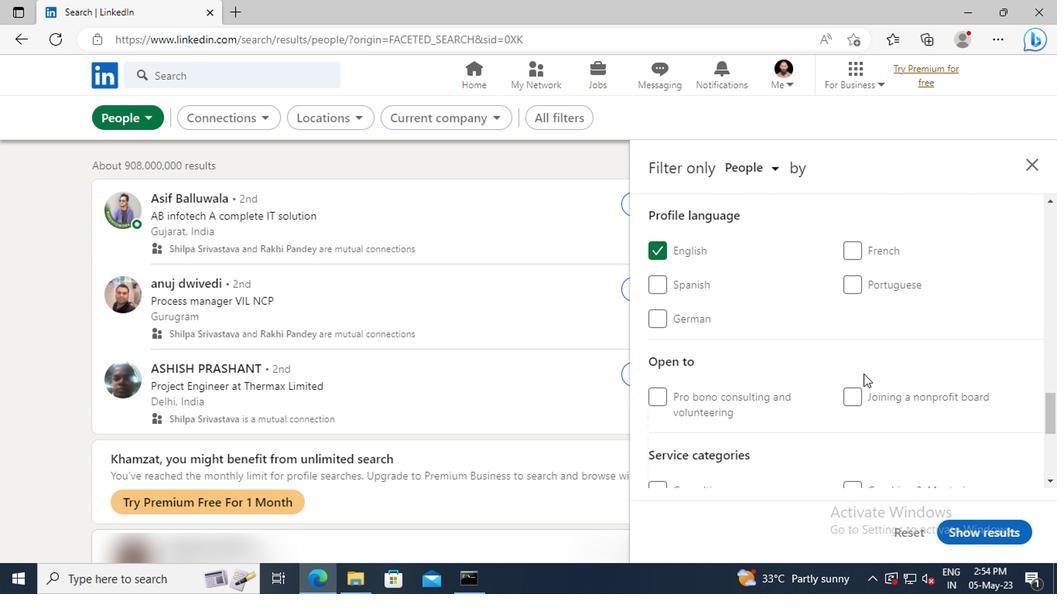 
Action: Mouse scrolled (858, 367) with delta (0, -1)
Screenshot: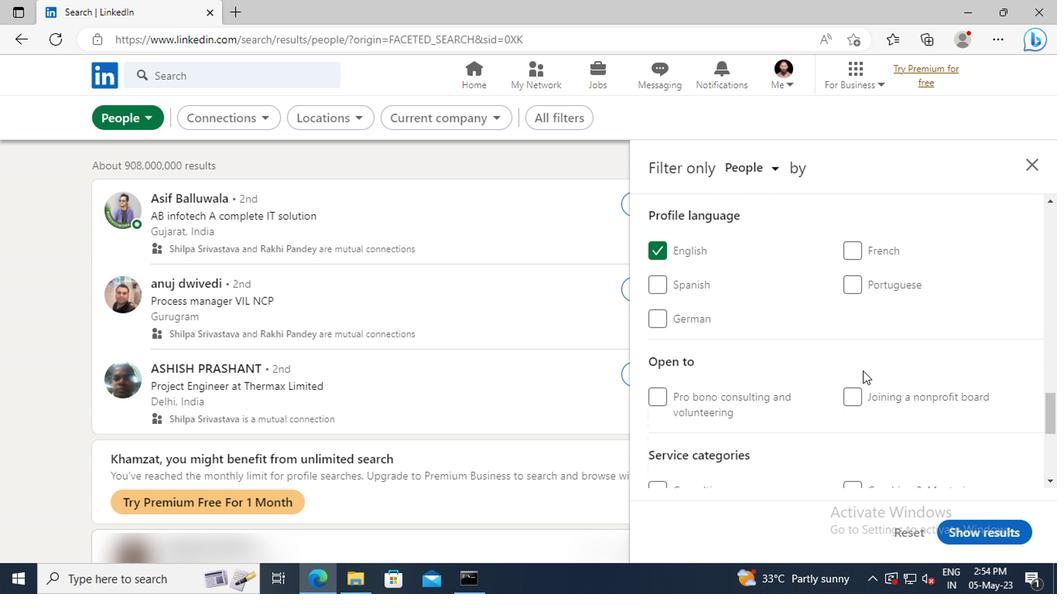 
Action: Mouse scrolled (858, 367) with delta (0, -1)
Screenshot: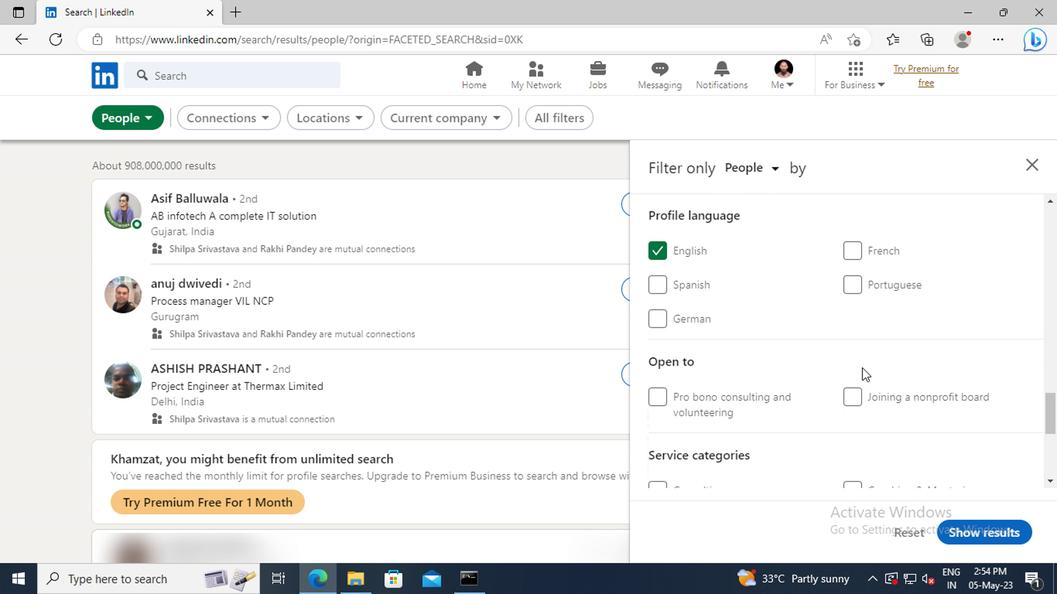 
Action: Mouse moved to (857, 360)
Screenshot: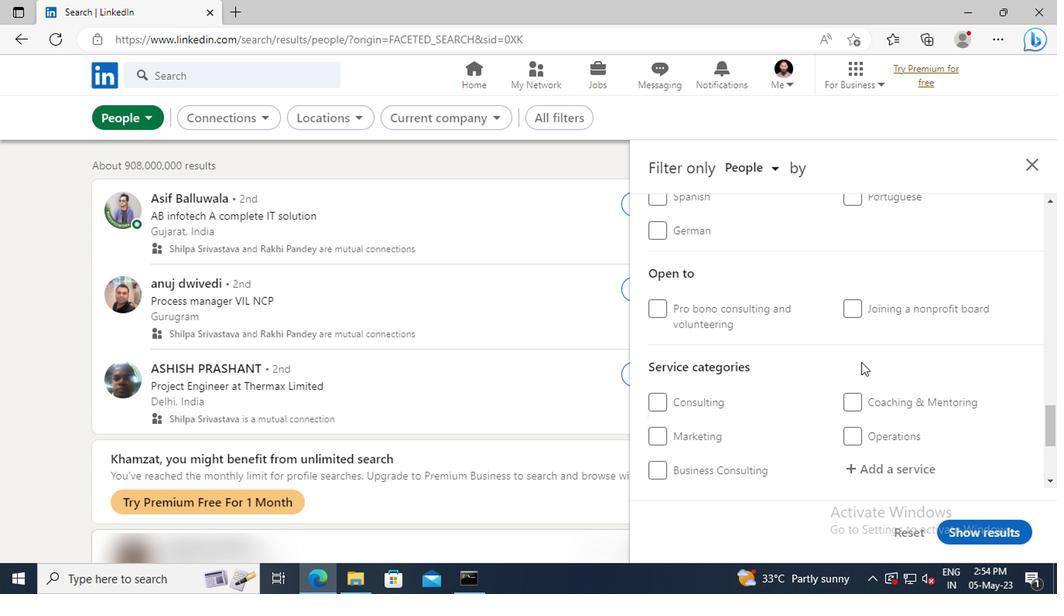 
Action: Mouse scrolled (857, 359) with delta (0, -1)
Screenshot: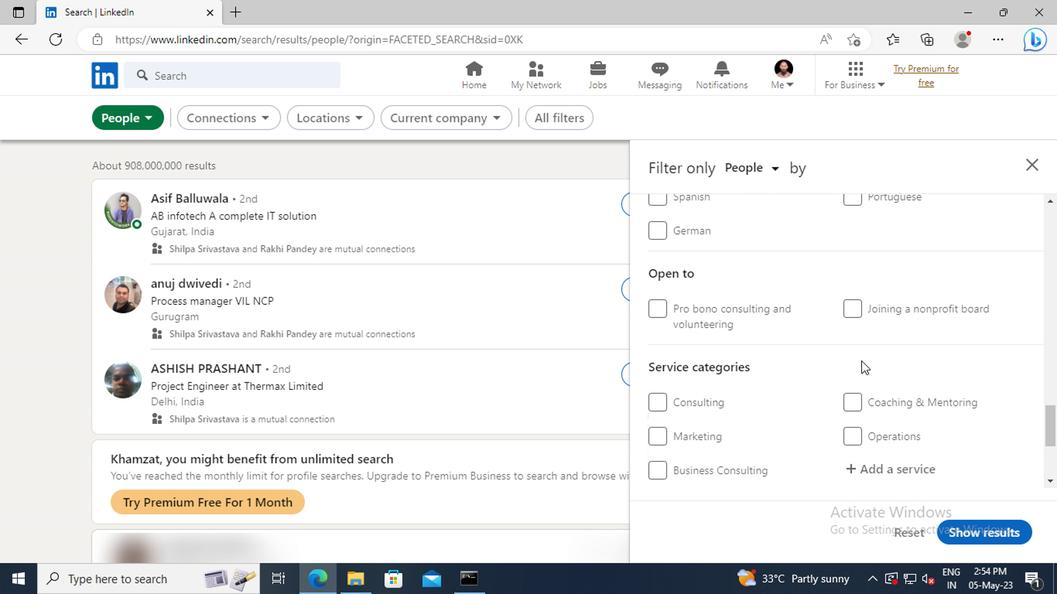 
Action: Mouse scrolled (857, 359) with delta (0, -1)
Screenshot: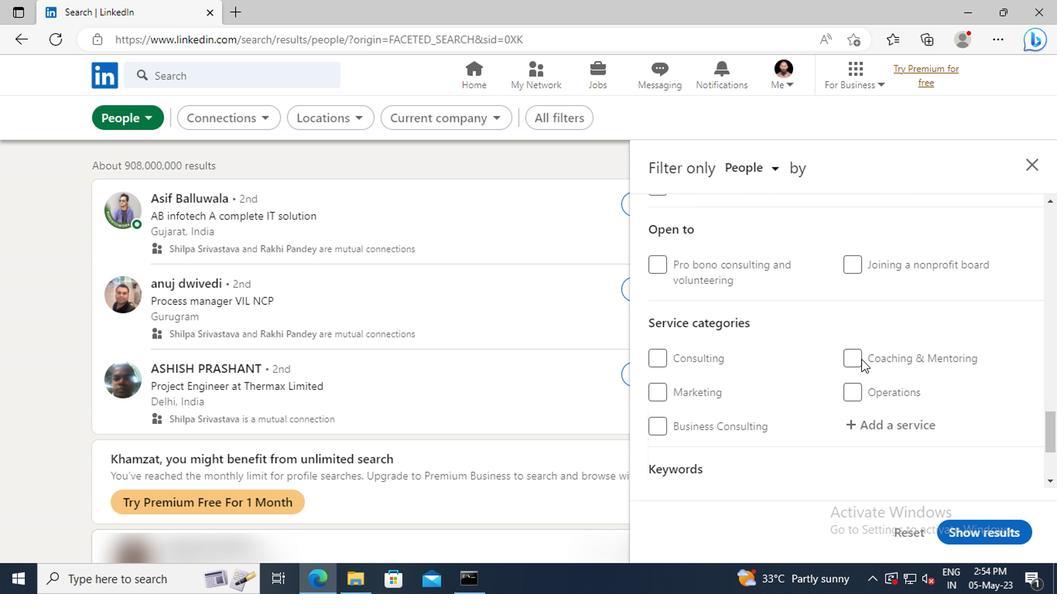 
Action: Mouse moved to (862, 378)
Screenshot: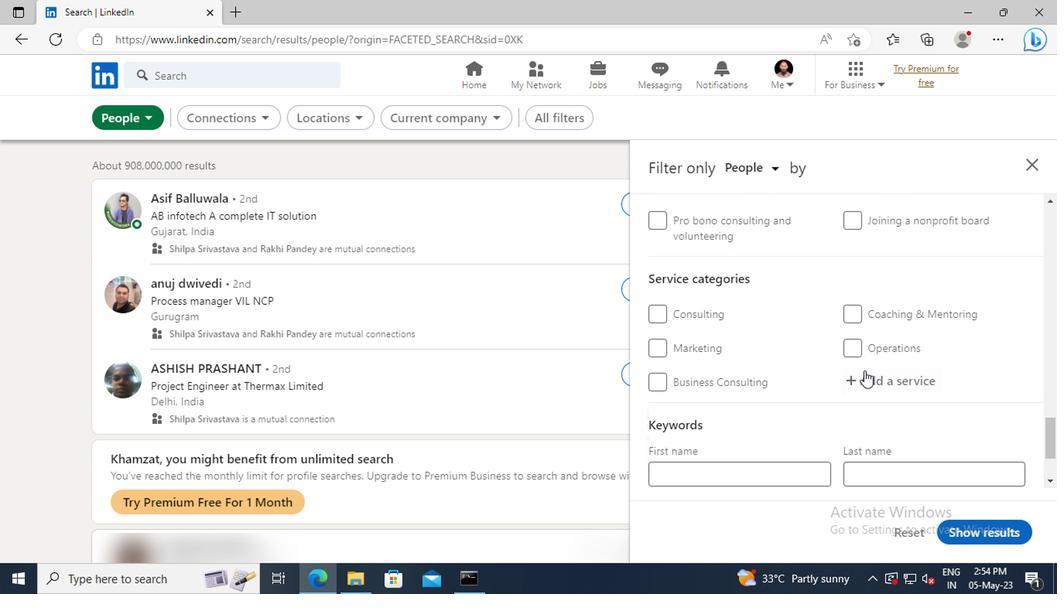 
Action: Mouse pressed left at (862, 378)
Screenshot: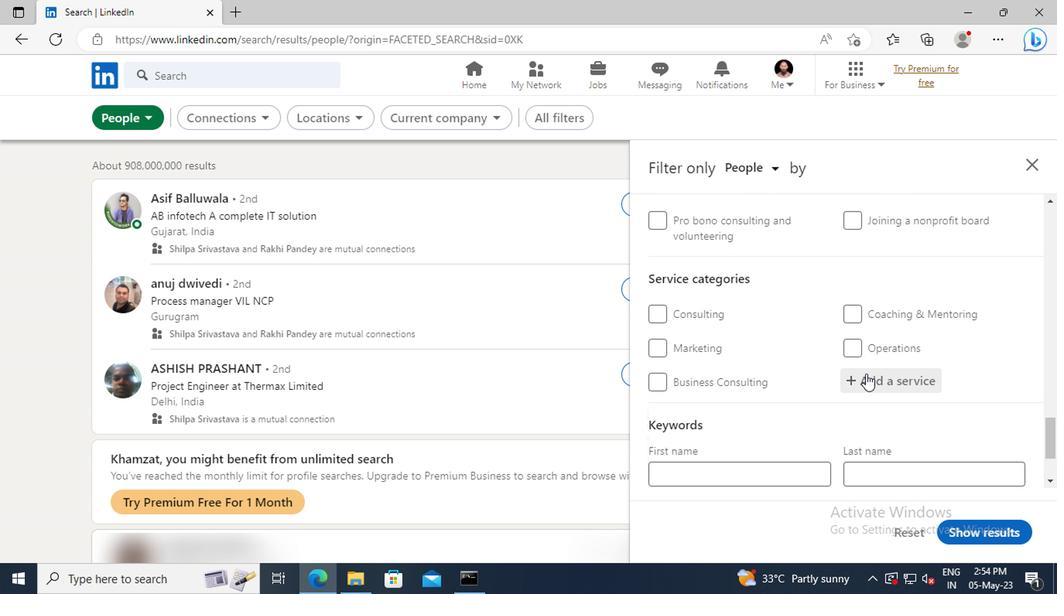 
Action: Key pressed <Key.shift>STRAT
Screenshot: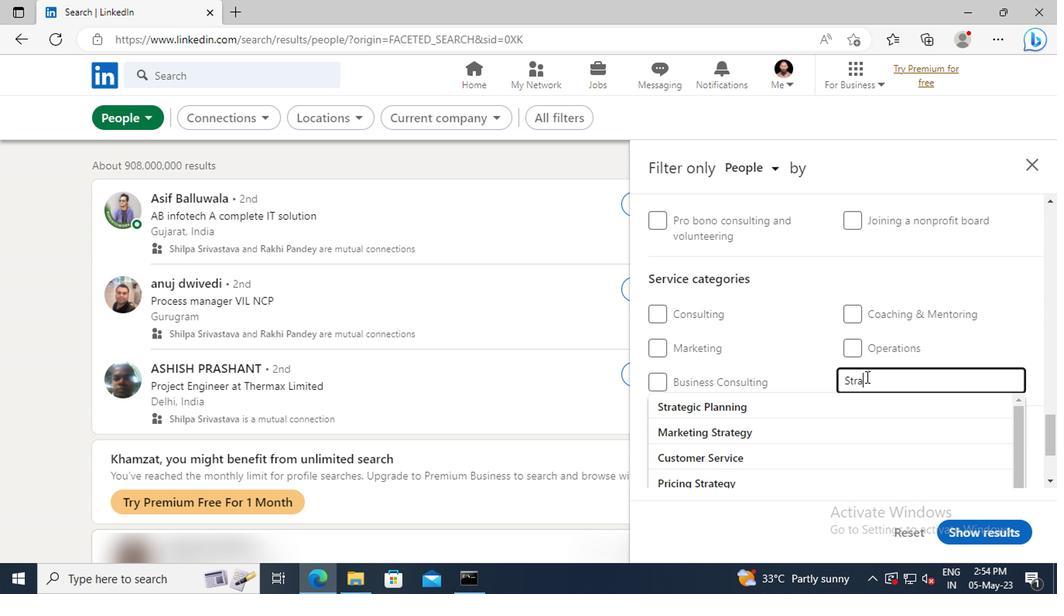 
Action: Mouse moved to (864, 406)
Screenshot: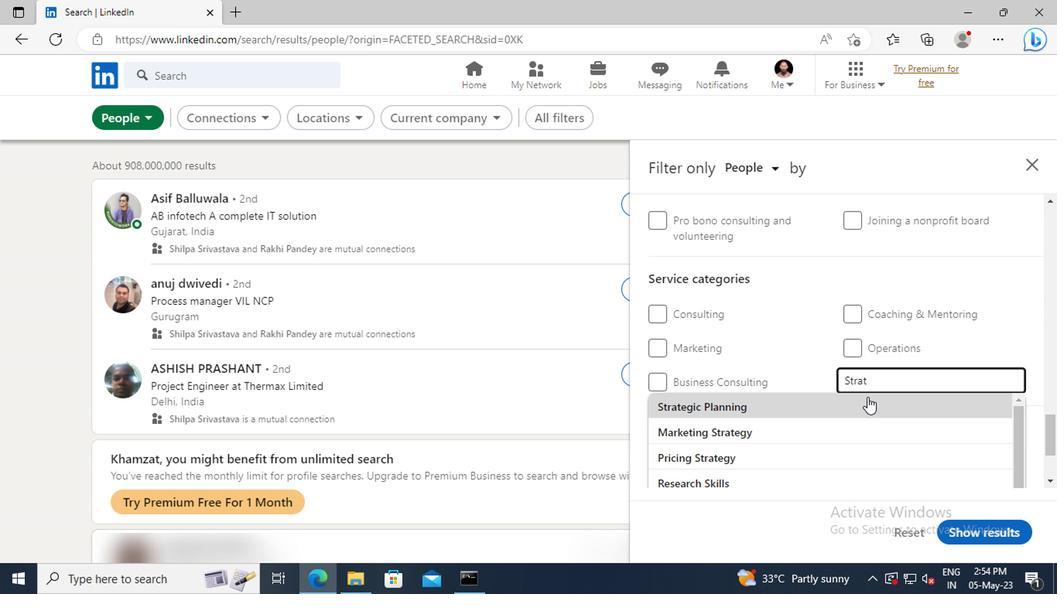 
Action: Mouse pressed left at (864, 406)
Screenshot: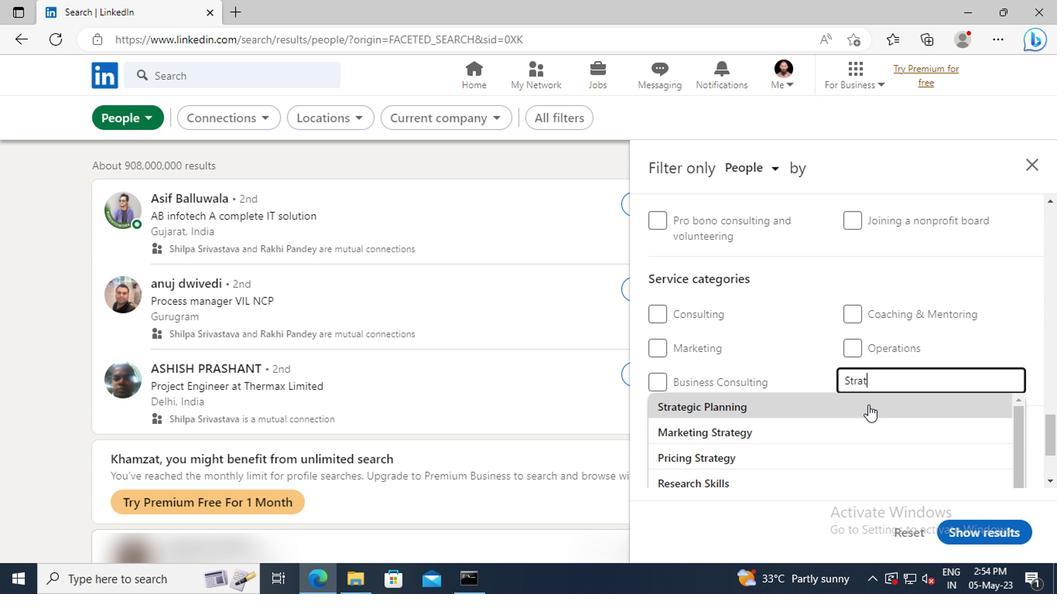 
Action: Mouse scrolled (864, 405) with delta (0, 0)
Screenshot: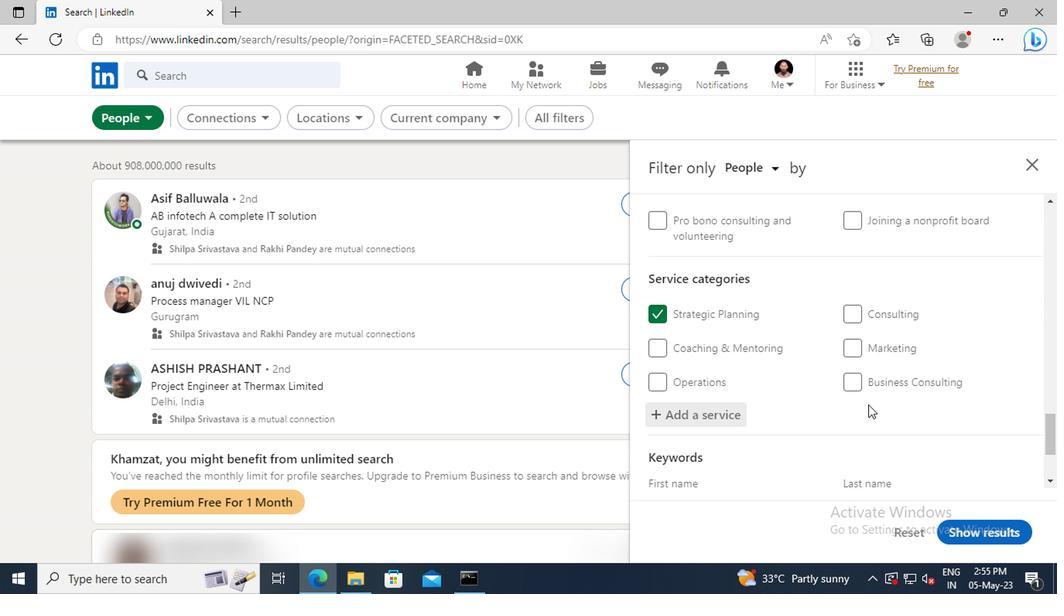 
Action: Mouse scrolled (864, 405) with delta (0, 0)
Screenshot: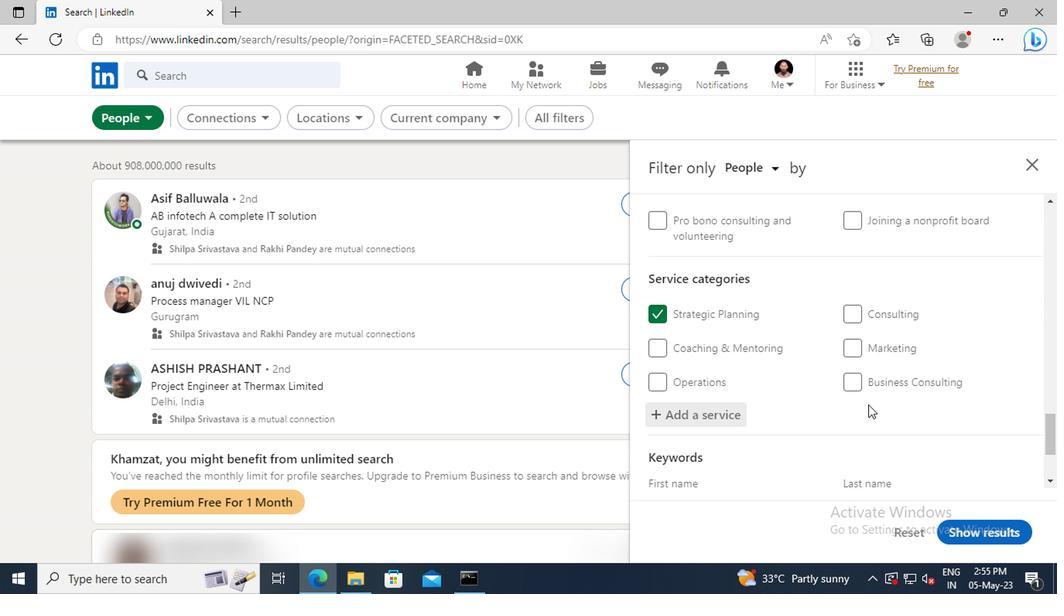 
Action: Mouse scrolled (864, 405) with delta (0, 0)
Screenshot: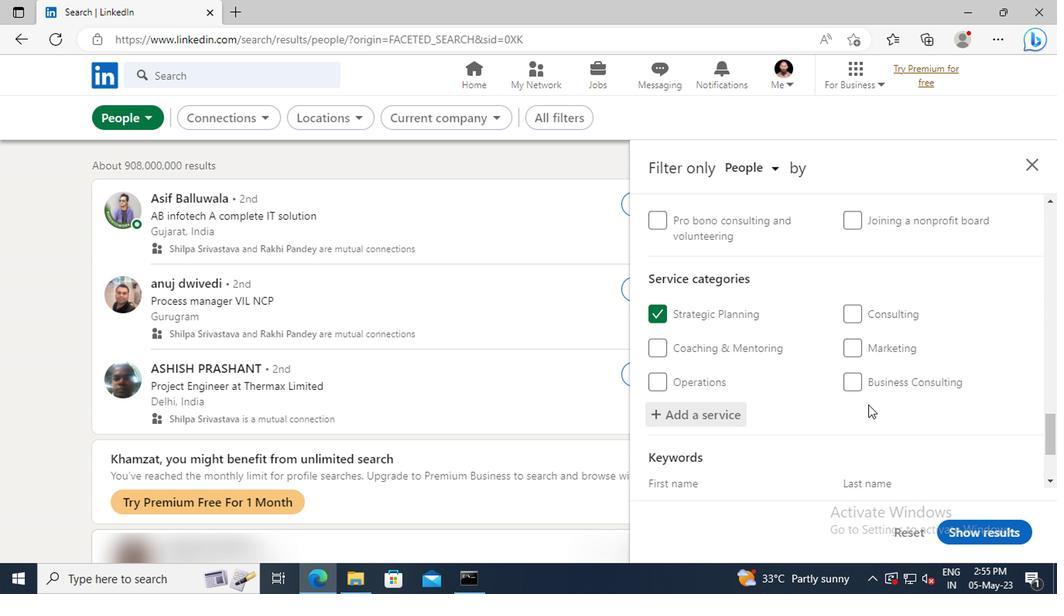 
Action: Mouse scrolled (864, 405) with delta (0, 0)
Screenshot: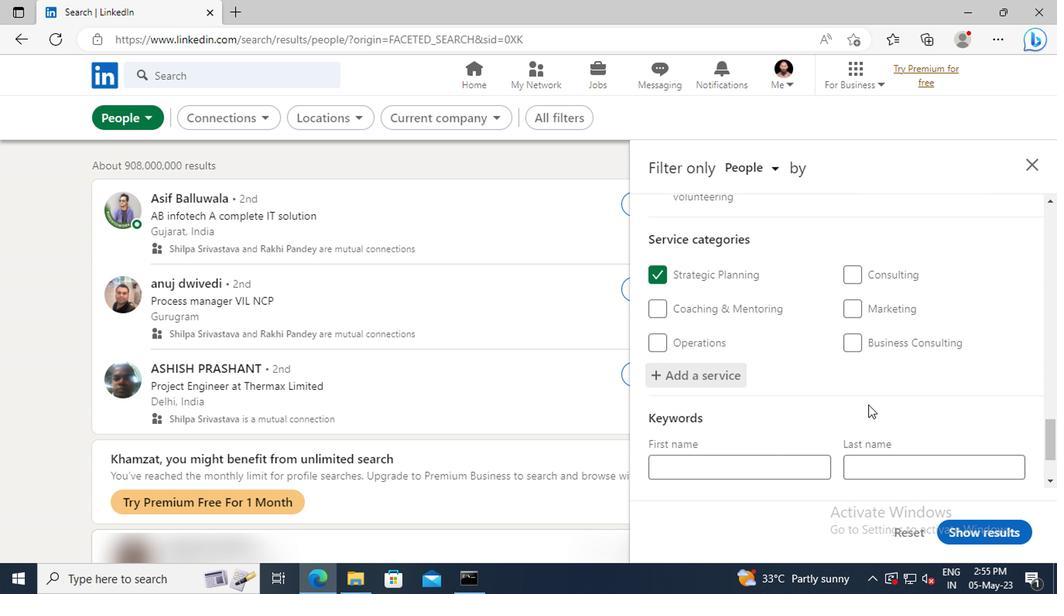 
Action: Mouse moved to (778, 421)
Screenshot: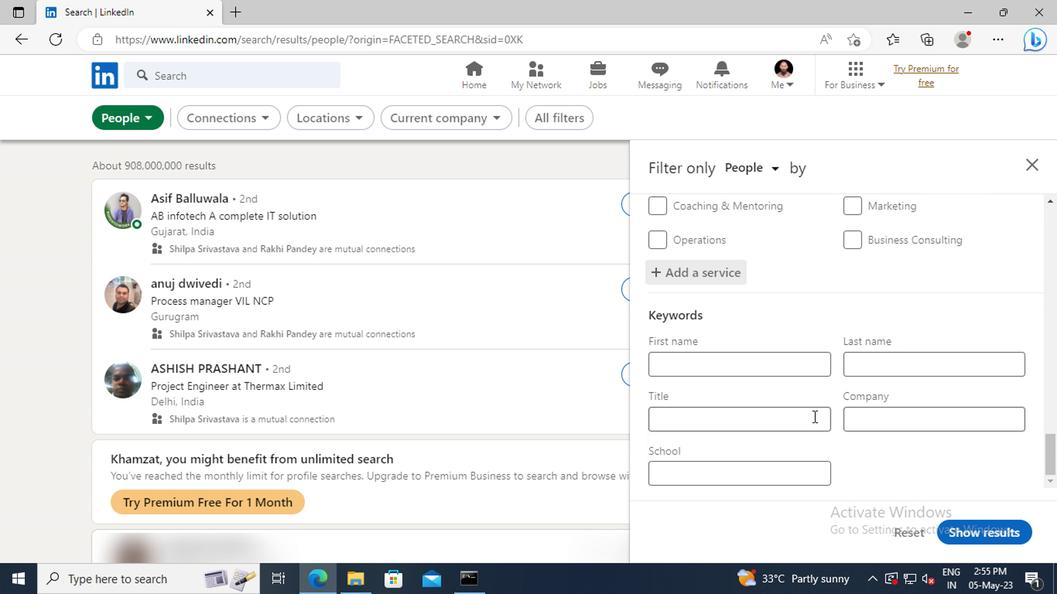 
Action: Mouse pressed left at (778, 421)
Screenshot: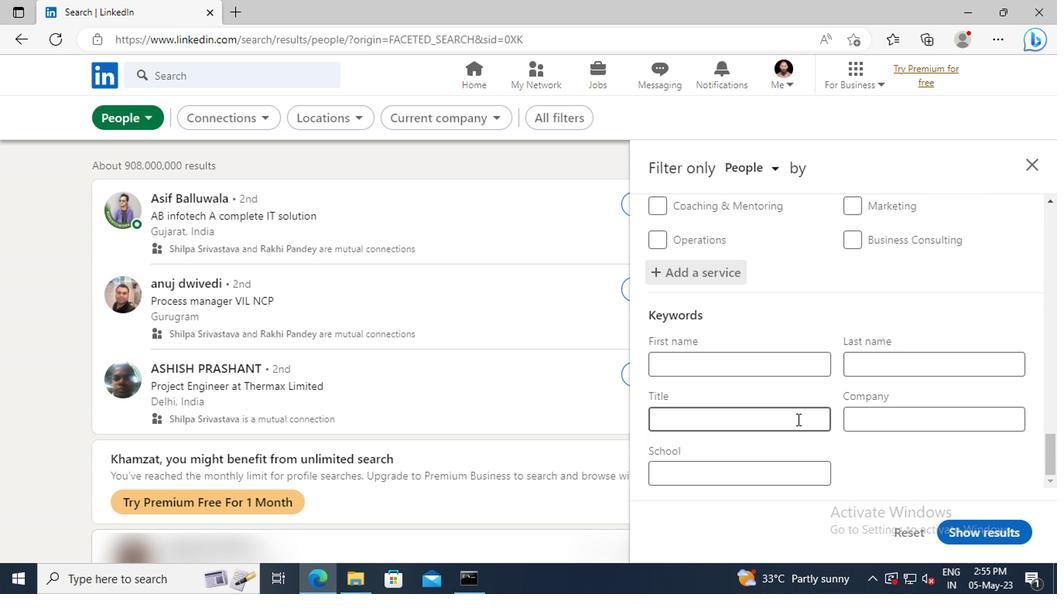
Action: Key pressed <Key.shift>CUSTOMER<Key.space><Key.shift>SUPPORT<Key.enter>
Screenshot: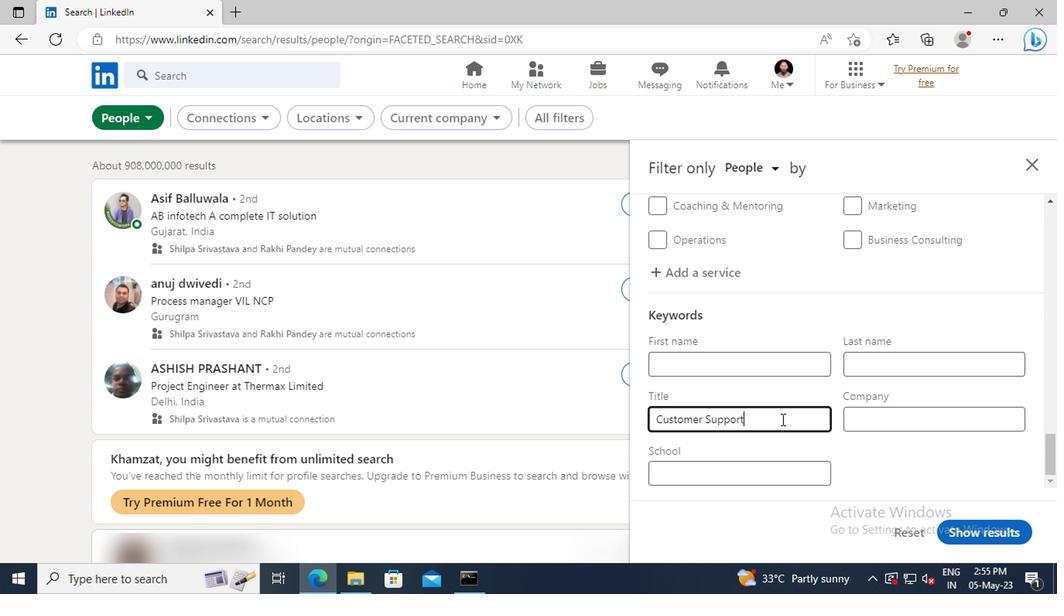
Action: Mouse moved to (959, 535)
Screenshot: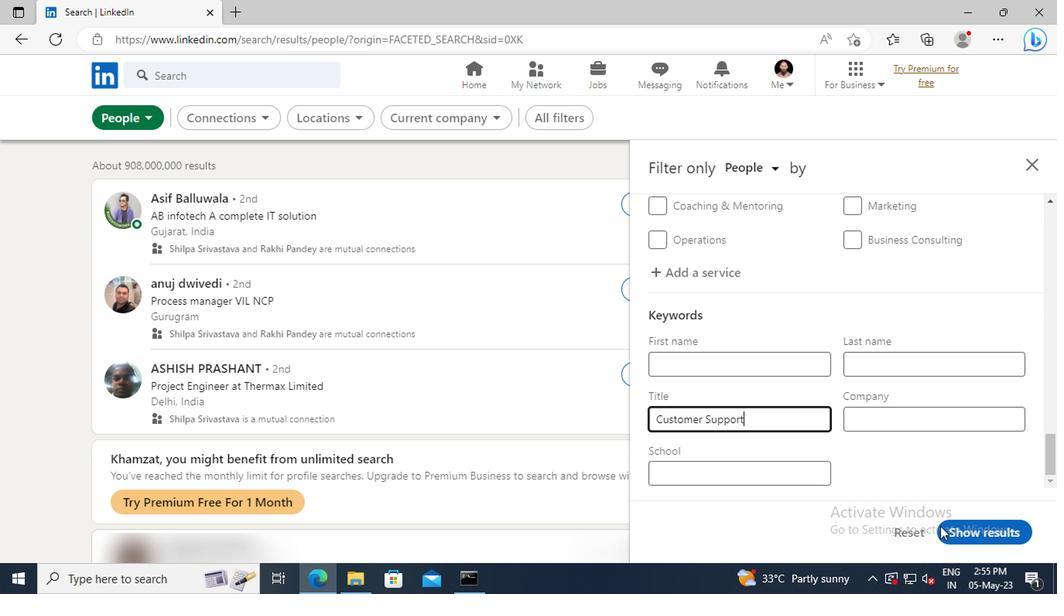 
Action: Mouse pressed left at (959, 535)
Screenshot: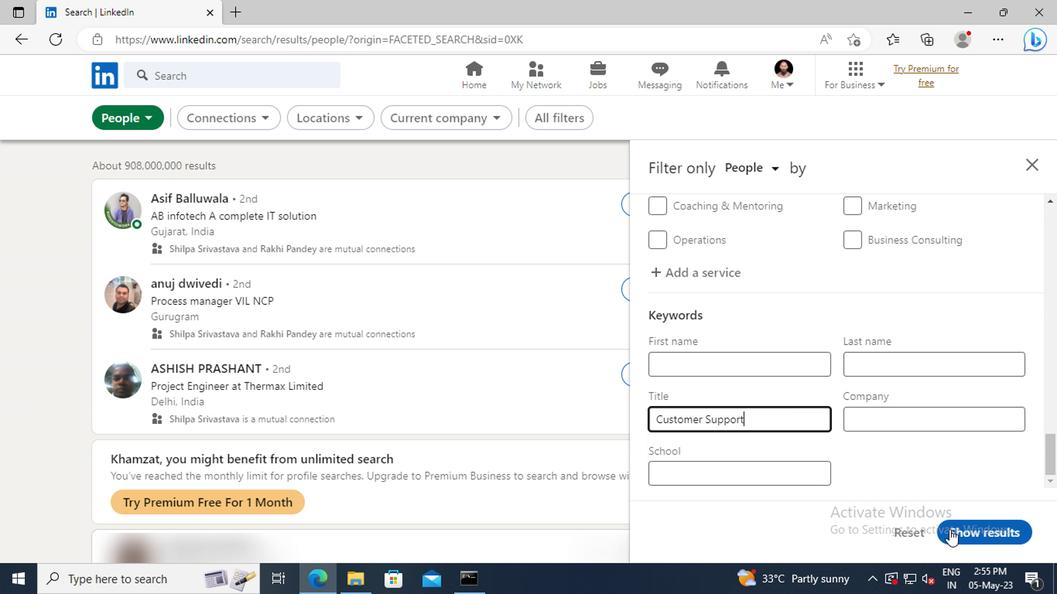 
